 Task: Play online Dominion games in easy mode.
Action: Mouse moved to (246, 268)
Screenshot: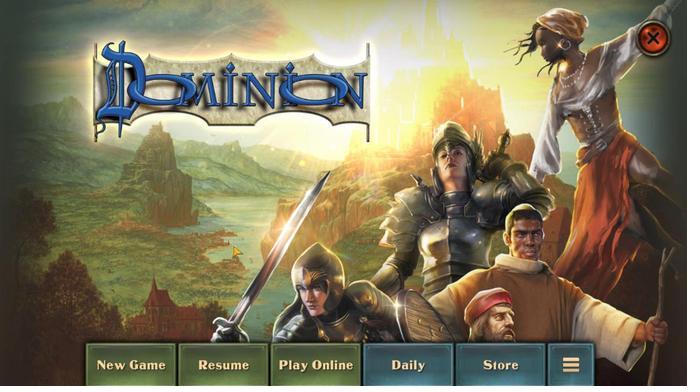 
Action: Mouse pressed left at (246, 268)
Screenshot: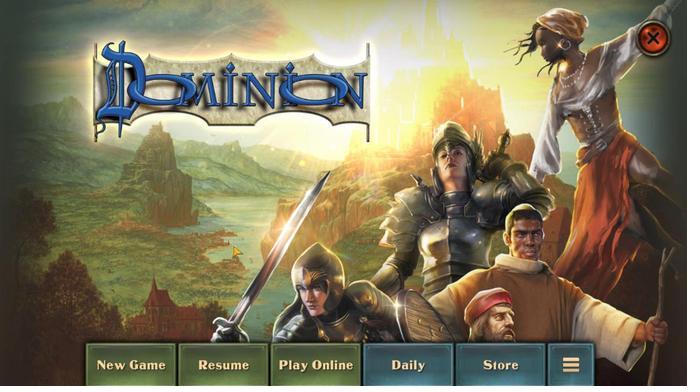
Action: Mouse moved to (384, 117)
Screenshot: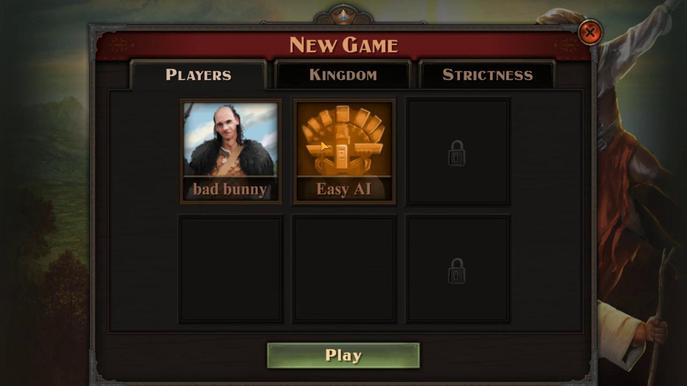 
Action: Mouse pressed left at (384, 117)
Screenshot: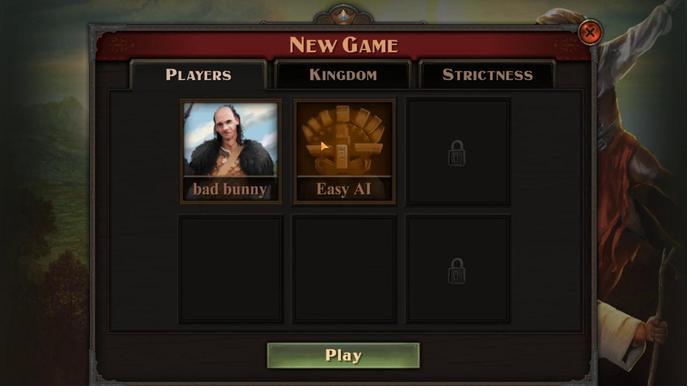 
Action: Mouse moved to (257, 176)
Screenshot: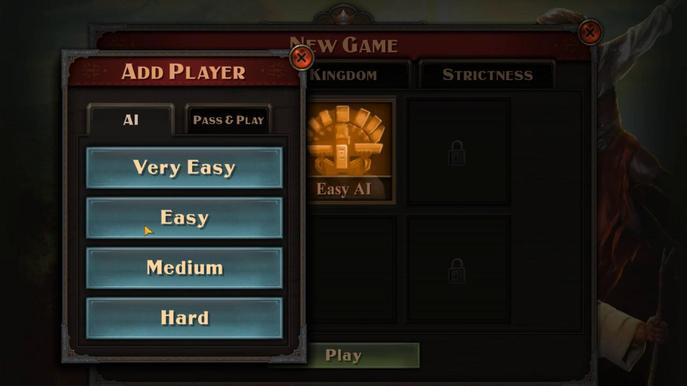 
Action: Mouse pressed left at (257, 176)
Screenshot: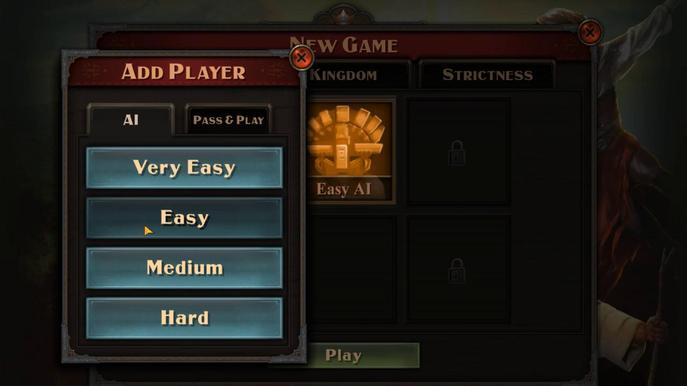 
Action: Mouse moved to (361, 268)
Screenshot: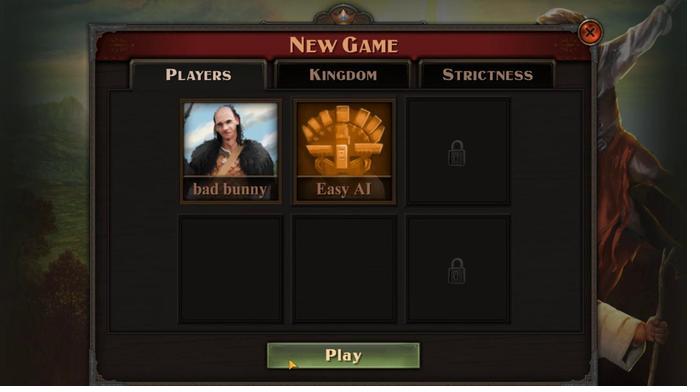 
Action: Mouse pressed left at (361, 268)
Screenshot: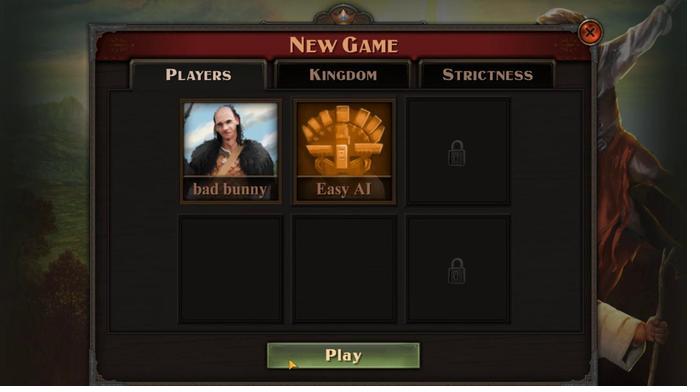 
Action: Mouse moved to (376, 255)
Screenshot: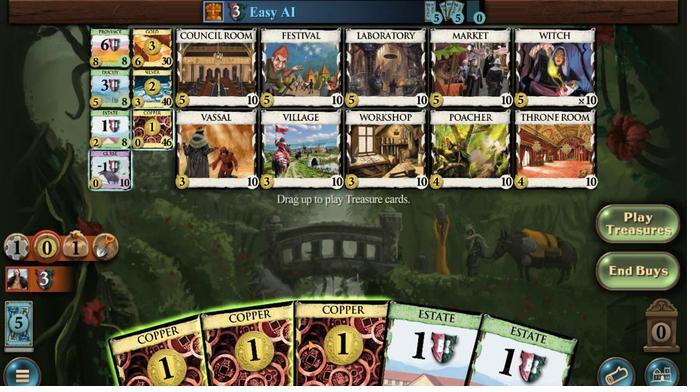 
Action: Mouse pressed left at (376, 255)
Screenshot: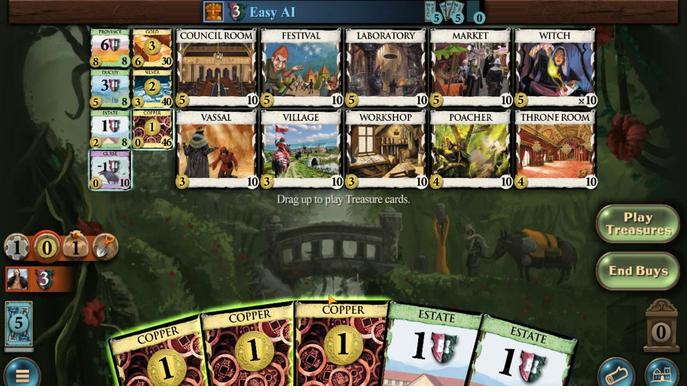 
Action: Mouse moved to (361, 251)
Screenshot: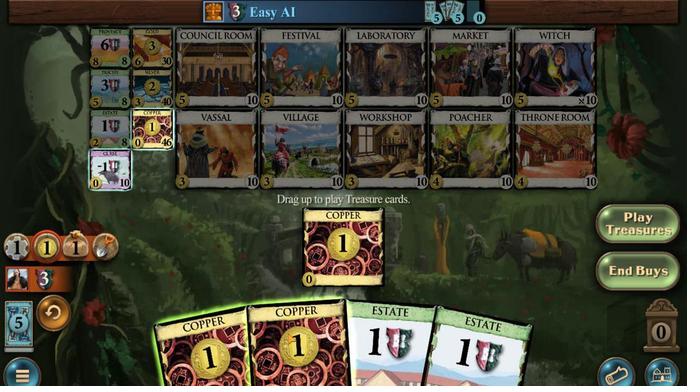 
Action: Mouse pressed left at (361, 251)
Screenshot: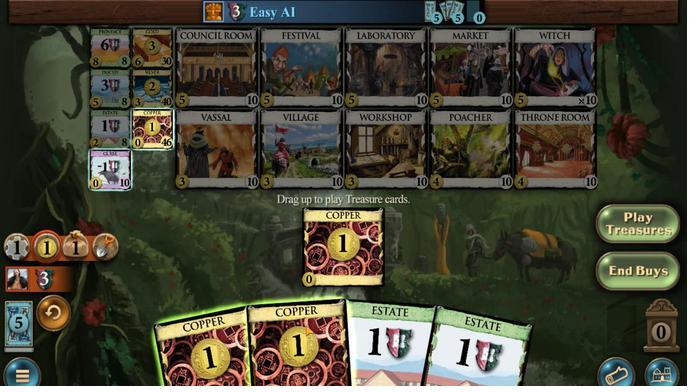 
Action: Mouse moved to (348, 257)
Screenshot: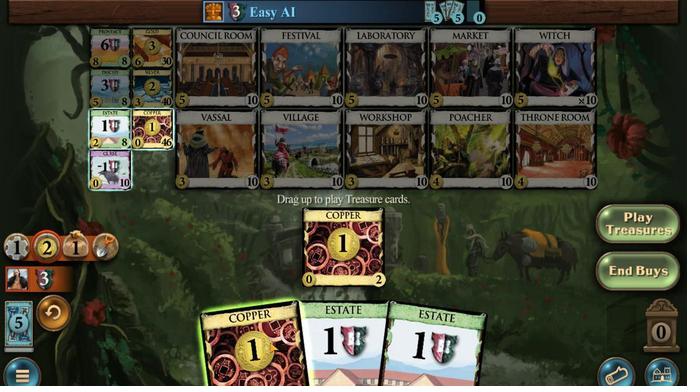 
Action: Mouse pressed left at (348, 257)
Screenshot: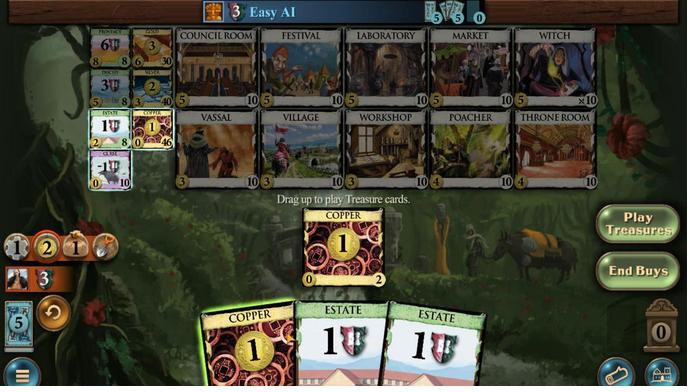 
Action: Mouse moved to (358, 114)
Screenshot: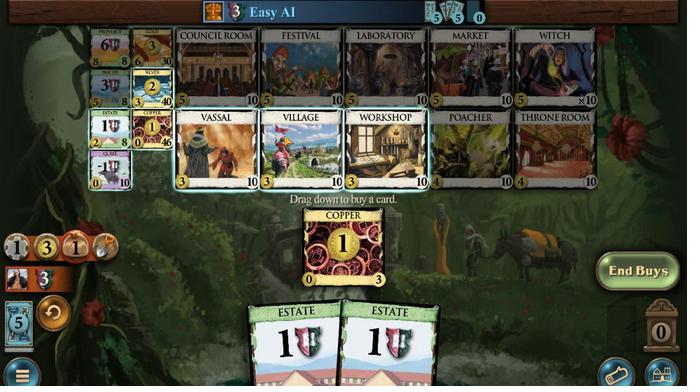 
Action: Mouse pressed left at (358, 114)
Screenshot: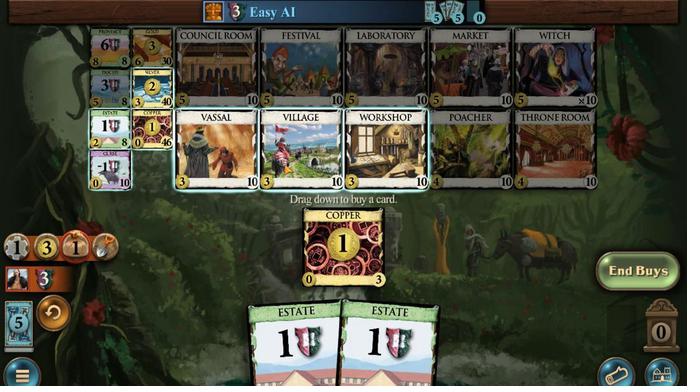 
Action: Mouse moved to (327, 262)
Screenshot: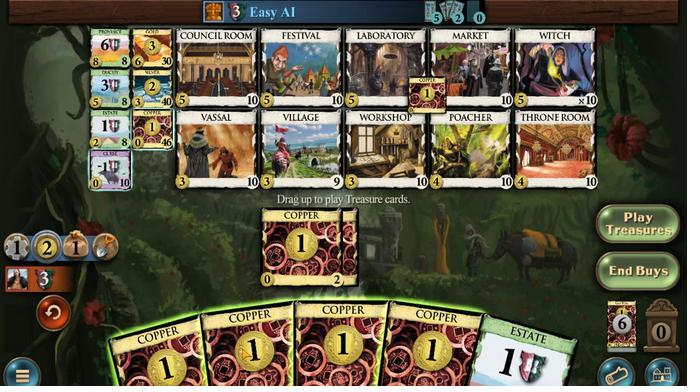 
Action: Mouse pressed left at (327, 262)
Screenshot: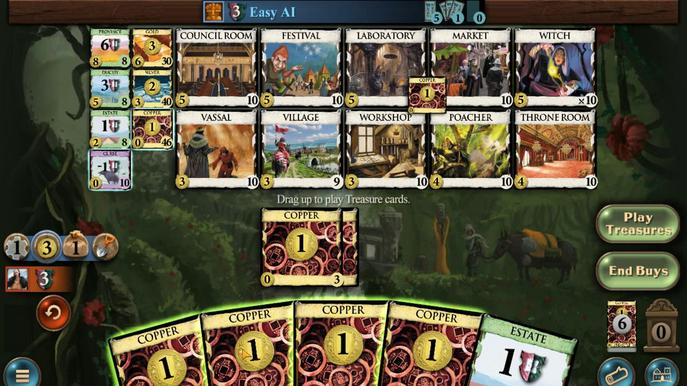 
Action: Mouse moved to (390, 283)
Screenshot: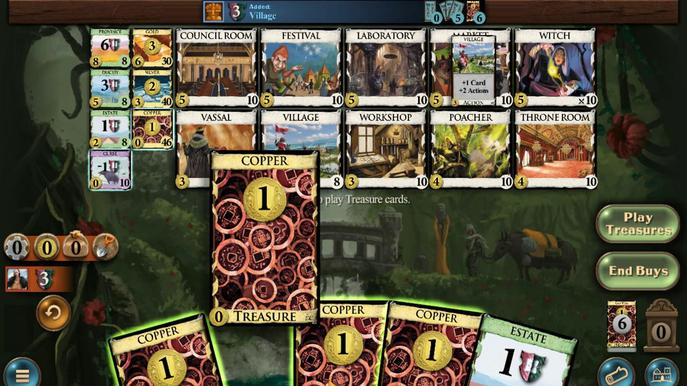 
Action: Mouse pressed left at (390, 283)
Screenshot: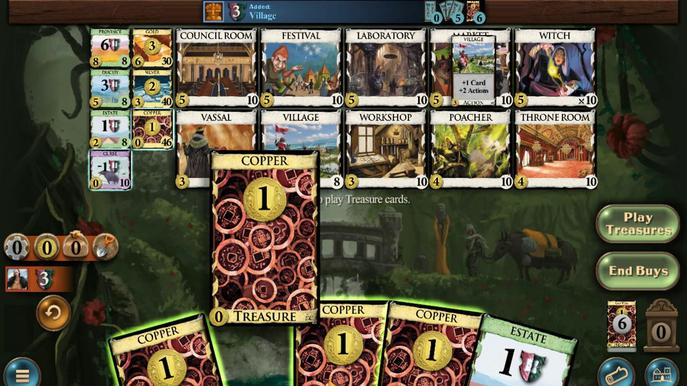 
Action: Mouse moved to (370, 280)
Screenshot: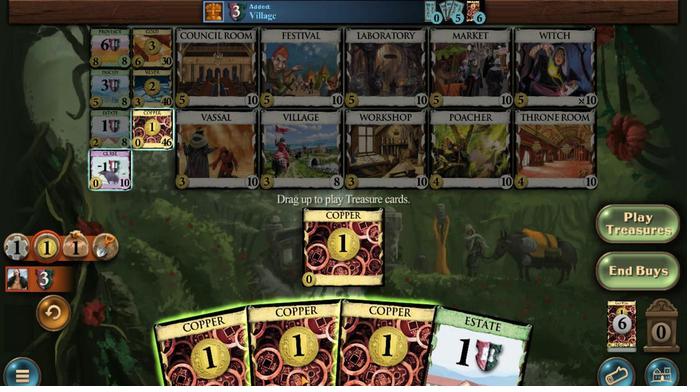
Action: Mouse pressed left at (370, 280)
Screenshot: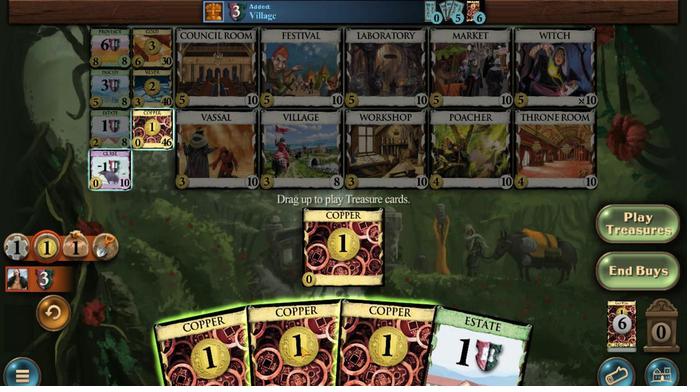 
Action: Mouse moved to (405, 276)
Screenshot: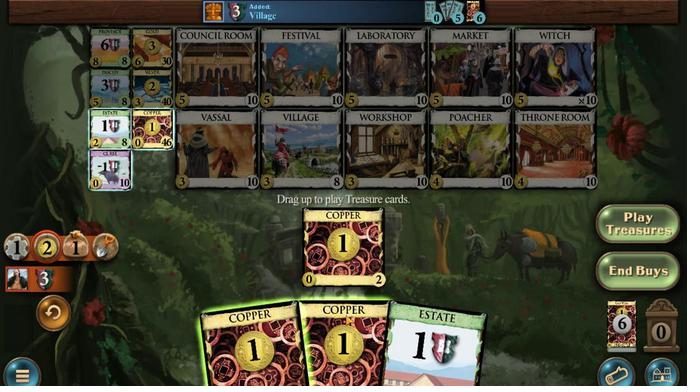 
Action: Mouse pressed left at (405, 276)
Screenshot: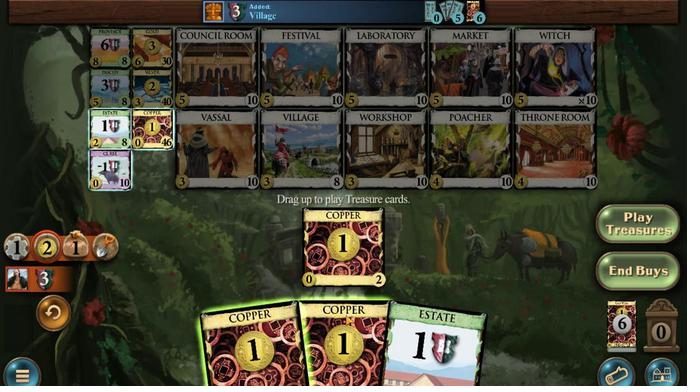 
Action: Mouse moved to (359, 284)
Screenshot: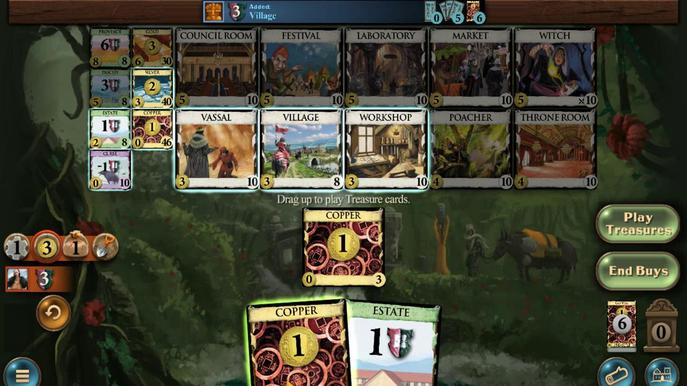 
Action: Mouse pressed left at (359, 284)
Screenshot: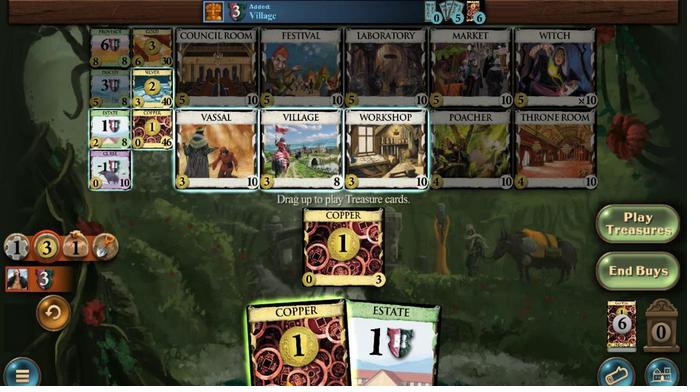 
Action: Mouse moved to (258, 74)
Screenshot: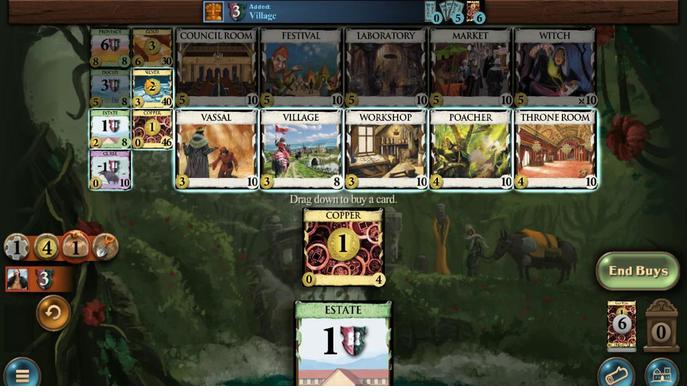 
Action: Mouse pressed left at (258, 74)
Screenshot: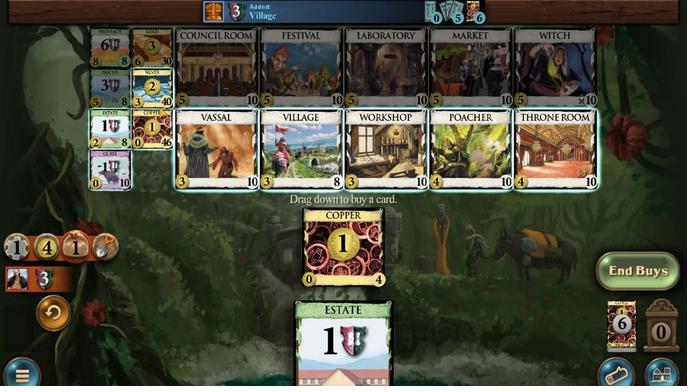 
Action: Mouse moved to (379, 273)
Screenshot: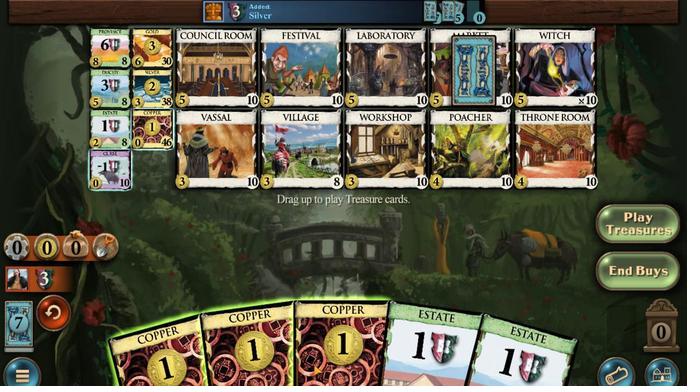 
Action: Mouse pressed left at (379, 273)
Screenshot: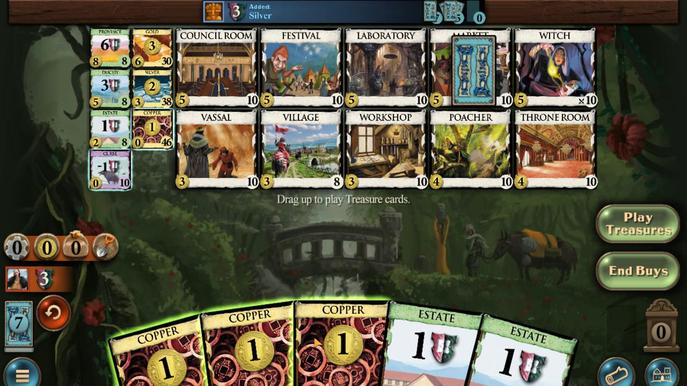 
Action: Mouse moved to (353, 248)
Screenshot: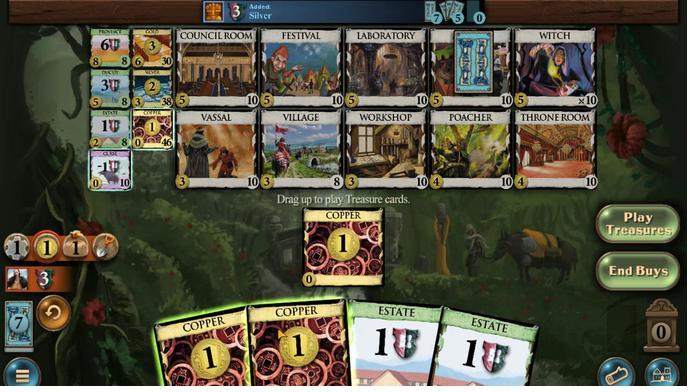 
Action: Mouse pressed left at (353, 248)
Screenshot: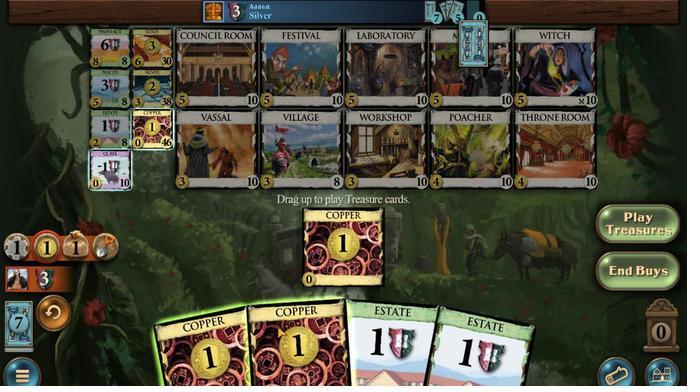 
Action: Mouse moved to (333, 249)
Screenshot: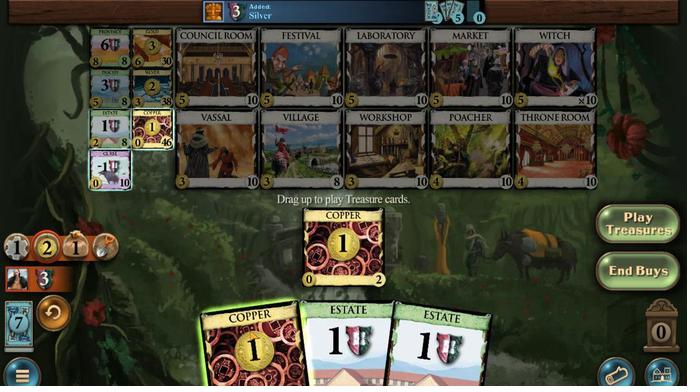 
Action: Mouse pressed left at (333, 249)
Screenshot: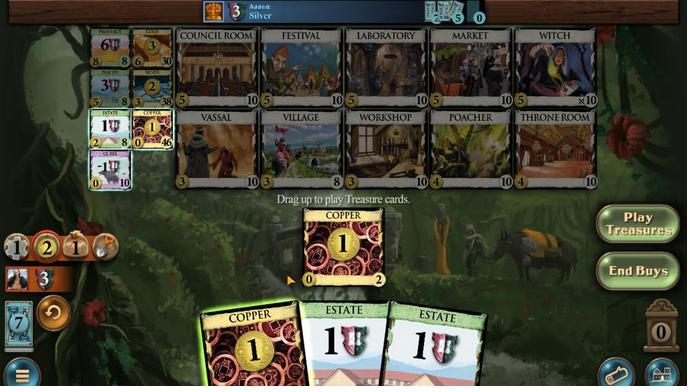 
Action: Mouse moved to (364, 117)
Screenshot: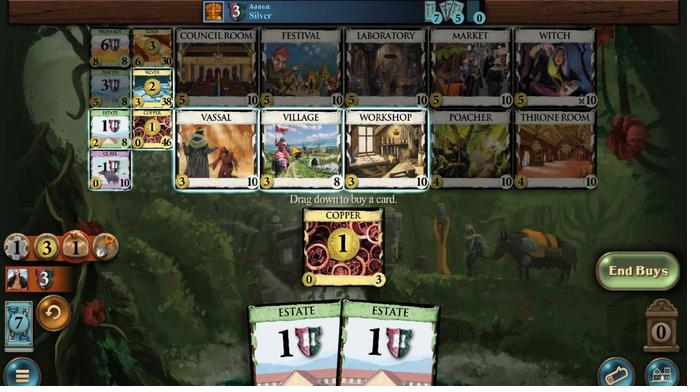 
Action: Mouse pressed left at (364, 117)
Screenshot: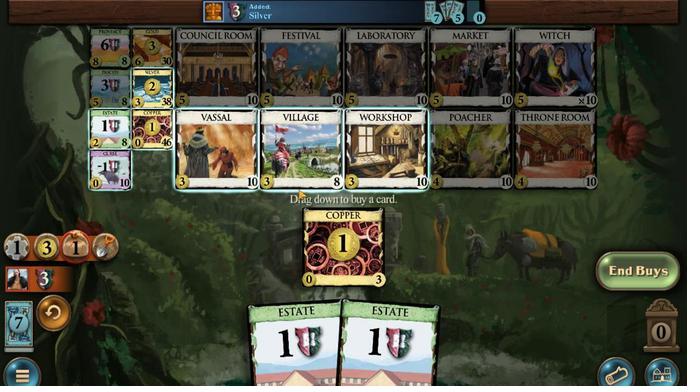 
Action: Mouse moved to (238, 264)
Screenshot: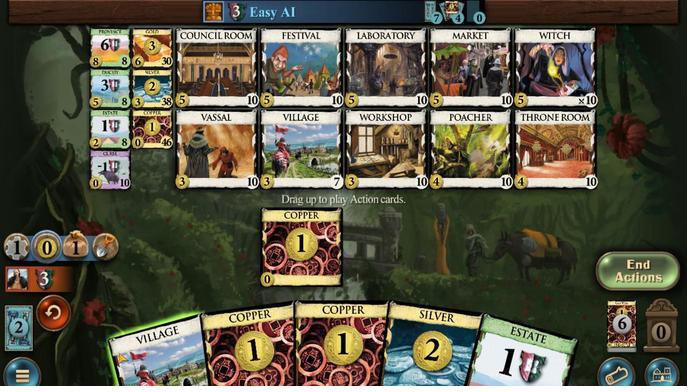 
Action: Mouse pressed left at (238, 264)
Screenshot: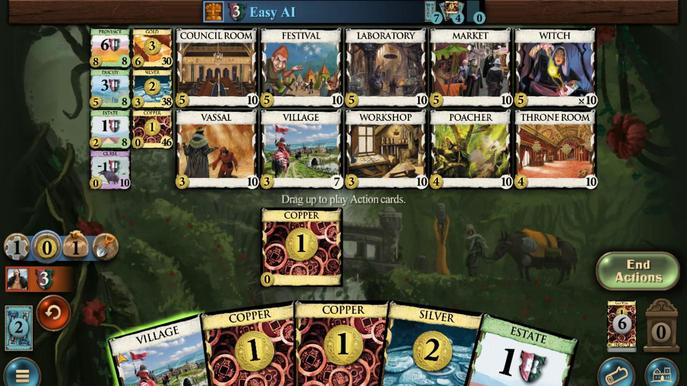 
Action: Mouse moved to (413, 70)
Screenshot: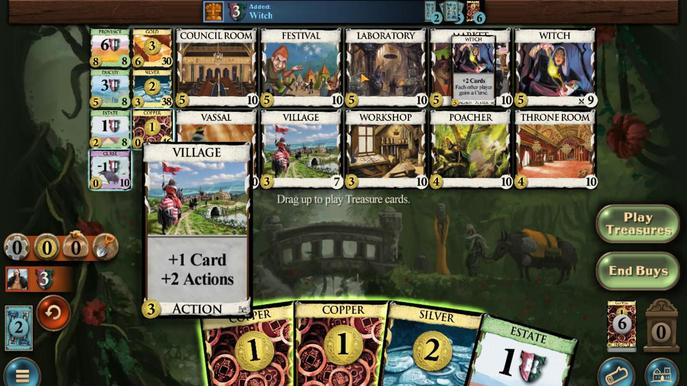 
Action: Mouse pressed left at (413, 70)
Screenshot: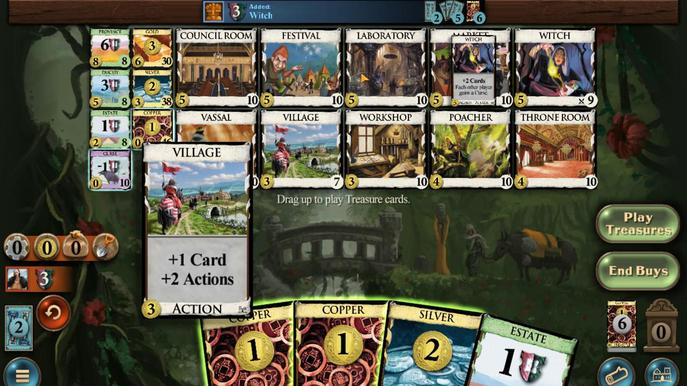 
Action: Mouse pressed left at (413, 70)
Screenshot: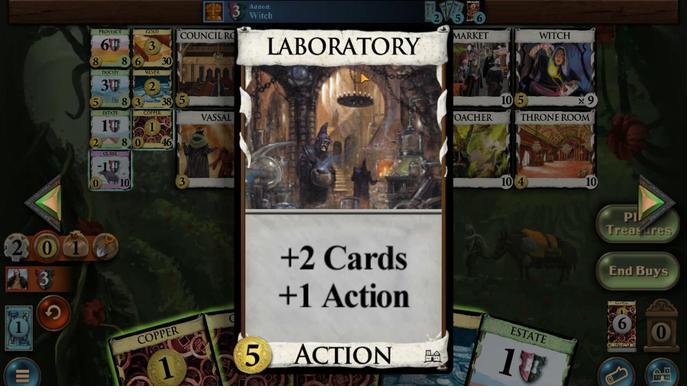 
Action: Mouse moved to (271, 270)
Screenshot: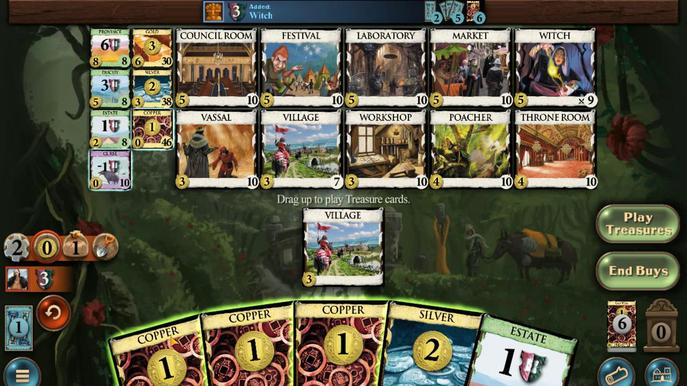 
Action: Mouse pressed left at (271, 270)
Screenshot: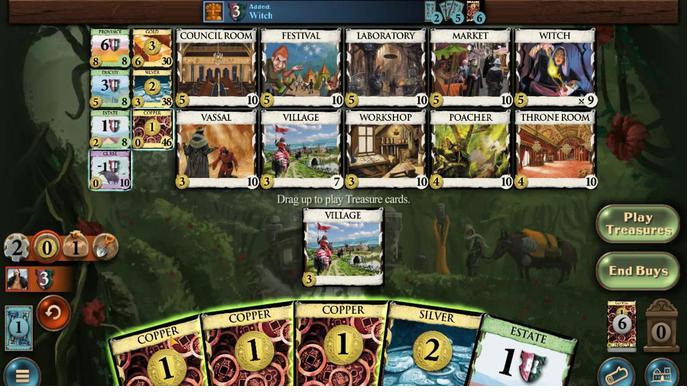 
Action: Mouse moved to (323, 276)
Screenshot: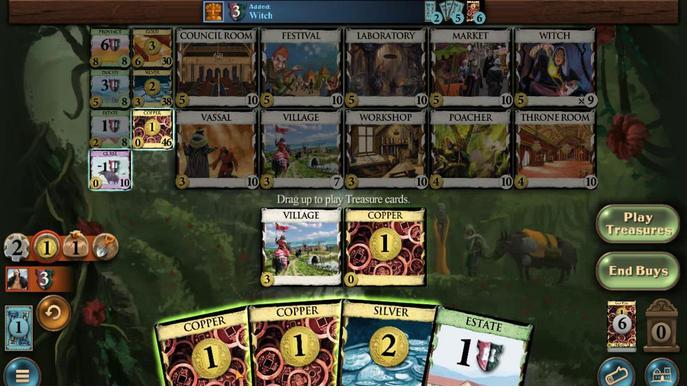 
Action: Mouse pressed left at (323, 276)
Screenshot: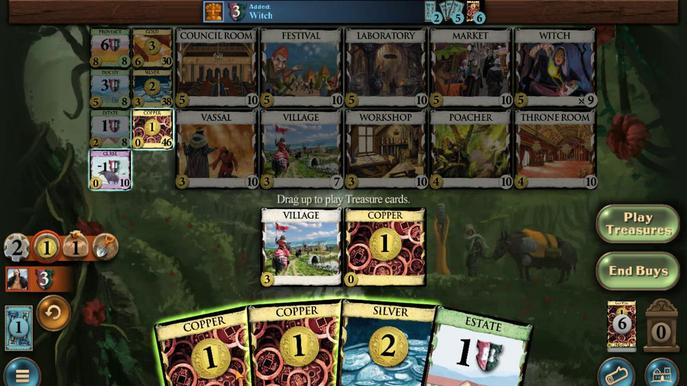
Action: Mouse moved to (341, 279)
Screenshot: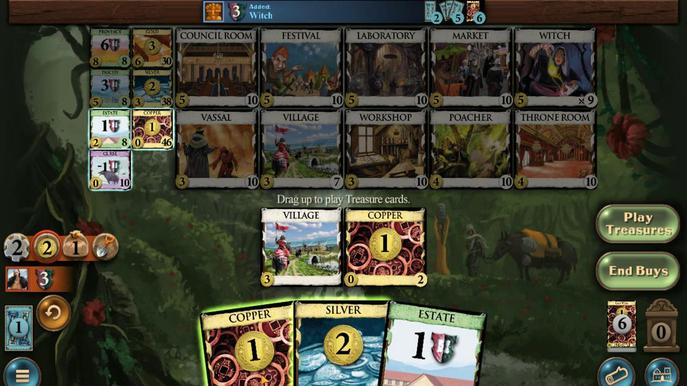 
Action: Mouse pressed left at (341, 279)
Screenshot: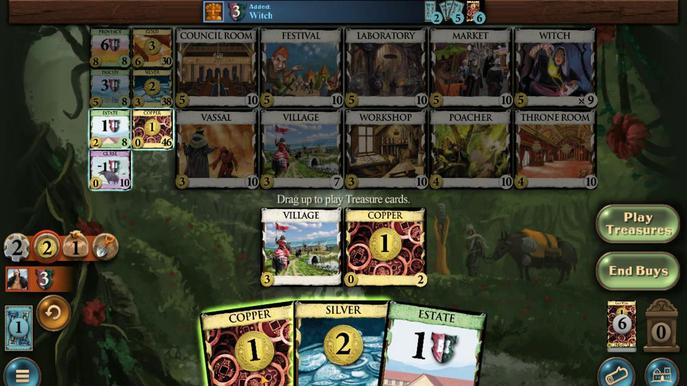 
Action: Mouse moved to (395, 257)
Screenshot: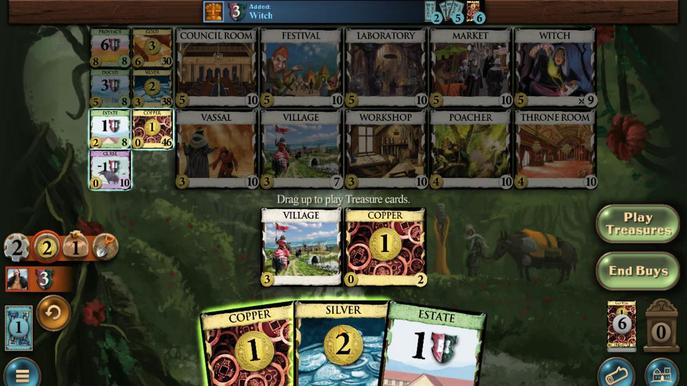 
Action: Mouse pressed left at (395, 257)
Screenshot: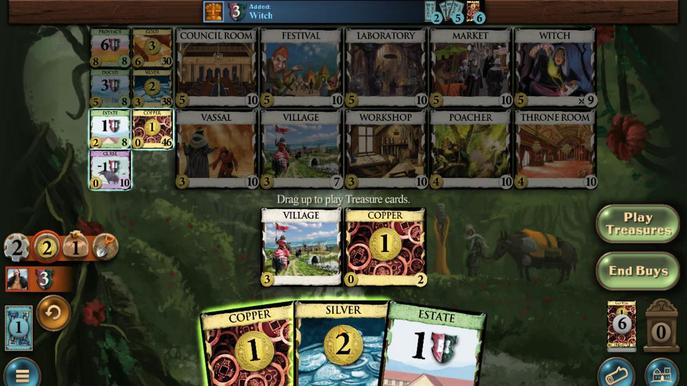 
Action: Mouse moved to (357, 277)
Screenshot: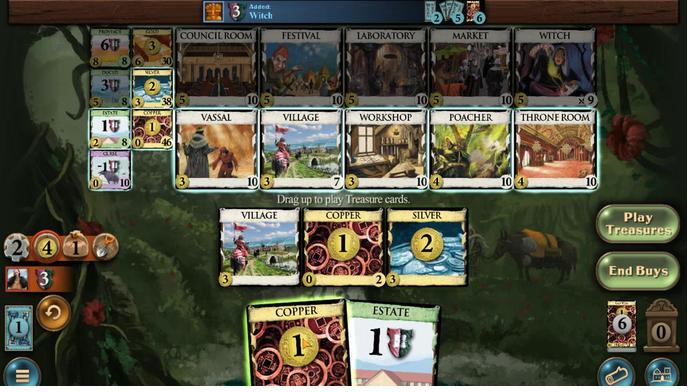 
Action: Mouse pressed left at (357, 277)
Screenshot: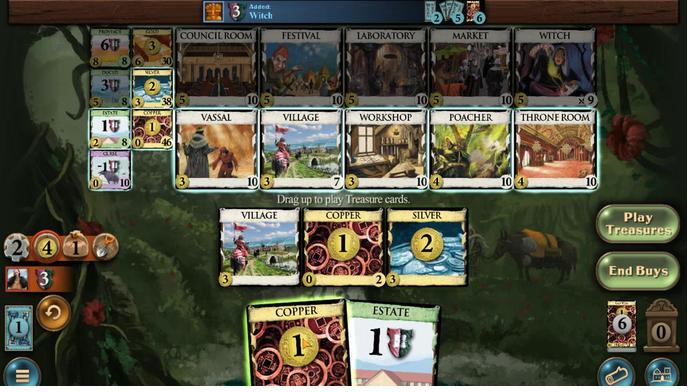 
Action: Mouse moved to (544, 53)
Screenshot: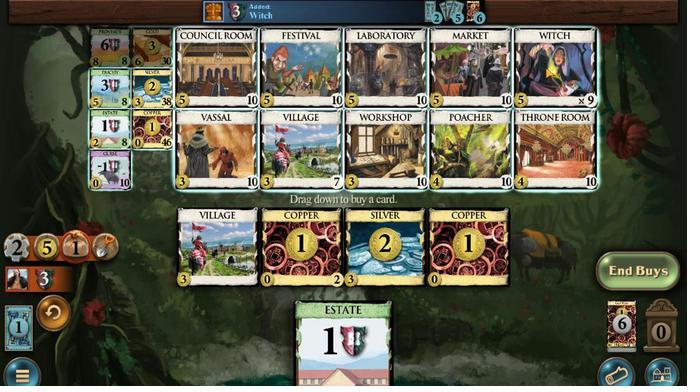 
Action: Mouse pressed left at (544, 53)
Screenshot: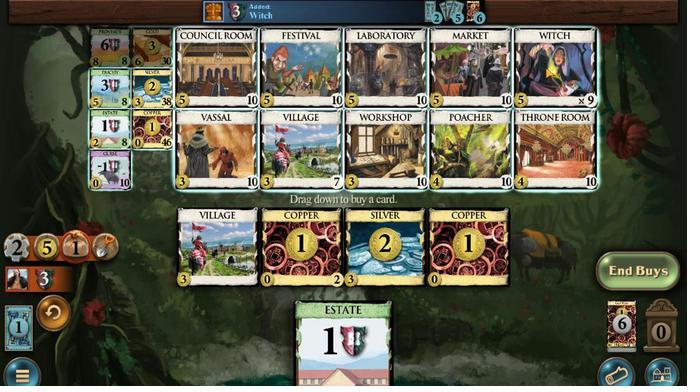 
Action: Mouse moved to (380, 241)
Screenshot: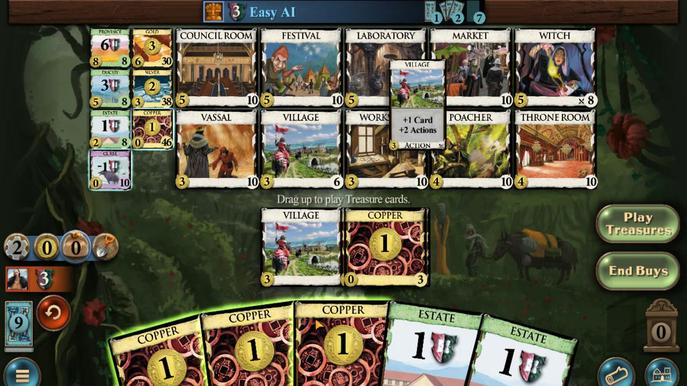 
Action: Mouse pressed left at (380, 241)
Screenshot: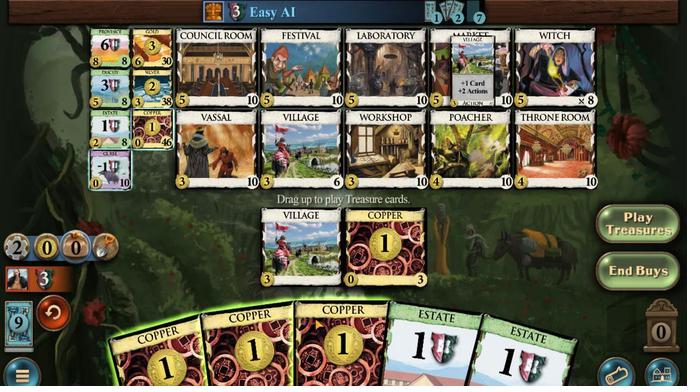 
Action: Mouse moved to (341, 263)
Screenshot: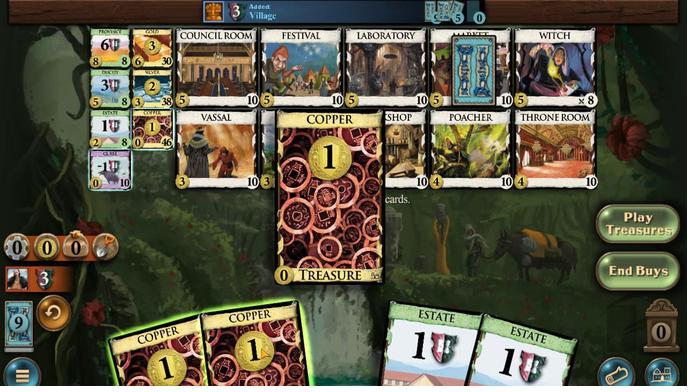 
Action: Mouse pressed left at (341, 263)
Screenshot: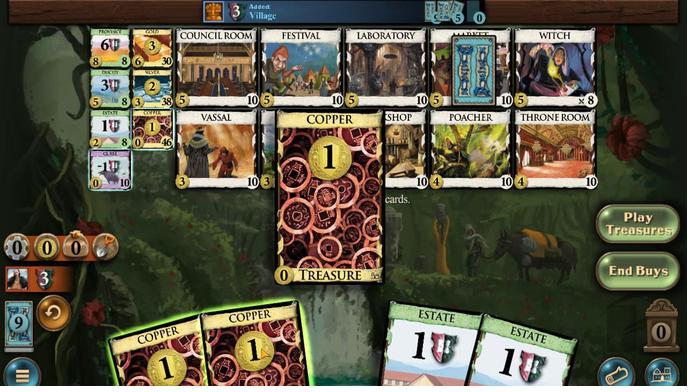
Action: Mouse moved to (329, 256)
Screenshot: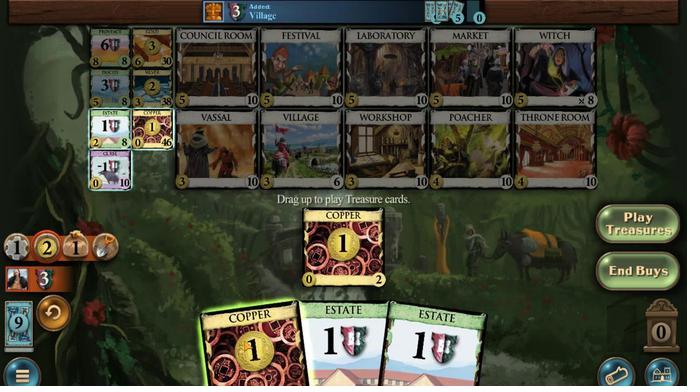 
Action: Mouse pressed left at (329, 256)
Screenshot: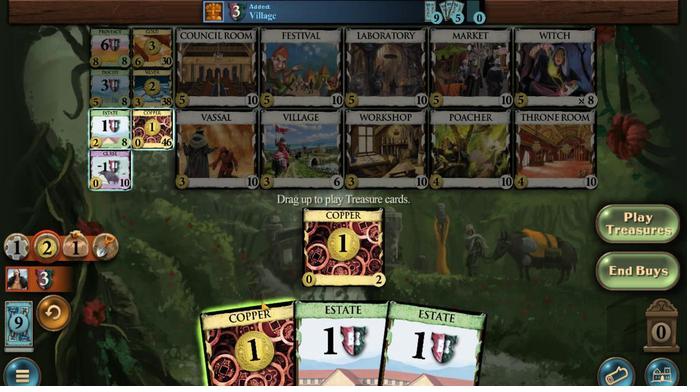
Action: Mouse moved to (265, 75)
Screenshot: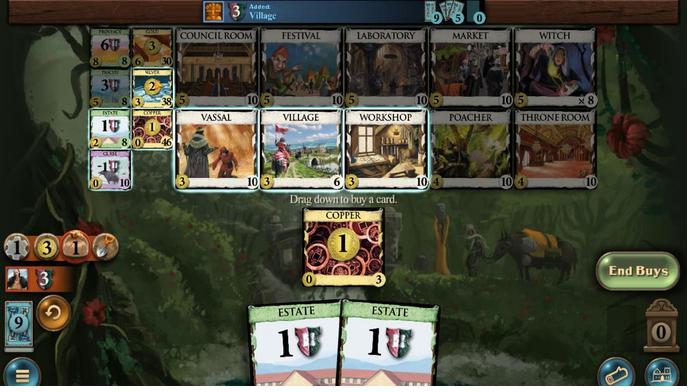 
Action: Mouse pressed left at (265, 75)
Screenshot: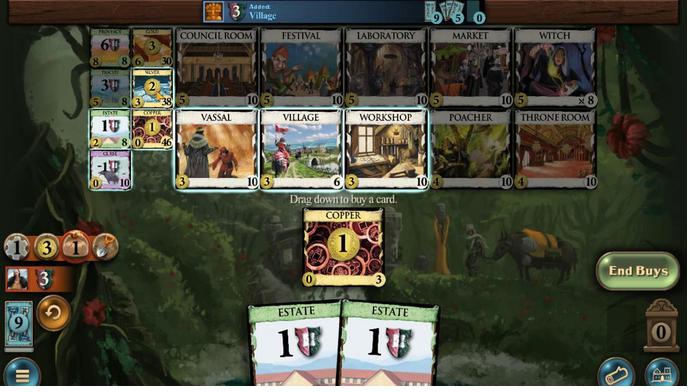 
Action: Mouse moved to (331, 249)
Screenshot: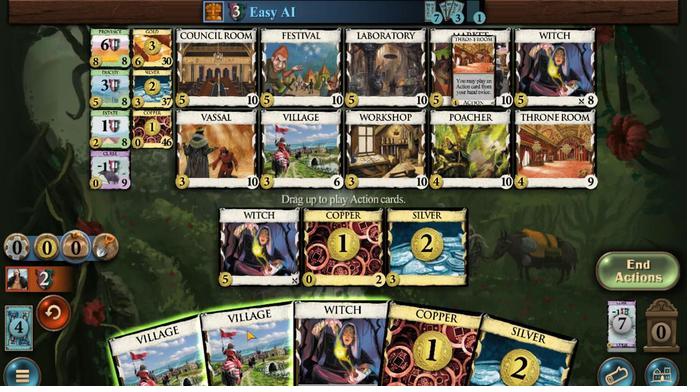 
Action: Mouse pressed left at (331, 249)
Screenshot: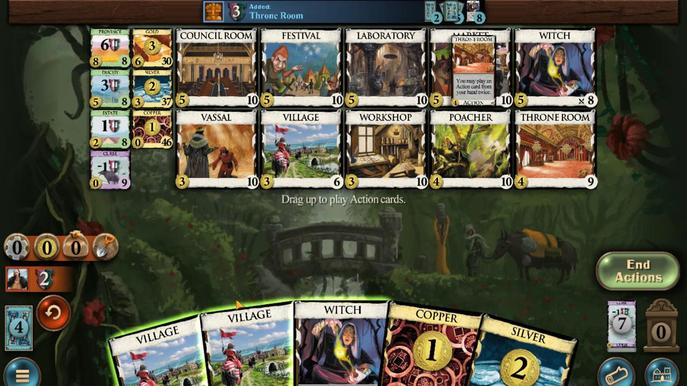 
Action: Mouse moved to (269, 270)
Screenshot: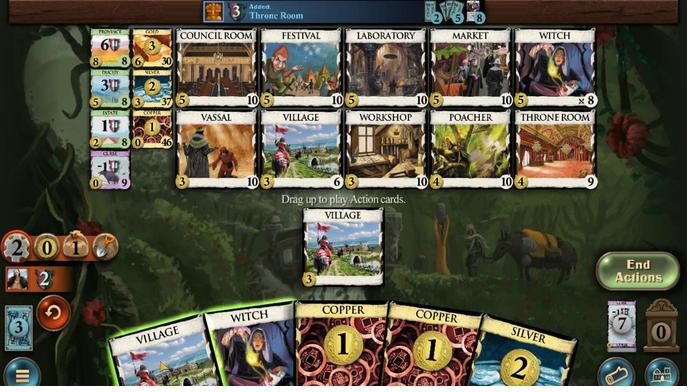 
Action: Mouse pressed left at (269, 270)
Screenshot: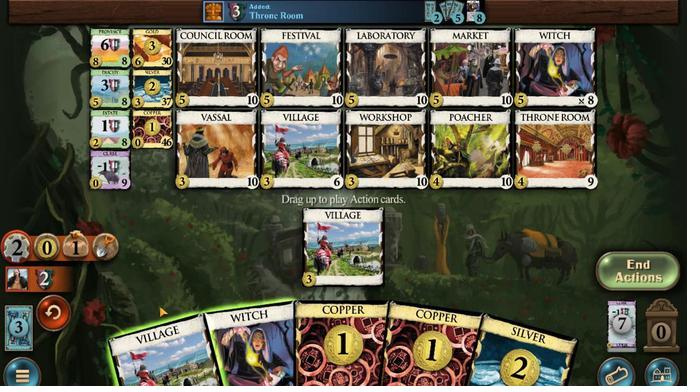 
Action: Mouse moved to (267, 267)
Screenshot: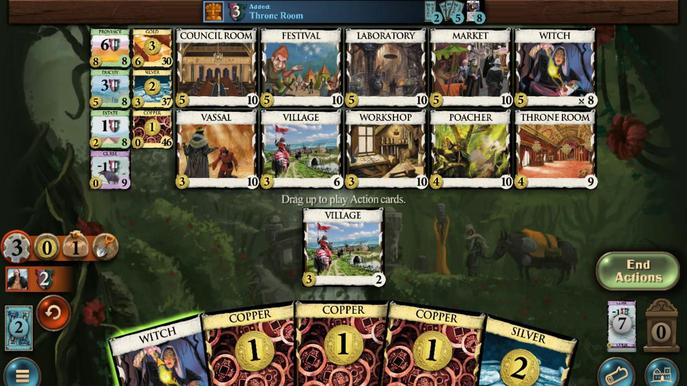 
Action: Mouse pressed left at (267, 267)
Screenshot: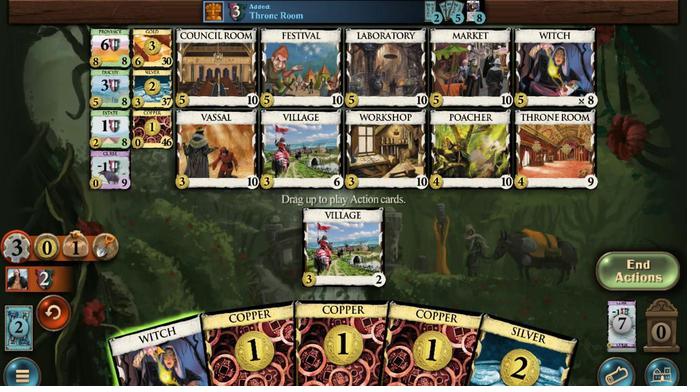 
Action: Mouse moved to (489, 256)
Screenshot: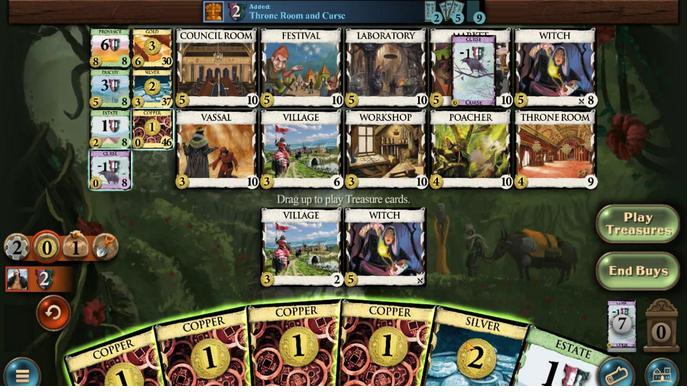 
Action: Mouse pressed left at (489, 256)
Screenshot: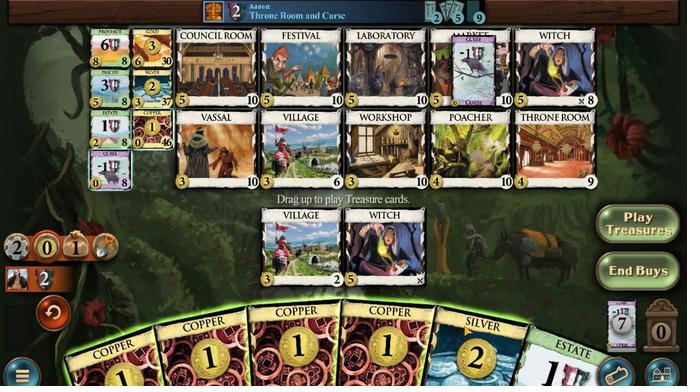 
Action: Mouse moved to (460, 264)
Screenshot: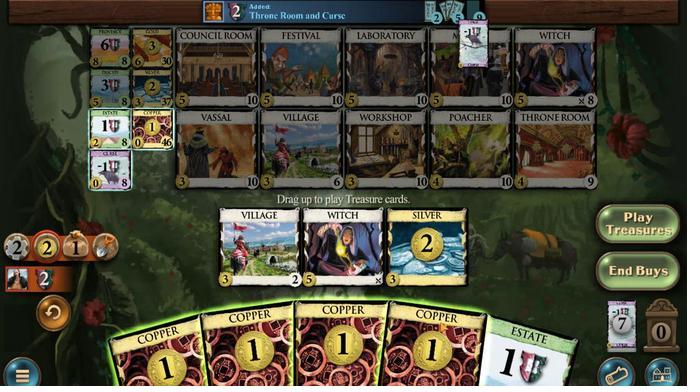 
Action: Mouse pressed left at (460, 264)
Screenshot: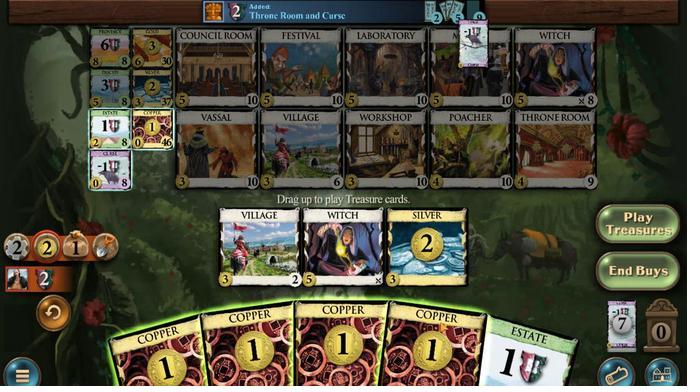 
Action: Mouse moved to (443, 255)
Screenshot: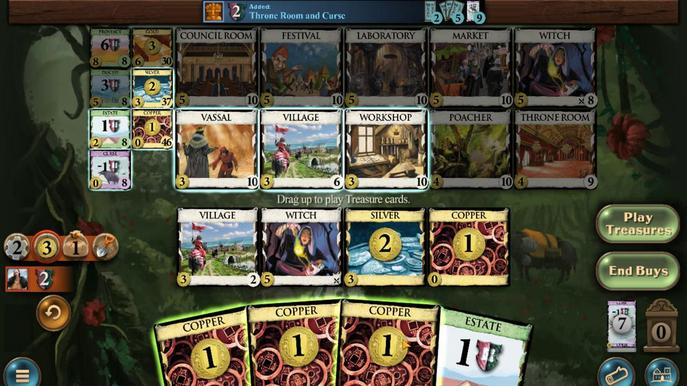 
Action: Mouse pressed left at (443, 255)
Screenshot: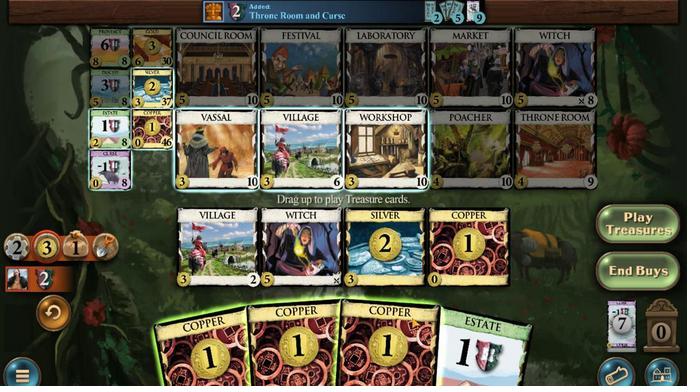 
Action: Mouse moved to (430, 255)
Screenshot: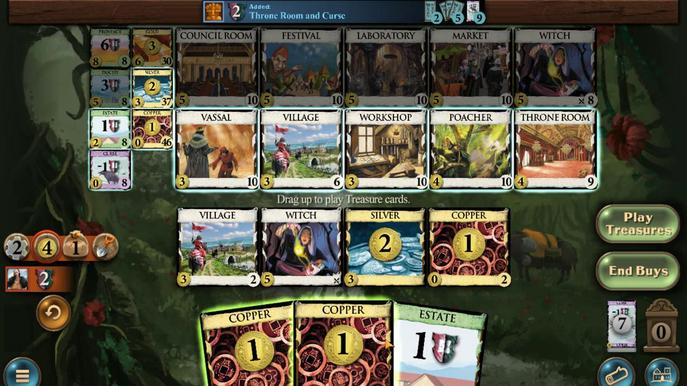 
Action: Mouse pressed left at (430, 255)
Screenshot: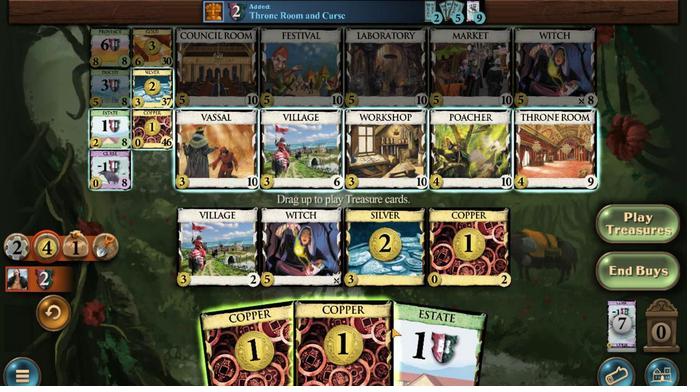 
Action: Mouse moved to (369, 260)
Screenshot: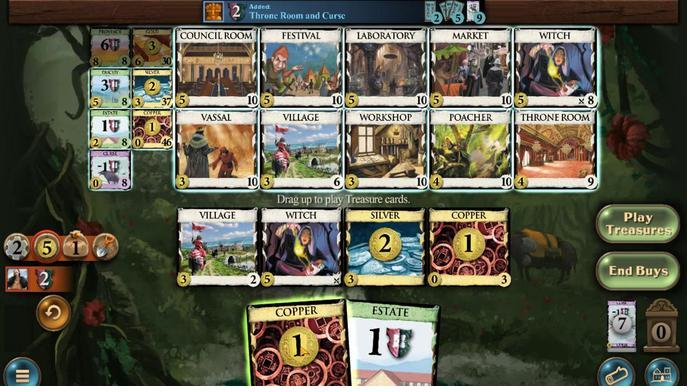 
Action: Mouse pressed left at (369, 260)
Screenshot: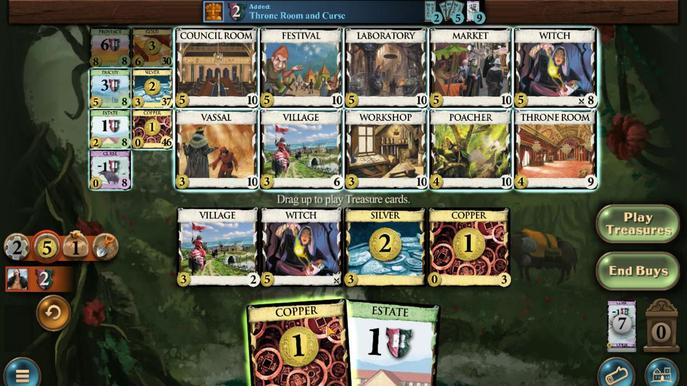 
Action: Mouse moved to (259, 53)
Screenshot: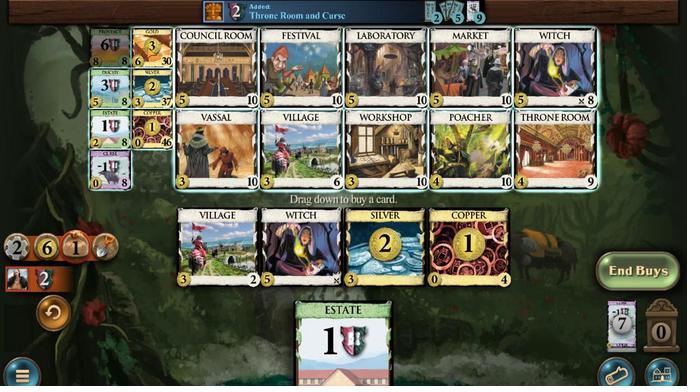 
Action: Mouse pressed left at (259, 53)
Screenshot: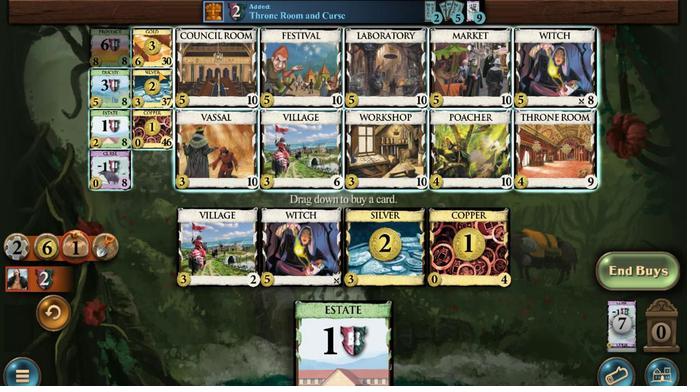 
Action: Mouse moved to (275, 258)
Screenshot: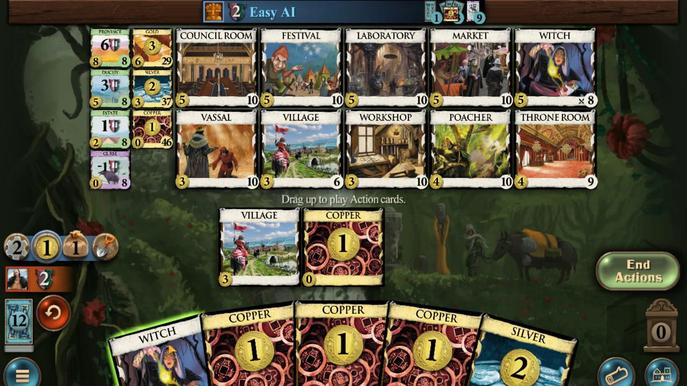 
Action: Mouse pressed left at (275, 258)
Screenshot: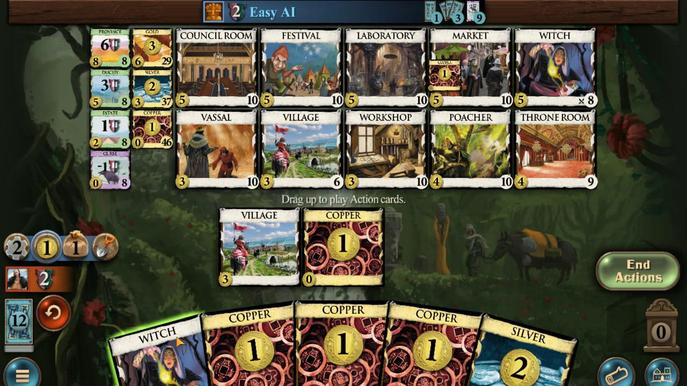 
Action: Mouse moved to (306, 261)
Screenshot: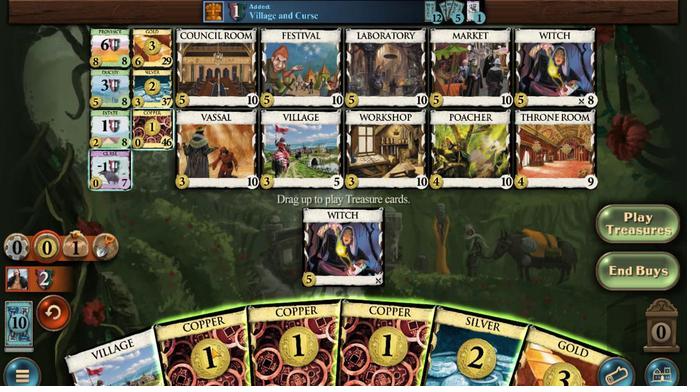 
Action: Mouse pressed left at (306, 261)
Screenshot: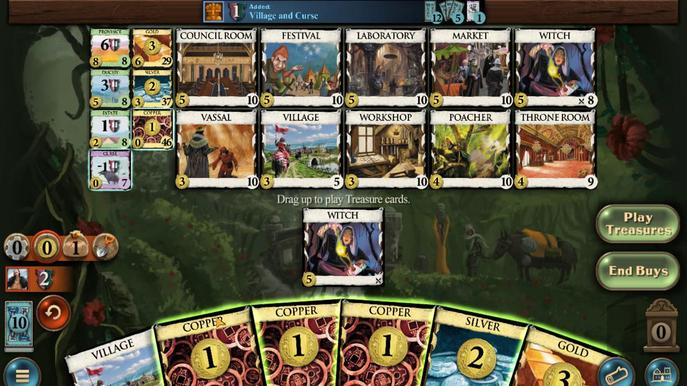 
Action: Mouse moved to (352, 238)
Screenshot: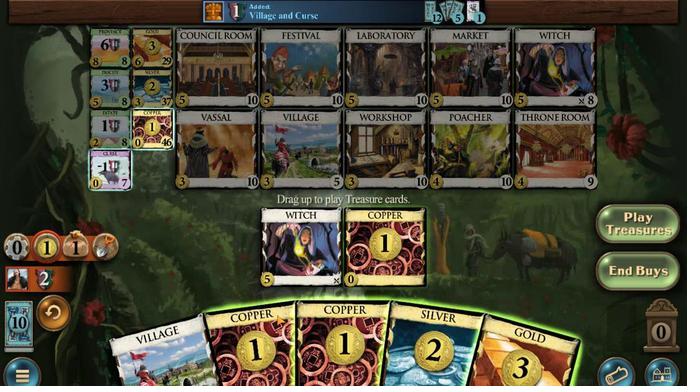 
Action: Mouse pressed left at (352, 238)
Screenshot: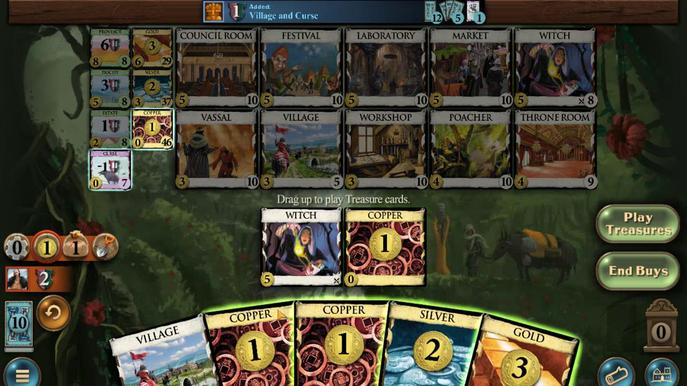 
Action: Mouse moved to (378, 245)
Screenshot: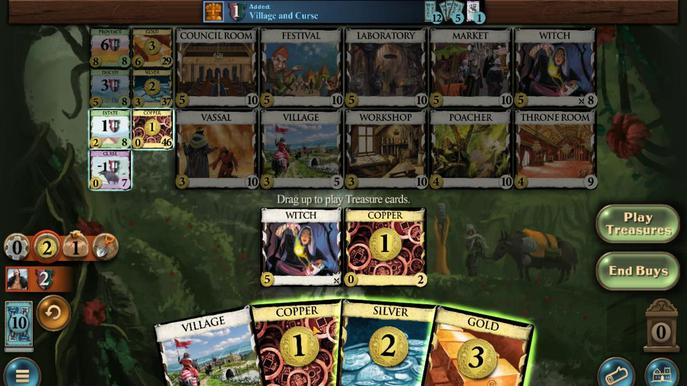 
Action: Mouse pressed left at (378, 245)
Screenshot: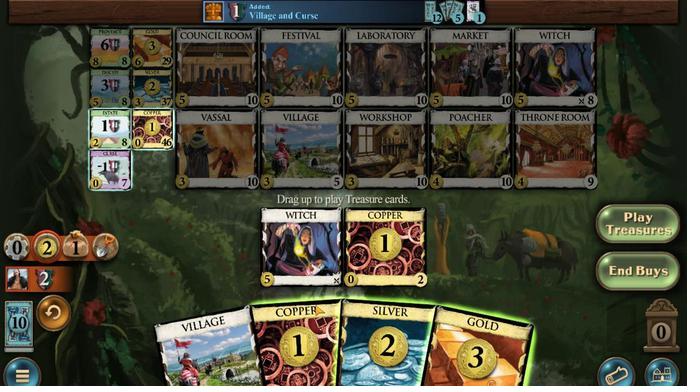 
Action: Mouse moved to (491, 247)
Screenshot: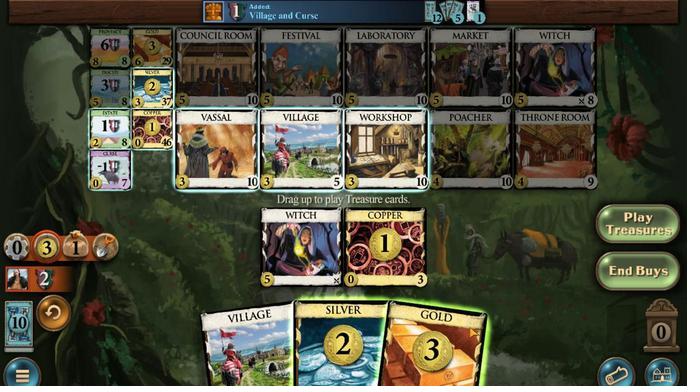 
Action: Mouse pressed left at (491, 247)
Screenshot: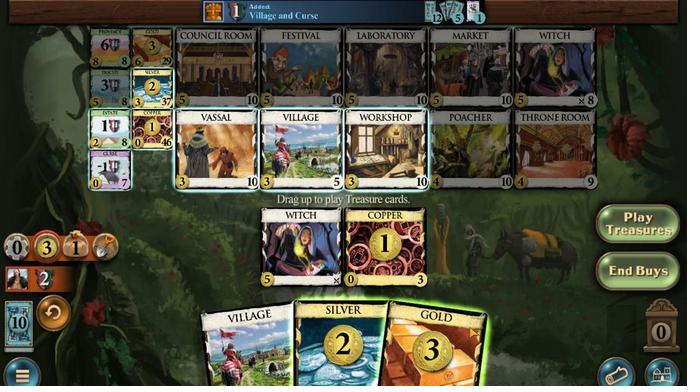 
Action: Mouse moved to (497, 208)
Screenshot: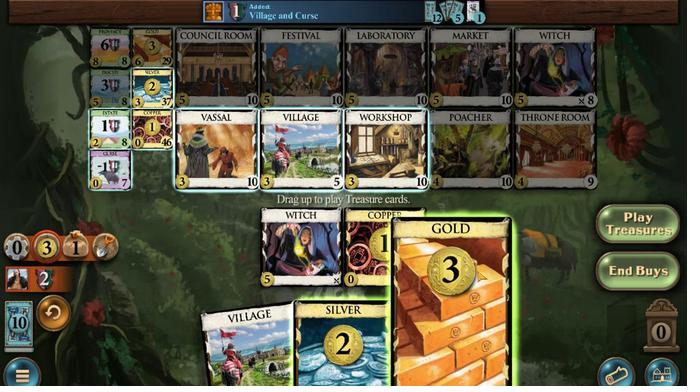 
Action: Mouse scrolled (497, 208) with delta (0, 0)
Screenshot: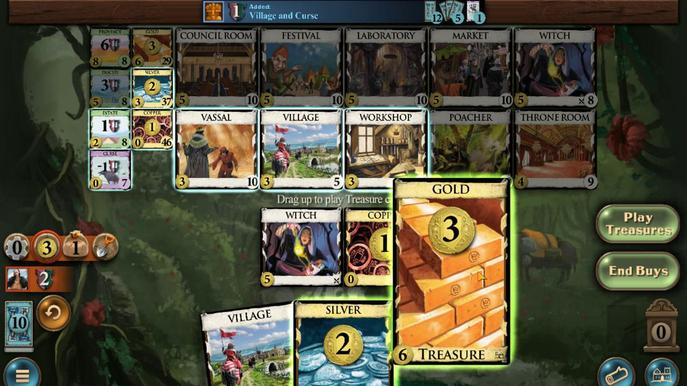 
Action: Mouse moved to (466, 265)
Screenshot: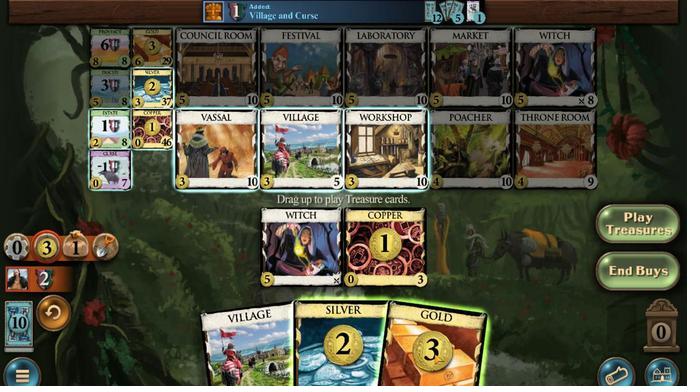 
Action: Mouse pressed left at (466, 265)
Screenshot: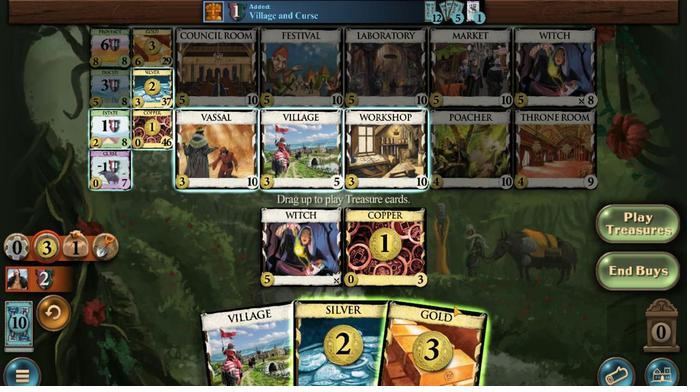 
Action: Mouse moved to (447, 252)
Screenshot: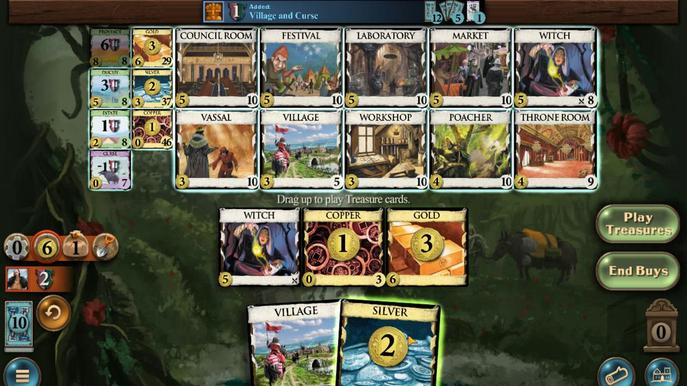 
Action: Mouse pressed left at (447, 252)
Screenshot: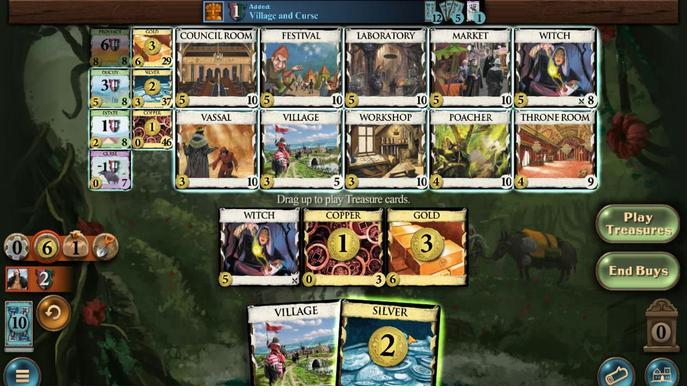 
Action: Mouse moved to (235, 47)
Screenshot: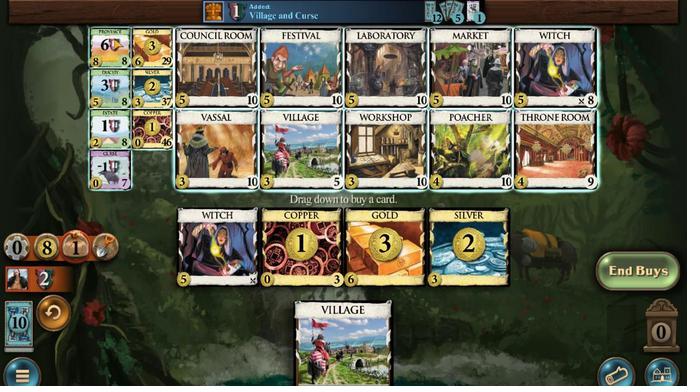 
Action: Mouse pressed left at (235, 47)
Screenshot: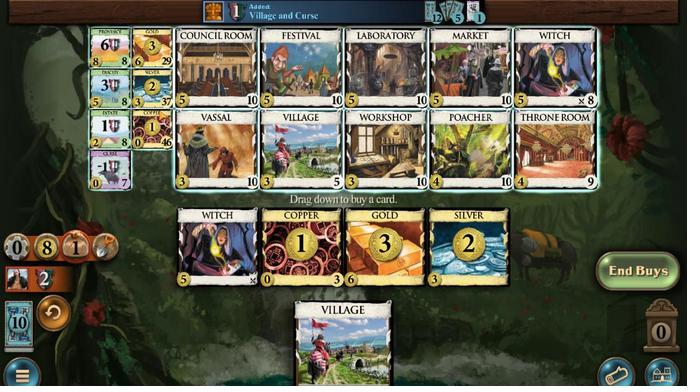 
Action: Mouse moved to (313, 245)
Screenshot: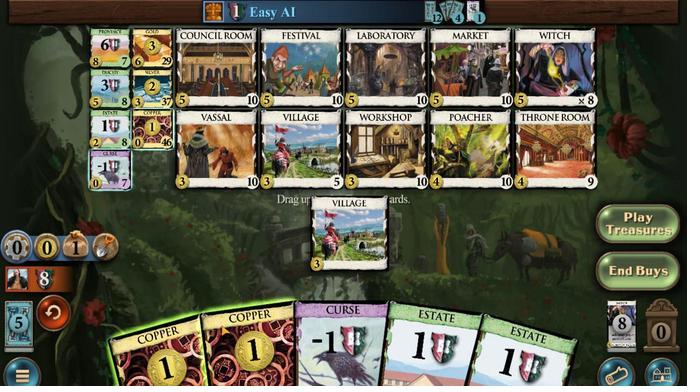 
Action: Mouse pressed left at (313, 245)
Screenshot: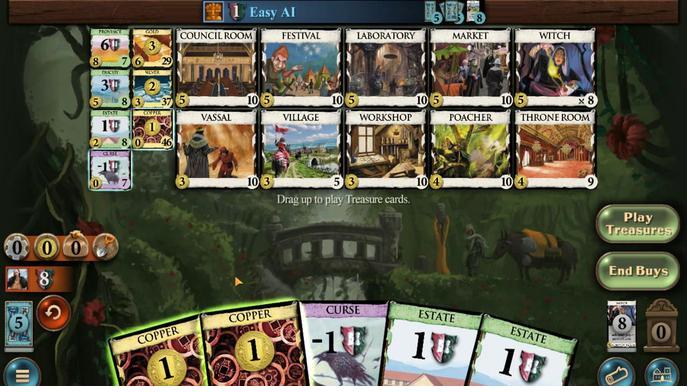 
Action: Mouse moved to (264, 285)
Screenshot: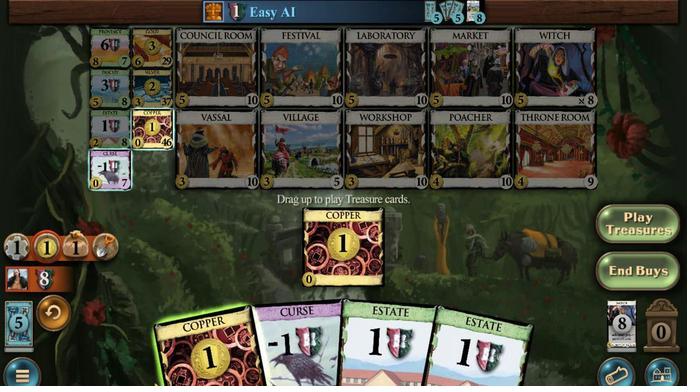 
Action: Mouse pressed left at (264, 285)
Screenshot: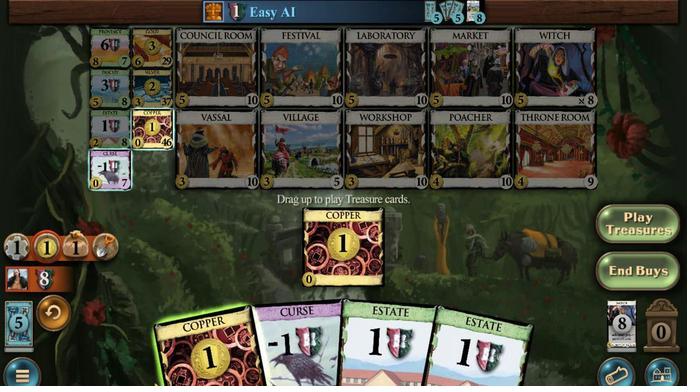 
Action: Mouse moved to (231, 105)
Screenshot: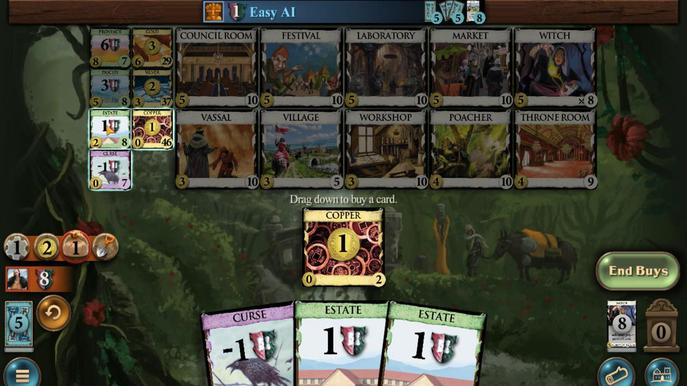 
Action: Mouse pressed left at (231, 105)
Screenshot: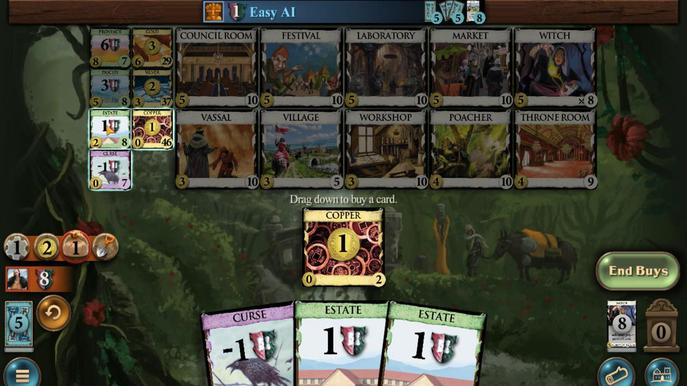 
Action: Mouse moved to (267, 253)
Screenshot: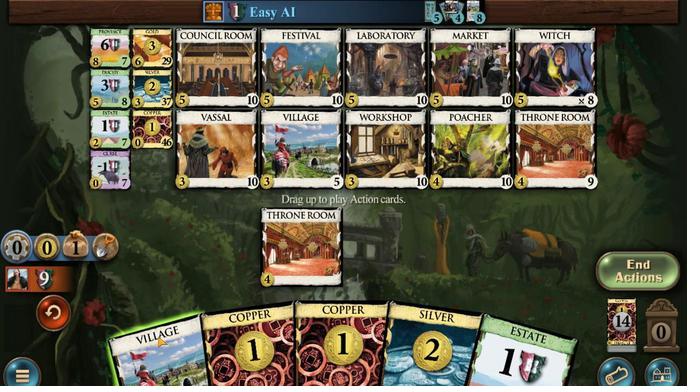 
Action: Mouse pressed left at (267, 253)
Screenshot: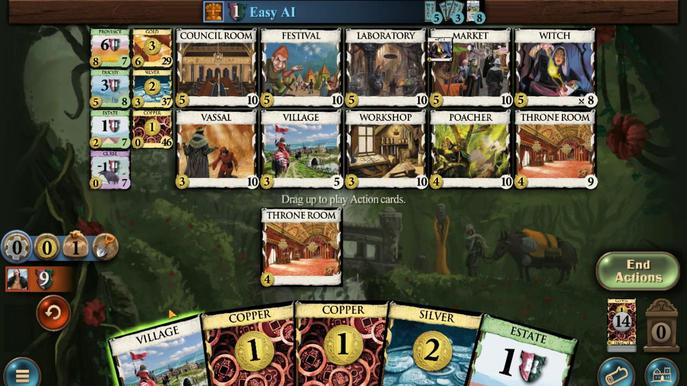 
Action: Mouse moved to (449, 257)
Screenshot: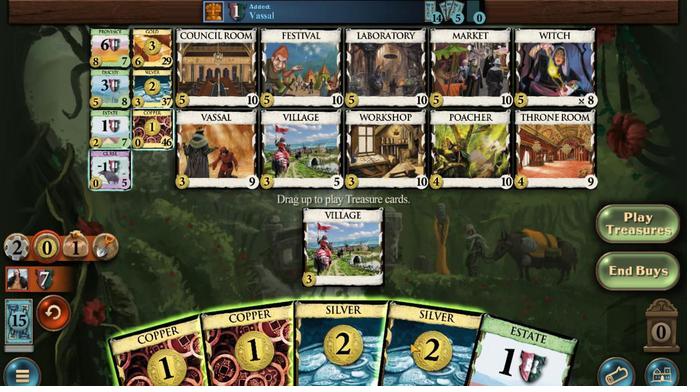 
Action: Mouse pressed left at (449, 257)
Screenshot: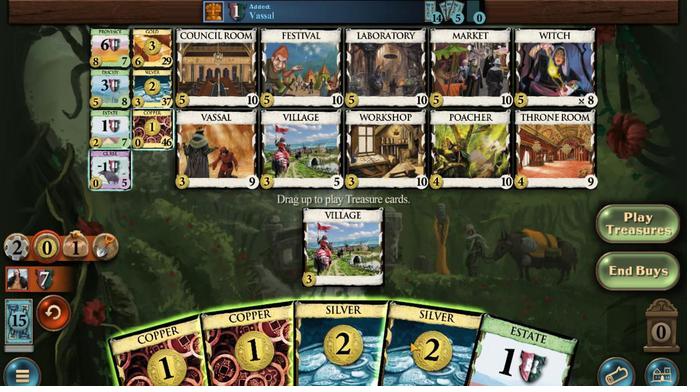 
Action: Mouse moved to (426, 259)
Screenshot: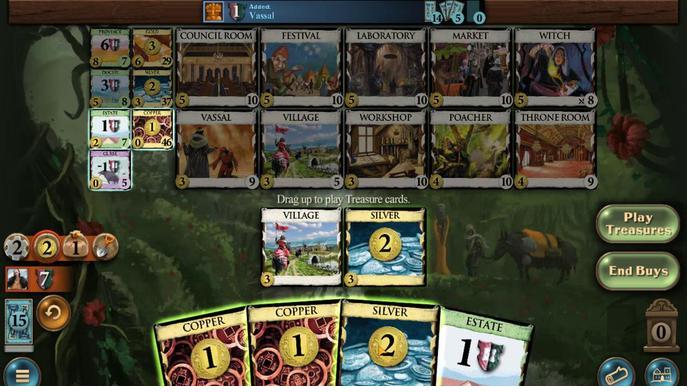 
Action: Mouse pressed left at (426, 259)
Screenshot: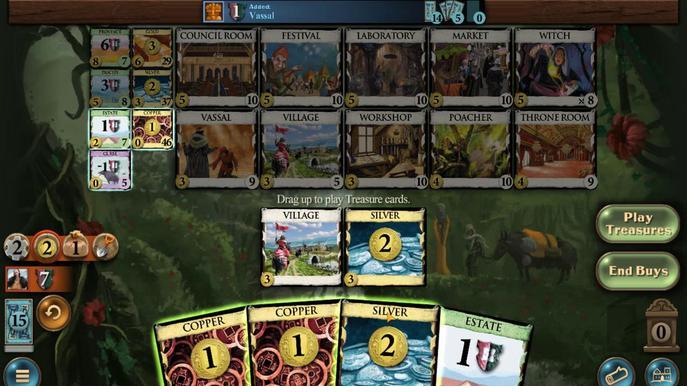 
Action: Mouse moved to (398, 251)
Screenshot: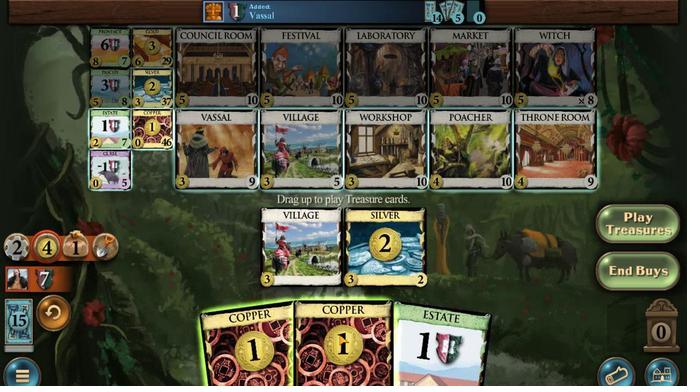 
Action: Mouse pressed left at (398, 251)
Screenshot: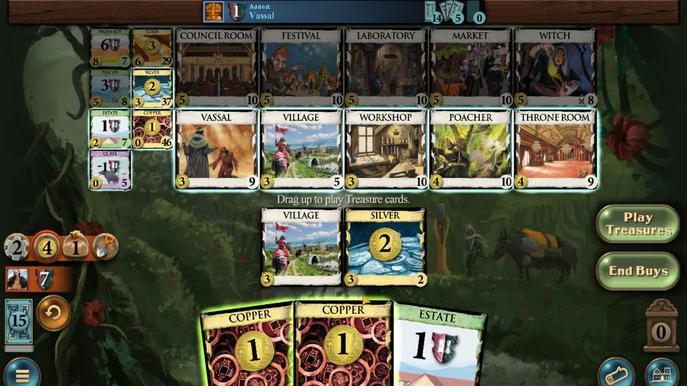 
Action: Mouse moved to (549, 56)
Screenshot: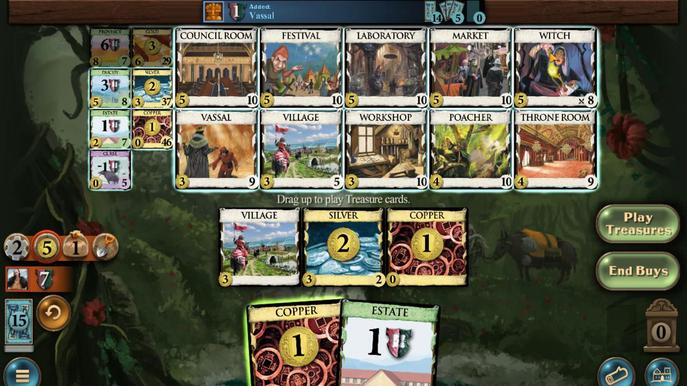 
Action: Mouse pressed left at (549, 56)
Screenshot: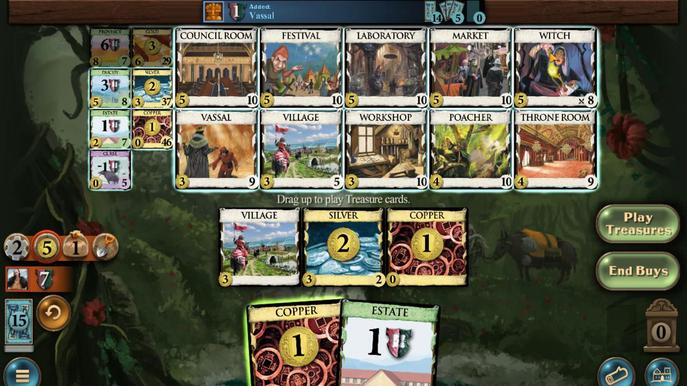 
Action: Mouse moved to (263, 263)
Screenshot: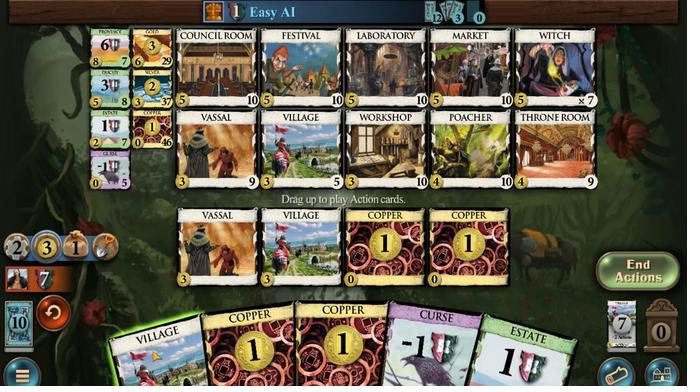 
Action: Mouse pressed left at (263, 263)
Screenshot: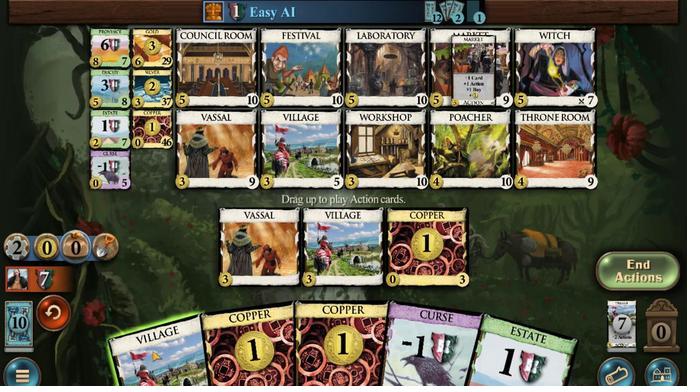 
Action: Mouse moved to (321, 265)
Screenshot: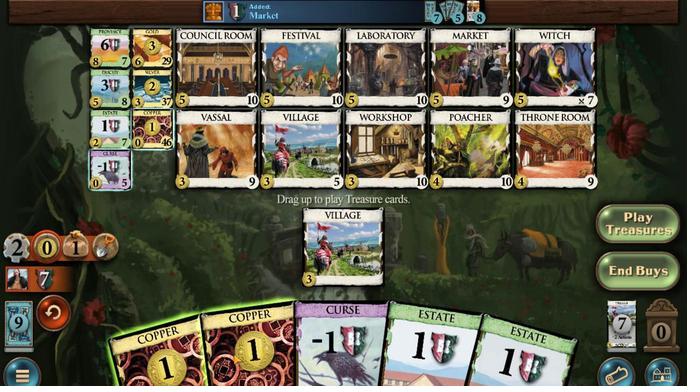 
Action: Mouse pressed left at (321, 265)
Screenshot: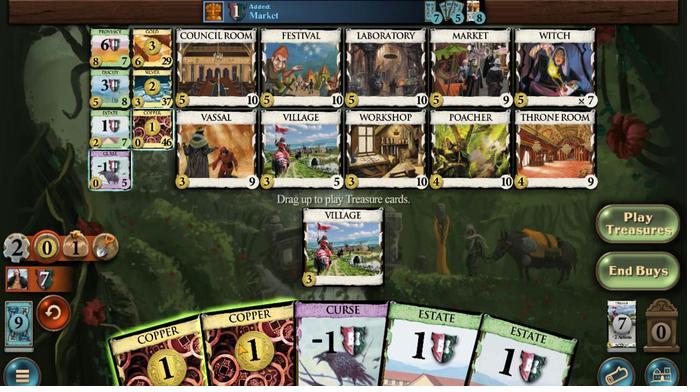 
Action: Mouse moved to (288, 283)
Screenshot: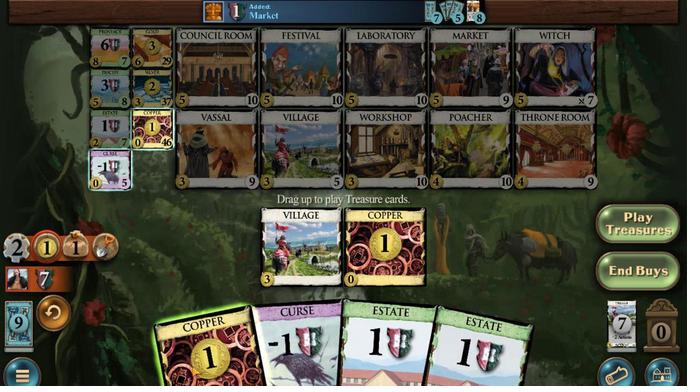 
Action: Mouse pressed left at (288, 283)
Screenshot: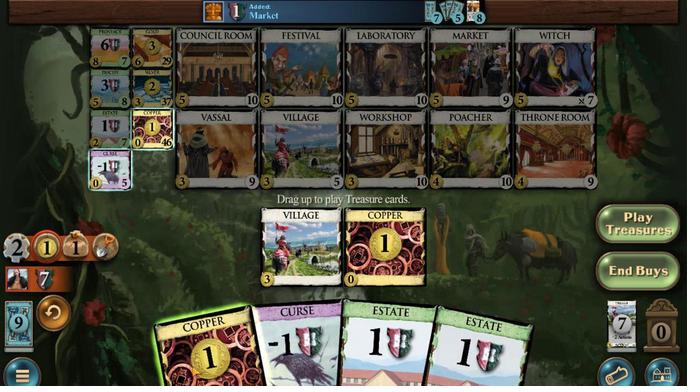 
Action: Mouse moved to (224, 101)
Screenshot: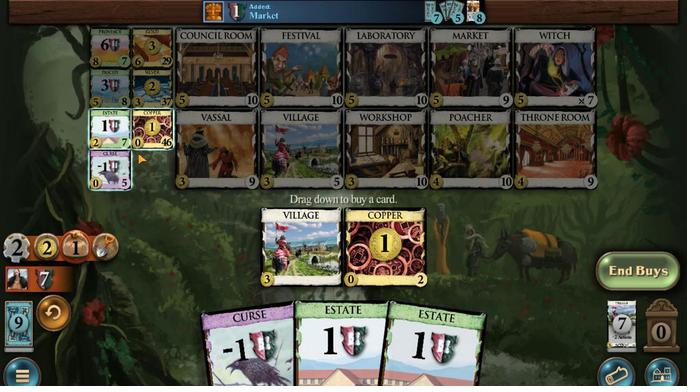 
Action: Mouse pressed left at (224, 101)
Screenshot: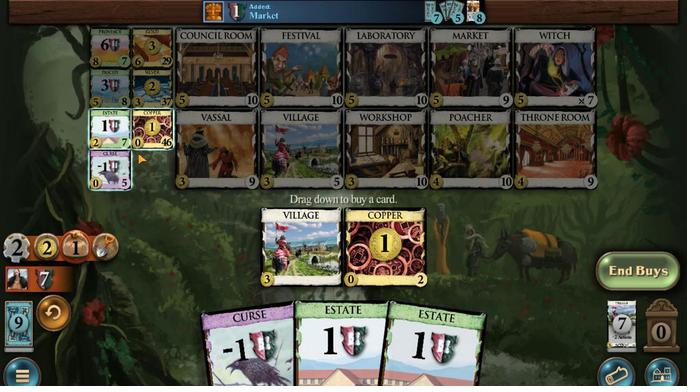 
Action: Mouse moved to (252, 265)
Screenshot: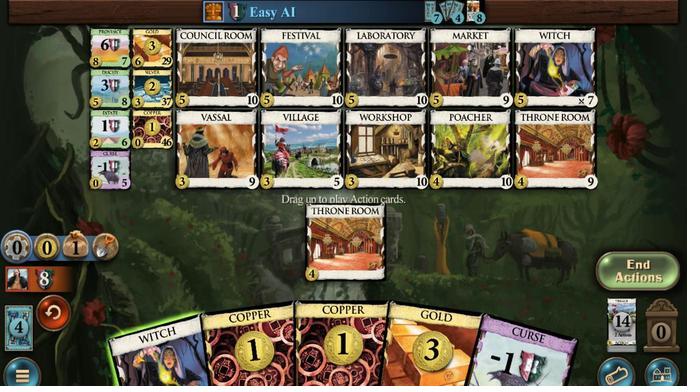 
Action: Mouse pressed left at (252, 265)
Screenshot: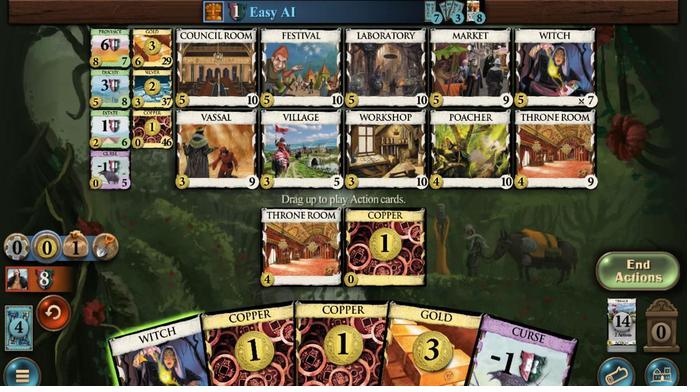 
Action: Mouse moved to (366, 264)
Screenshot: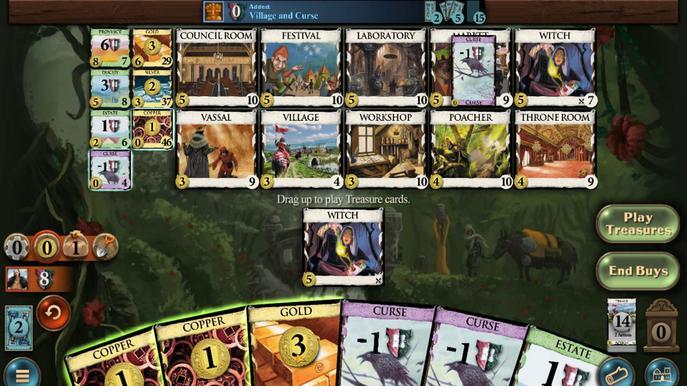 
Action: Mouse pressed left at (366, 264)
Screenshot: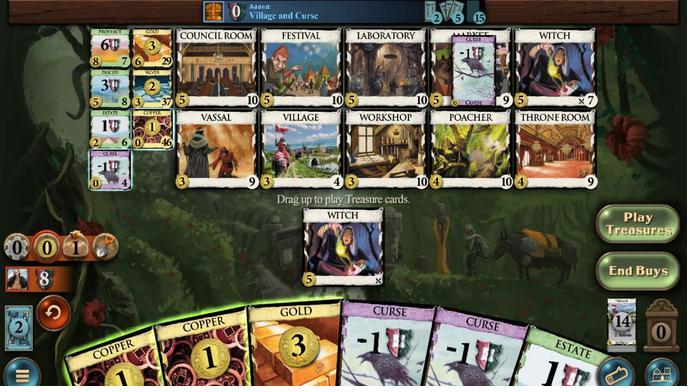 
Action: Mouse moved to (361, 260)
Screenshot: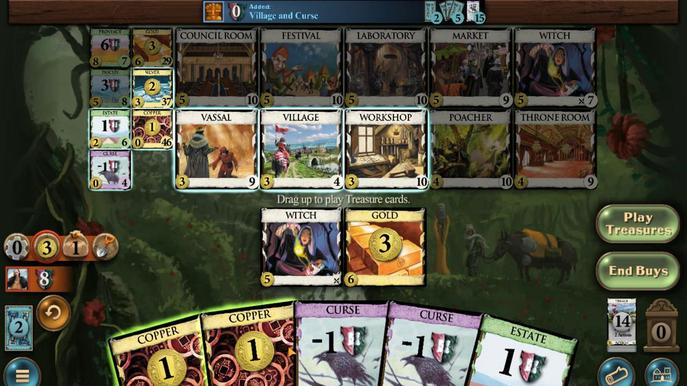 
Action: Mouse pressed left at (361, 260)
Screenshot: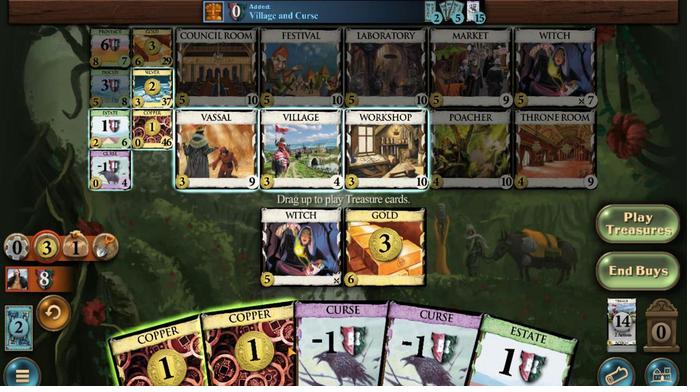 
Action: Mouse moved to (293, 285)
Screenshot: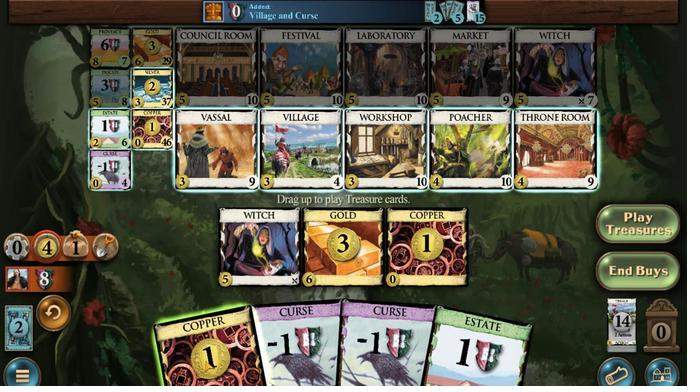 
Action: Mouse pressed left at (293, 285)
Screenshot: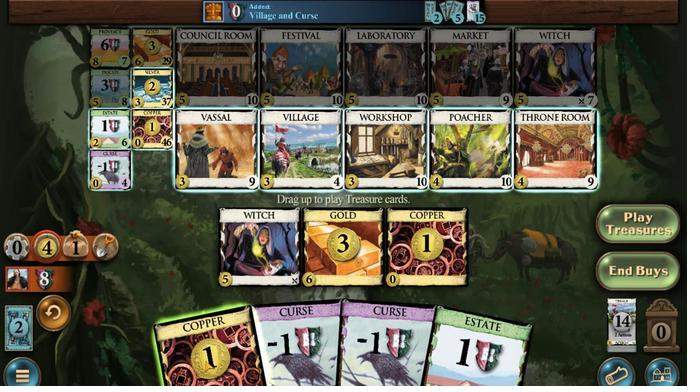 
Action: Mouse moved to (416, 66)
Screenshot: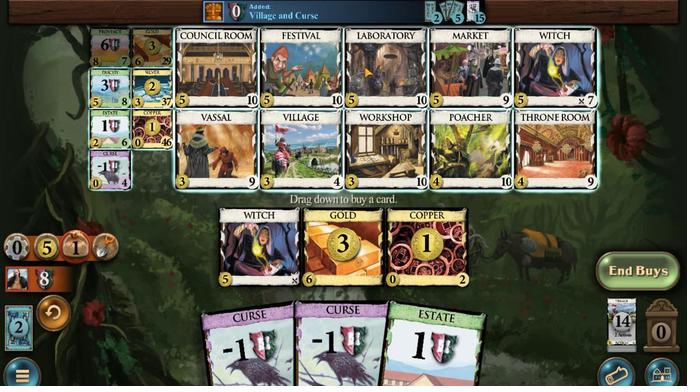 
Action: Mouse pressed left at (416, 66)
Screenshot: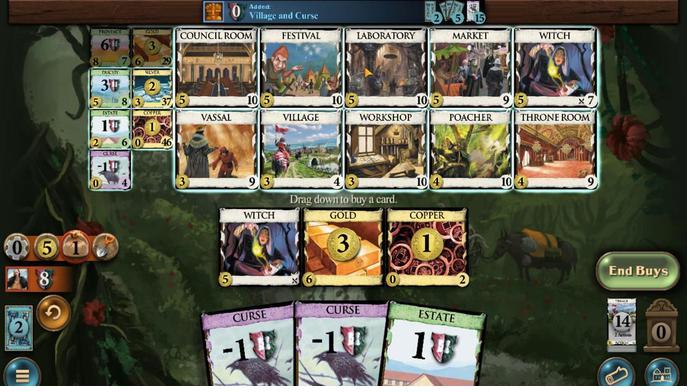 
Action: Mouse pressed left at (416, 66)
Screenshot: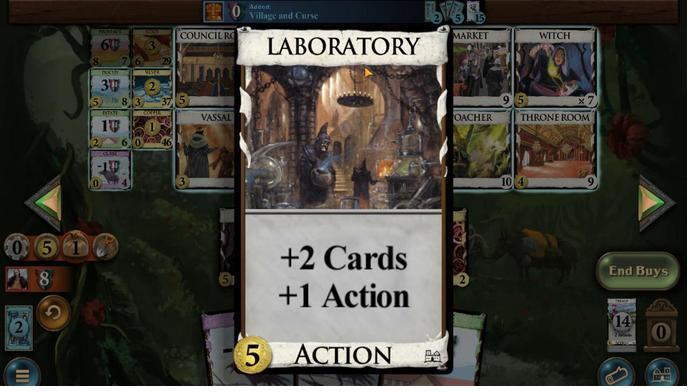 
Action: Mouse moved to (550, 65)
Screenshot: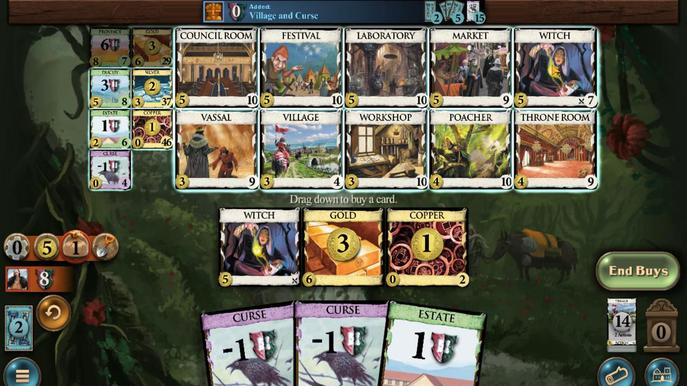 
Action: Mouse pressed left at (550, 65)
Screenshot: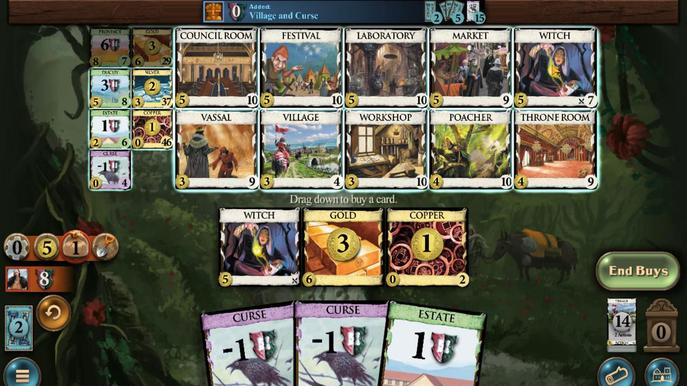 
Action: Mouse moved to (550, 63)
Screenshot: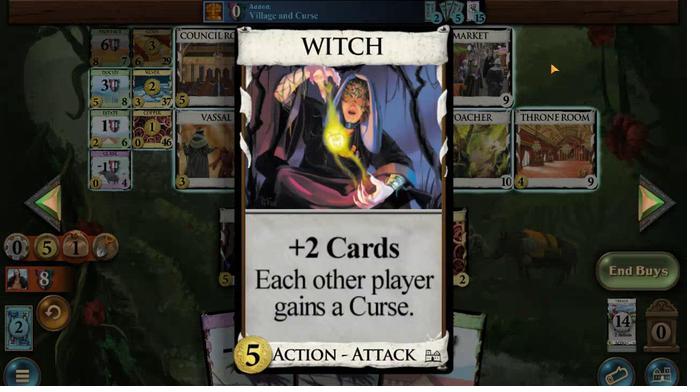 
Action: Mouse pressed left at (550, 63)
Screenshot: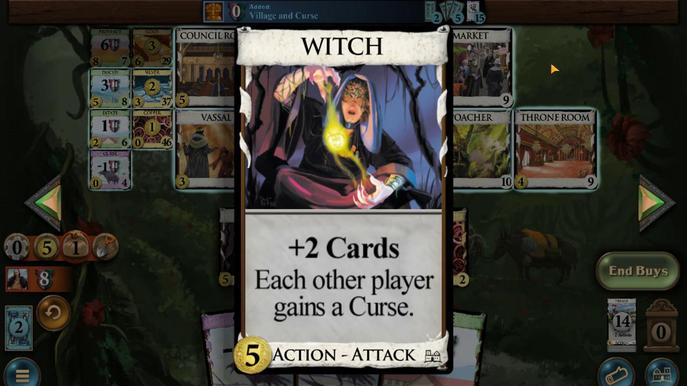 
Action: Mouse moved to (548, 62)
Screenshot: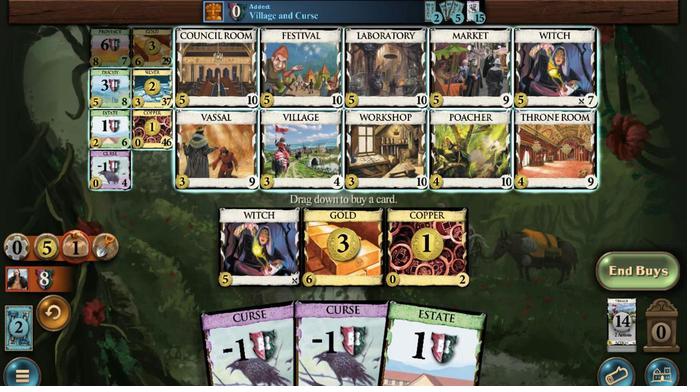 
Action: Mouse pressed left at (548, 62)
Screenshot: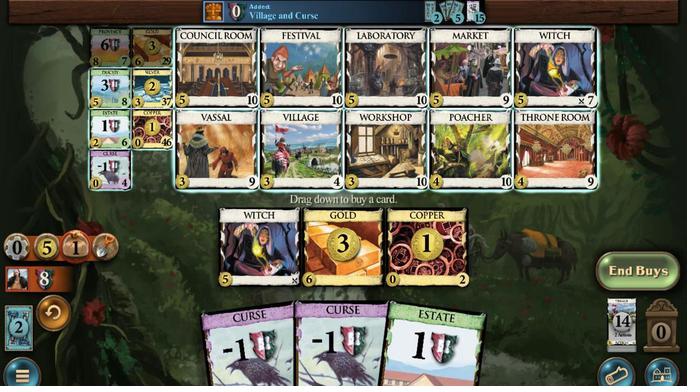 
Action: Mouse moved to (276, 264)
Screenshot: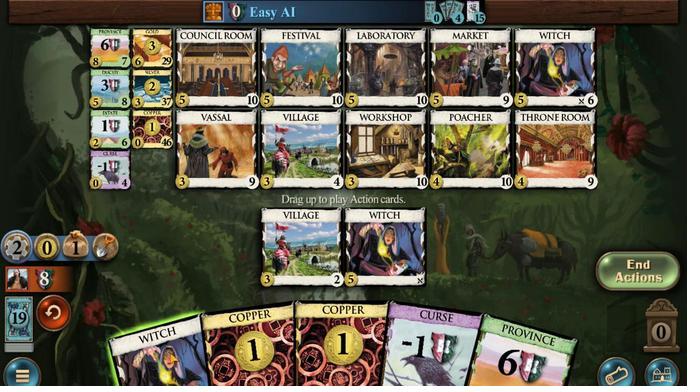 
Action: Mouse pressed left at (276, 264)
Screenshot: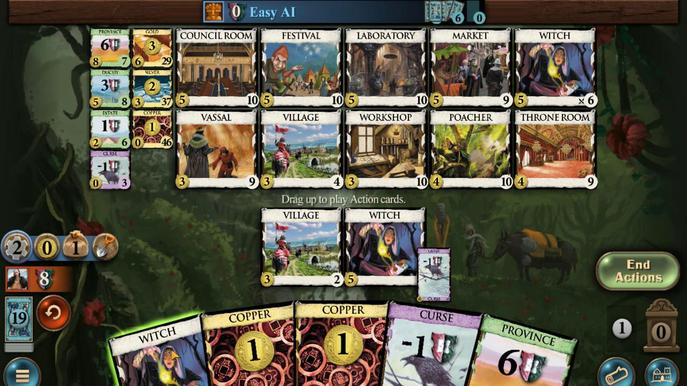 
Action: Mouse moved to (351, 270)
Screenshot: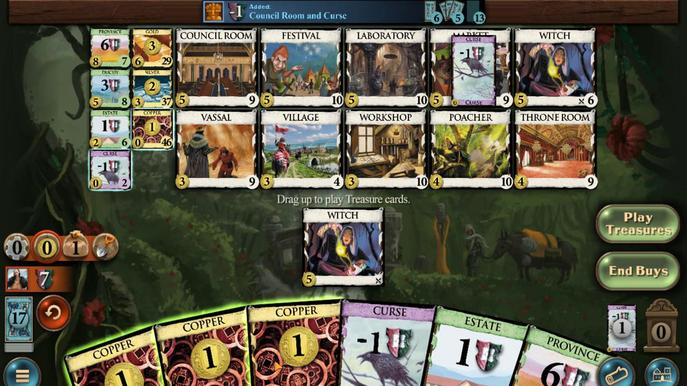 
Action: Mouse pressed left at (351, 270)
Screenshot: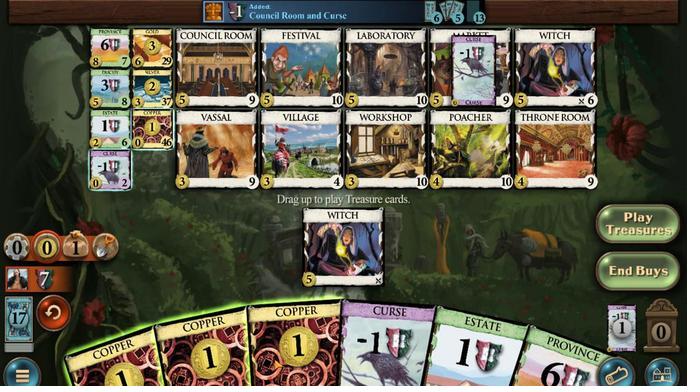 
Action: Mouse moved to (319, 267)
Screenshot: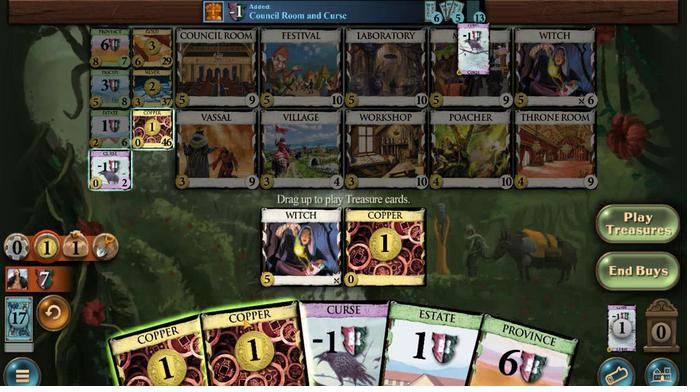 
Action: Mouse pressed left at (319, 267)
Screenshot: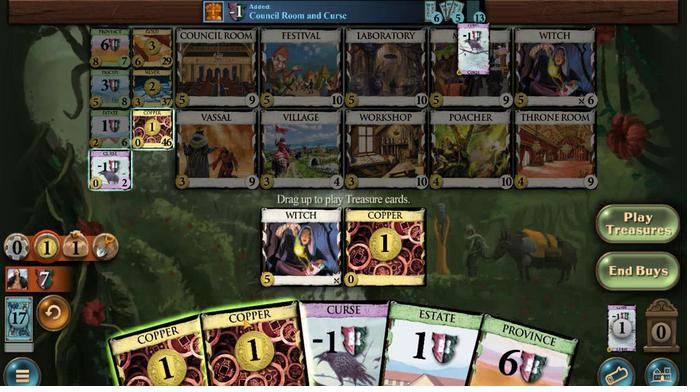 
Action: Mouse moved to (290, 265)
Screenshot: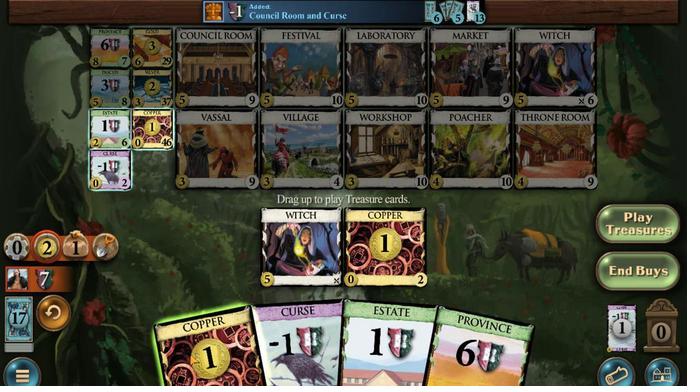 
Action: Mouse pressed left at (290, 265)
Screenshot: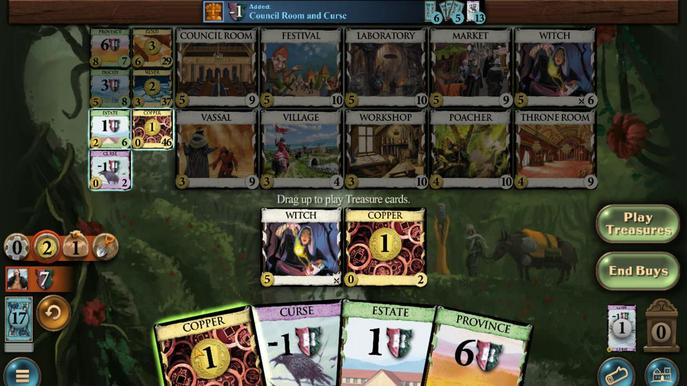 
Action: Mouse moved to (252, 70)
Screenshot: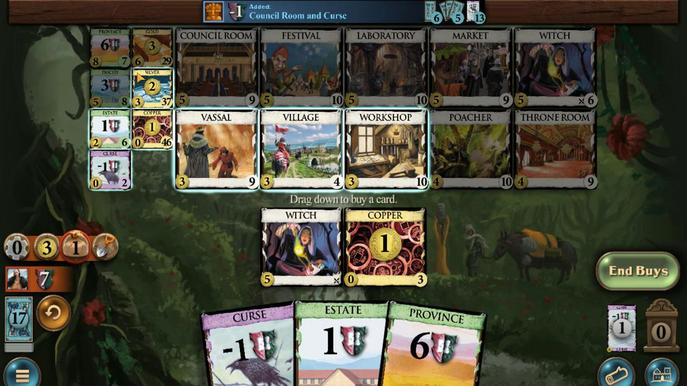 
Action: Mouse pressed left at (252, 70)
Screenshot: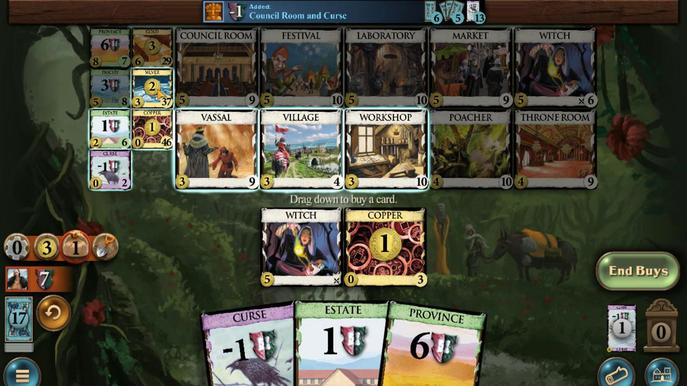 
Action: Mouse moved to (261, 258)
Screenshot: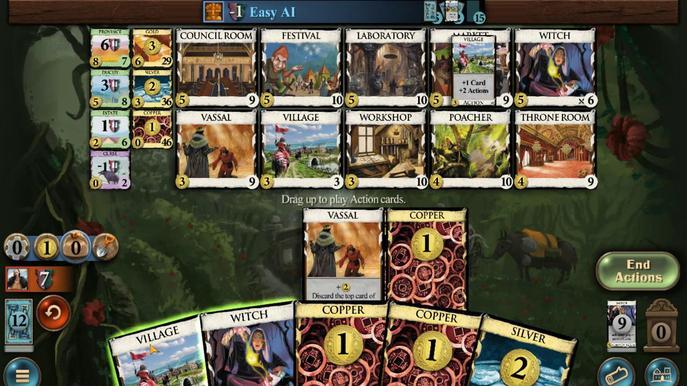 
Action: Mouse pressed left at (261, 258)
Screenshot: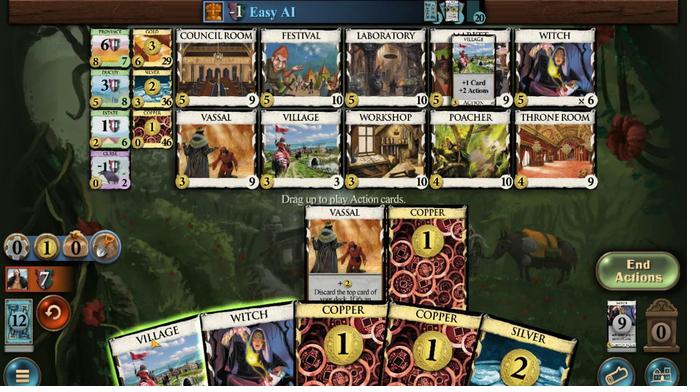 
Action: Mouse moved to (277, 265)
Screenshot: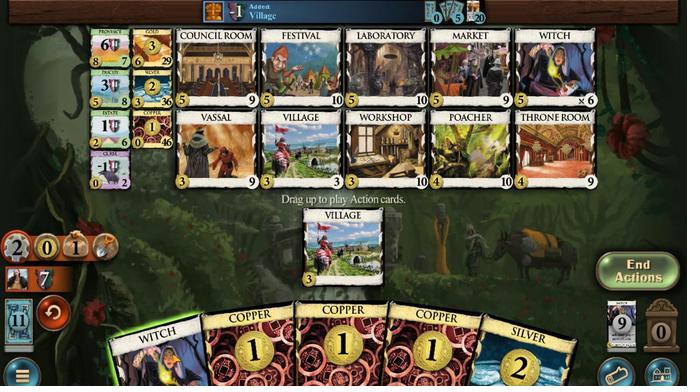 
Action: Mouse pressed left at (277, 265)
Screenshot: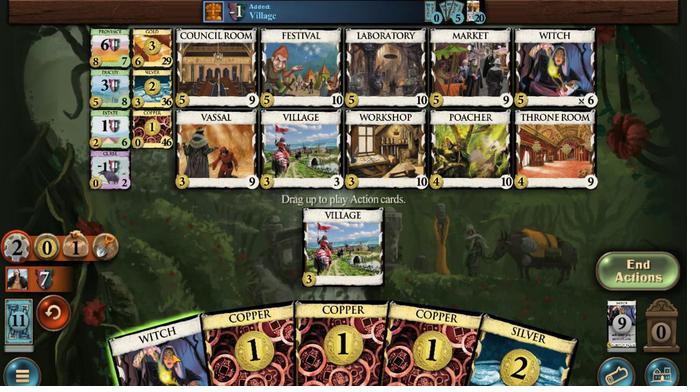 
Action: Mouse moved to (411, 245)
Screenshot: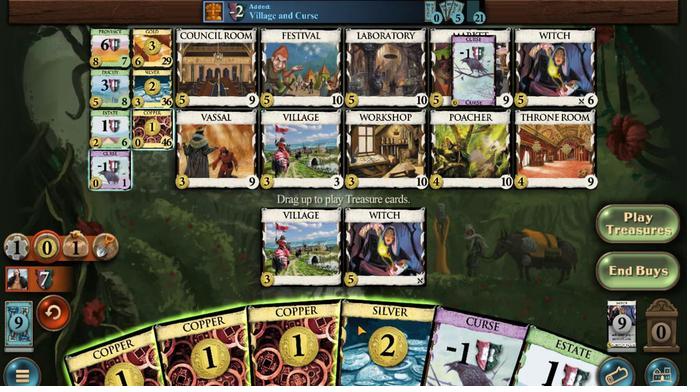 
Action: Mouse pressed left at (411, 245)
Screenshot: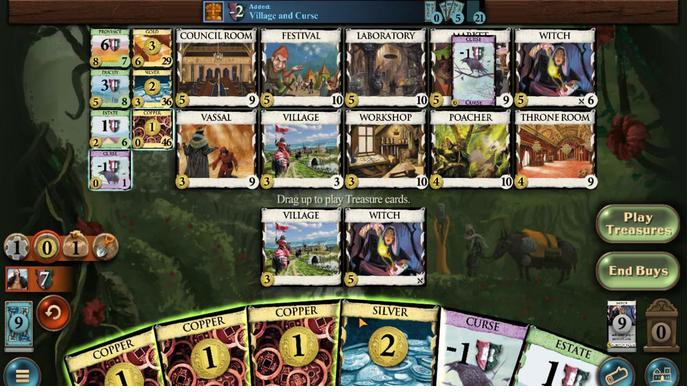 
Action: Mouse moved to (390, 258)
Screenshot: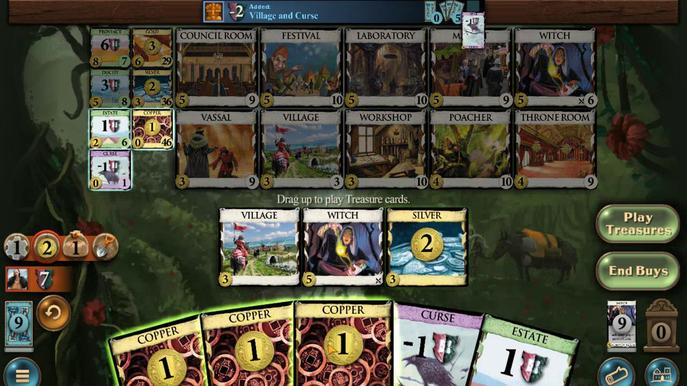 
Action: Mouse pressed left at (390, 258)
Screenshot: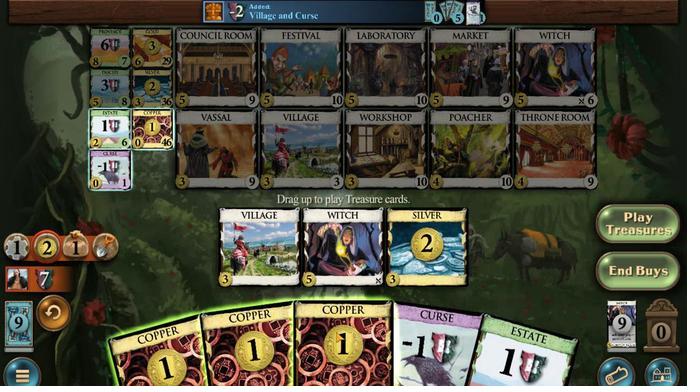
Action: Mouse moved to (375, 259)
Screenshot: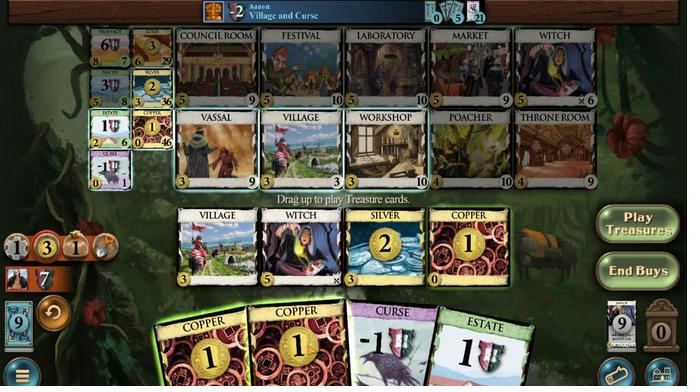 
Action: Mouse pressed left at (375, 259)
Screenshot: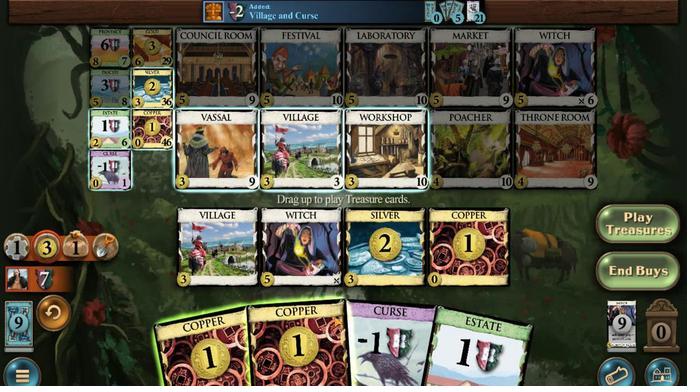 
Action: Mouse moved to (342, 260)
Screenshot: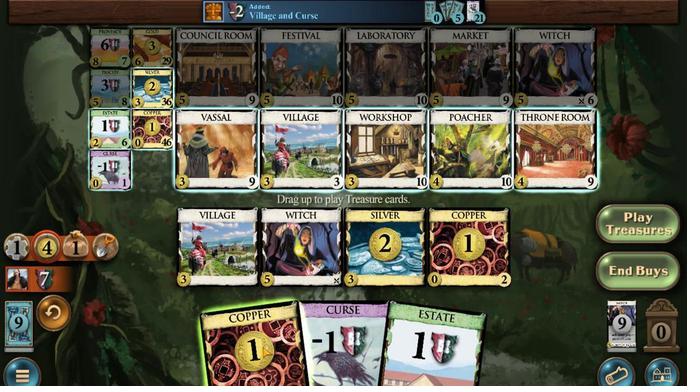 
Action: Mouse pressed left at (342, 260)
Screenshot: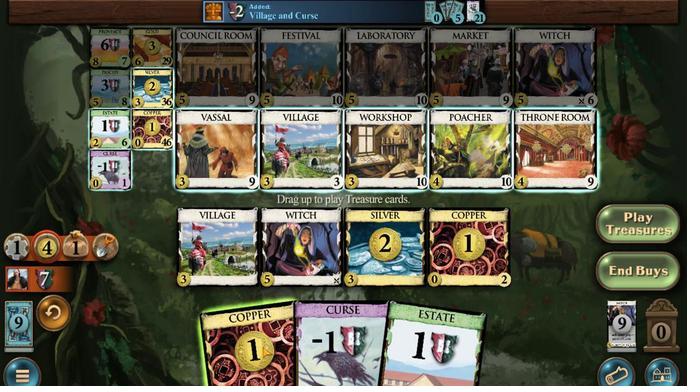 
Action: Mouse moved to (229, 75)
Screenshot: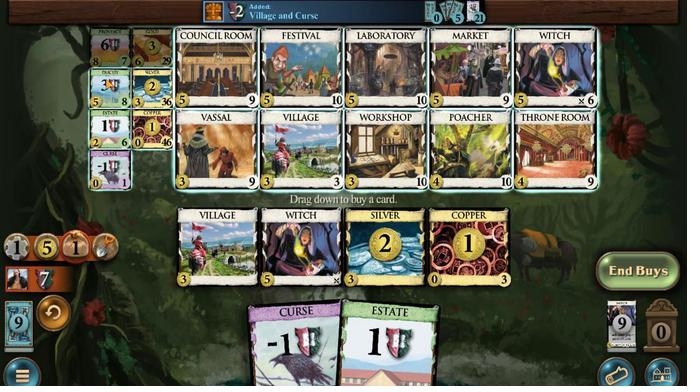 
Action: Mouse pressed left at (229, 75)
Screenshot: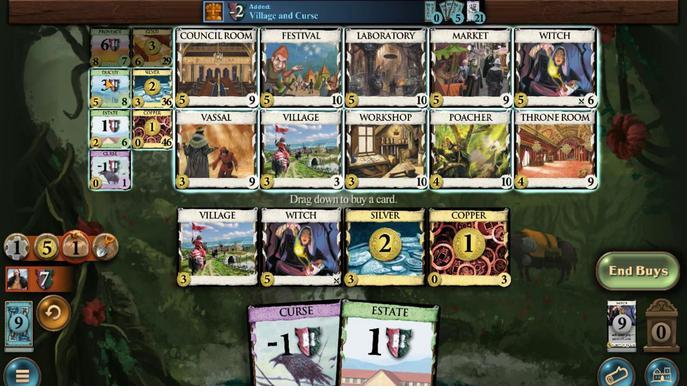 
Action: Mouse moved to (269, 270)
Screenshot: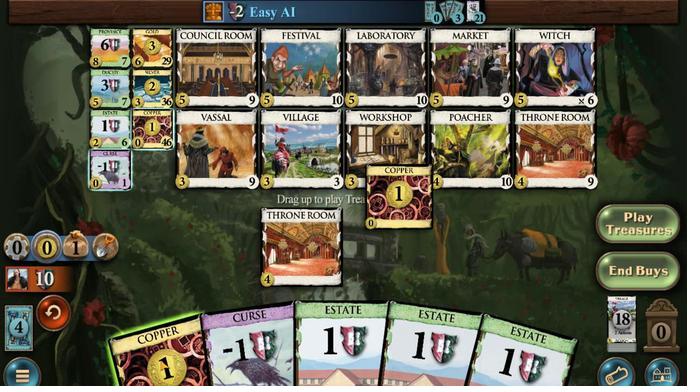 
Action: Mouse pressed left at (269, 270)
Screenshot: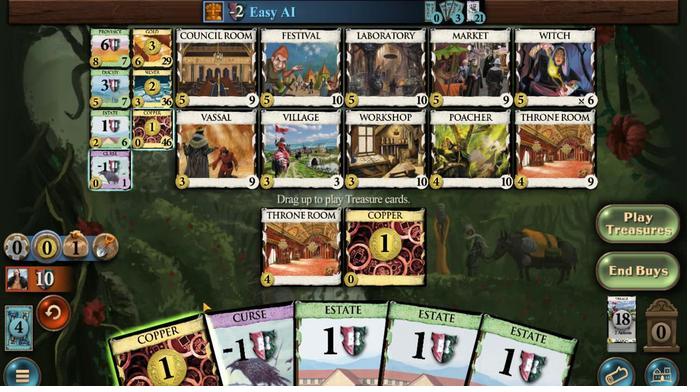 
Action: Mouse moved to (257, 105)
Screenshot: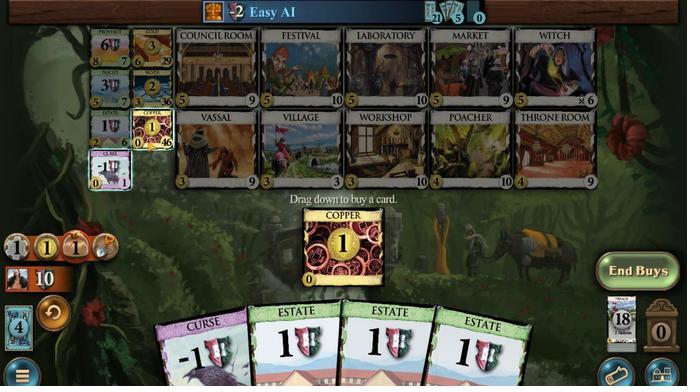 
Action: Mouse pressed left at (257, 105)
Screenshot: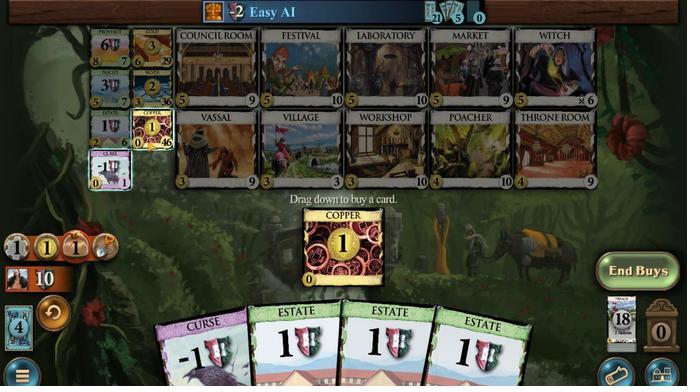 
Action: Mouse moved to (248, 269)
Screenshot: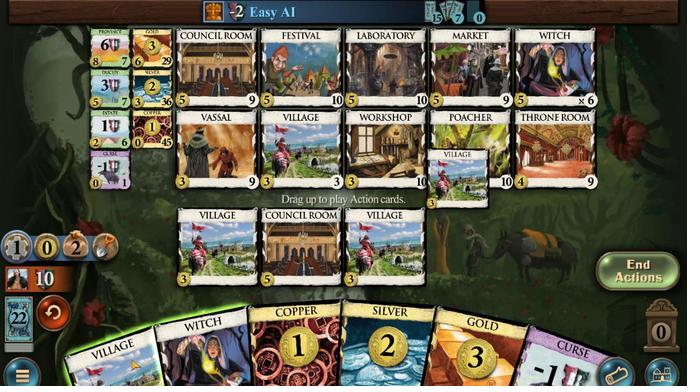 
Action: Mouse pressed left at (248, 269)
Screenshot: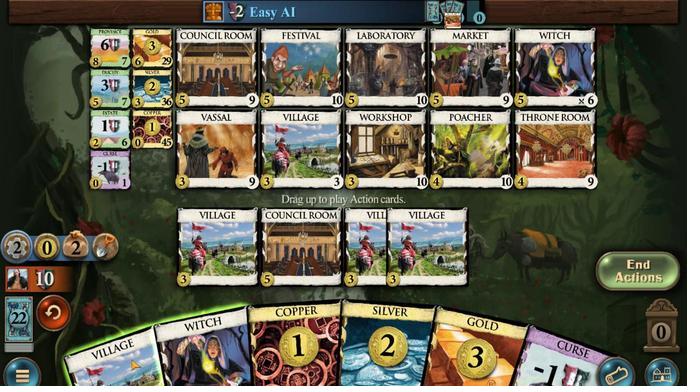 
Action: Mouse moved to (249, 260)
Screenshot: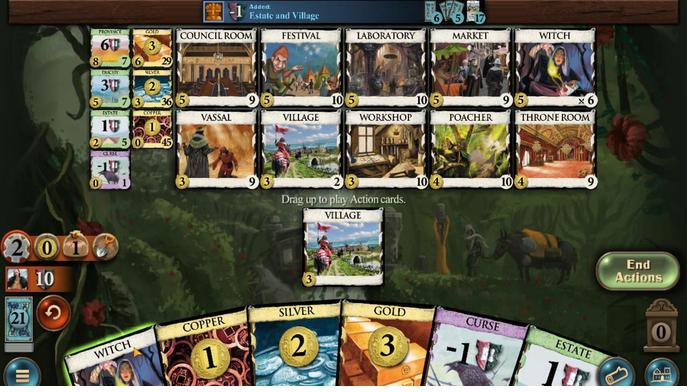 
Action: Mouse pressed left at (249, 260)
Screenshot: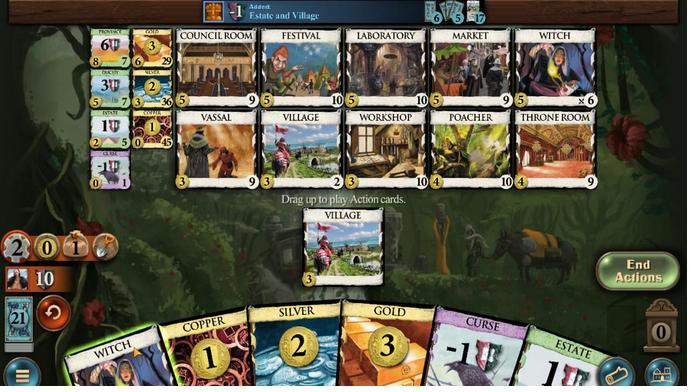 
Action: Mouse moved to (407, 265)
Screenshot: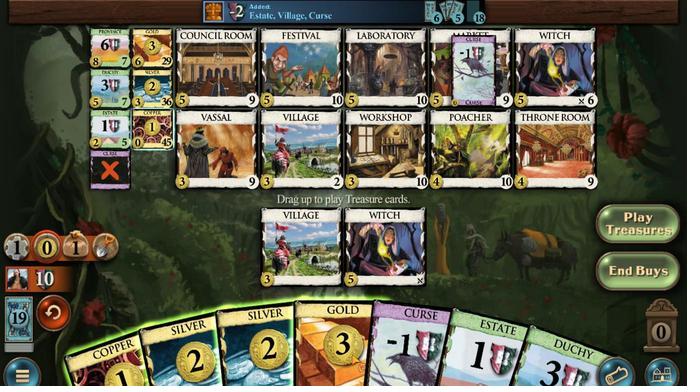 
Action: Mouse pressed left at (407, 265)
Screenshot: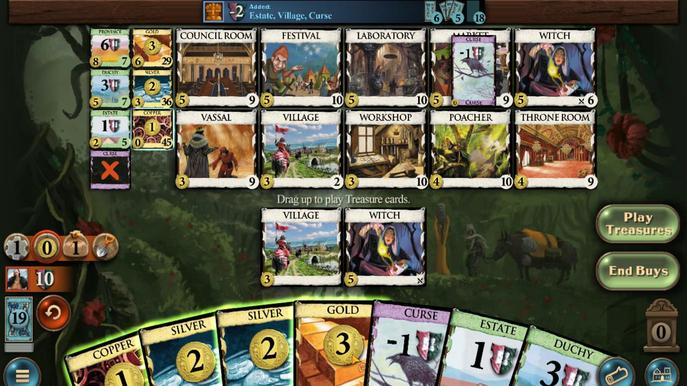 
Action: Mouse moved to (358, 252)
Screenshot: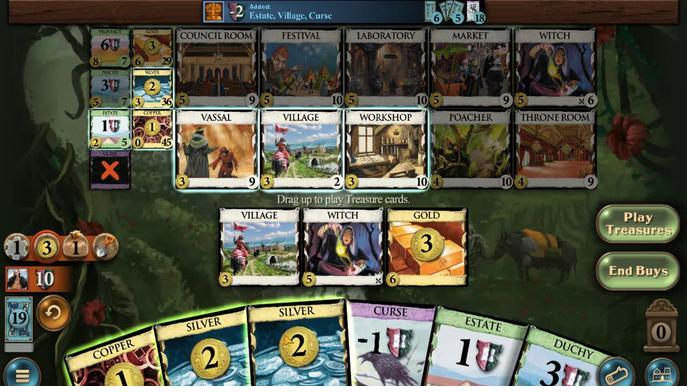 
Action: Mouse pressed left at (358, 252)
Screenshot: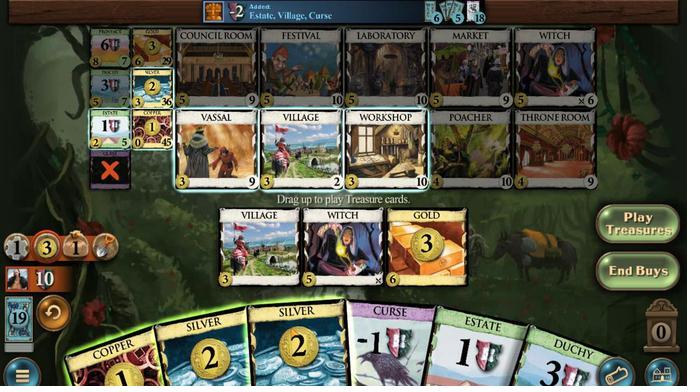 
Action: Mouse moved to (338, 258)
Screenshot: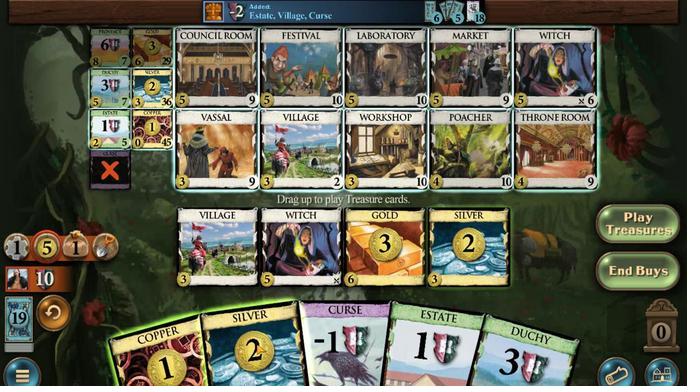 
Action: Mouse pressed left at (338, 258)
Screenshot: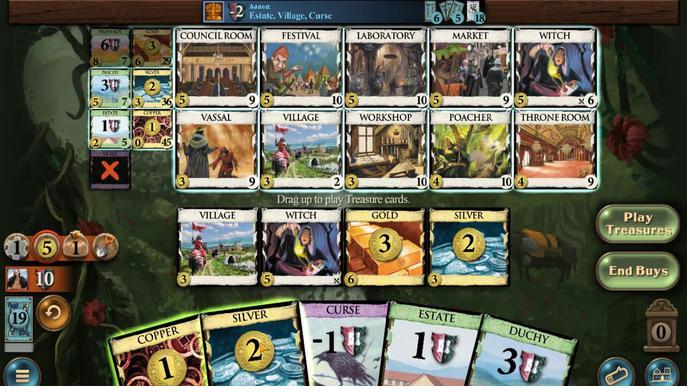 
Action: Mouse moved to (277, 276)
Screenshot: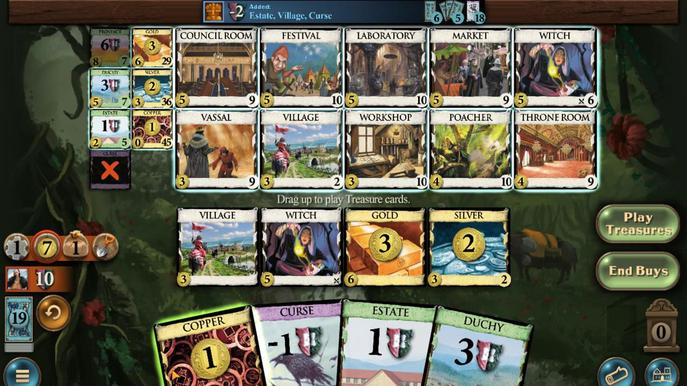 
Action: Mouse pressed left at (277, 276)
Screenshot: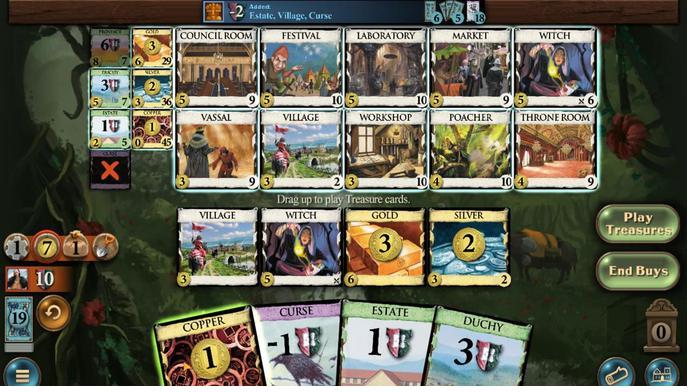 
Action: Mouse moved to (228, 48)
Screenshot: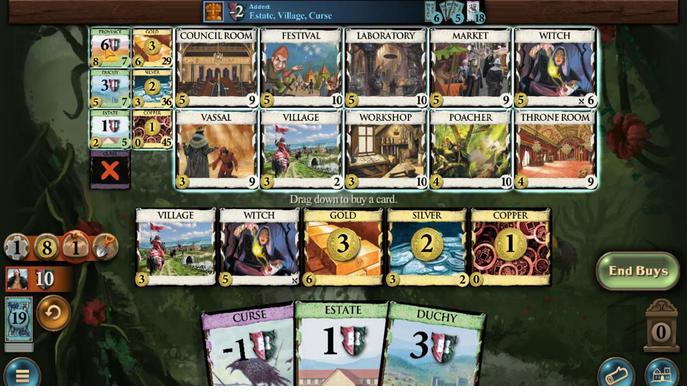 
Action: Mouse pressed left at (228, 48)
Screenshot: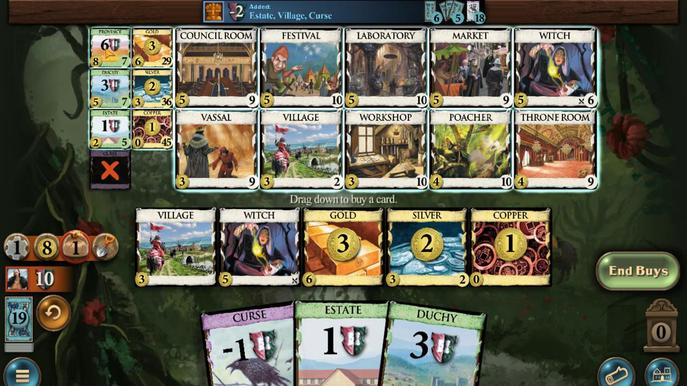 
Action: Mouse moved to (391, 243)
Screenshot: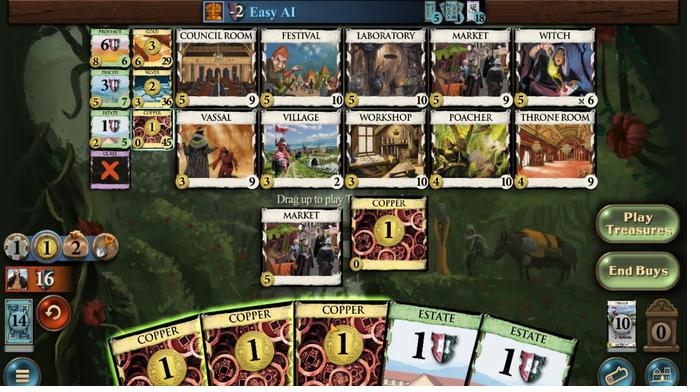 
Action: Mouse pressed left at (391, 243)
Screenshot: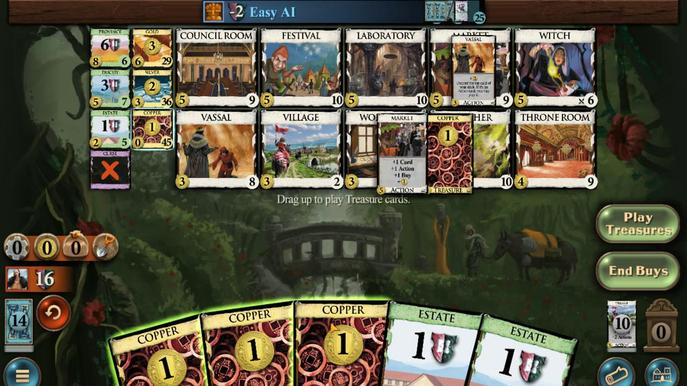
Action: Mouse moved to (358, 233)
Screenshot: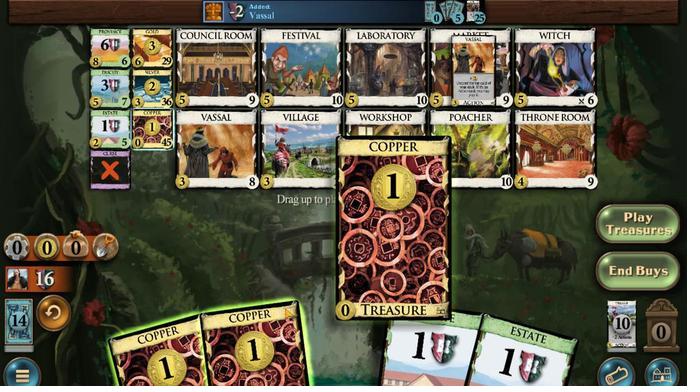 
Action: Mouse pressed left at (358, 233)
Screenshot: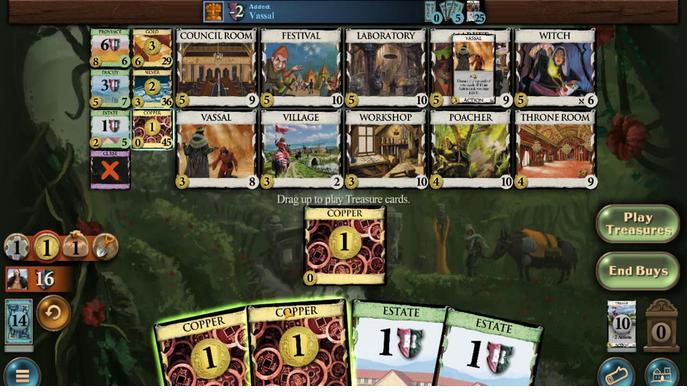 
Action: Mouse moved to (315, 274)
Screenshot: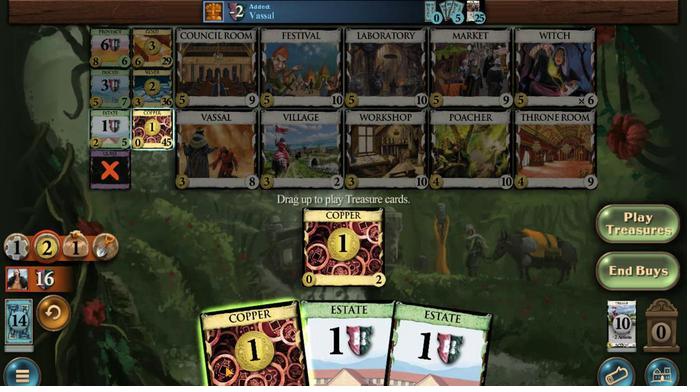 
Action: Mouse pressed left at (315, 274)
Screenshot: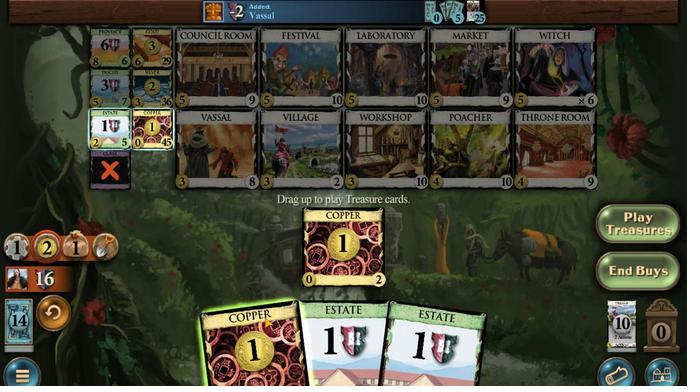 
Action: Mouse moved to (356, 117)
Screenshot: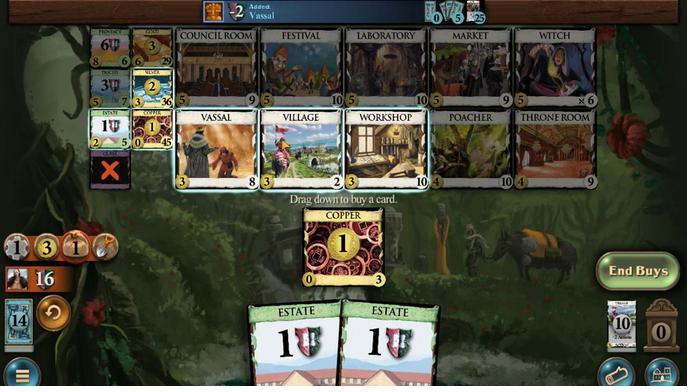 
Action: Mouse pressed left at (356, 117)
Screenshot: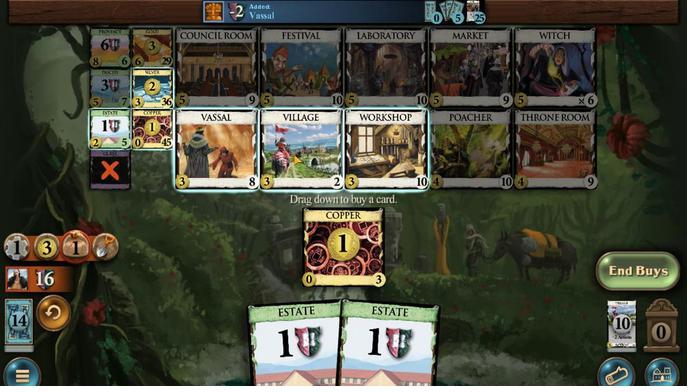 
Action: Mouse moved to (275, 259)
Screenshot: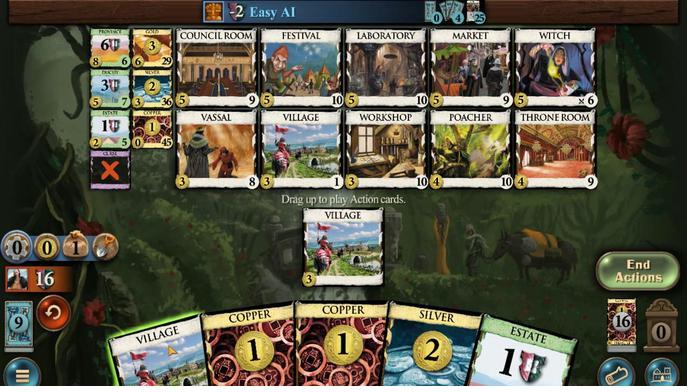 
Action: Mouse pressed left at (275, 259)
Screenshot: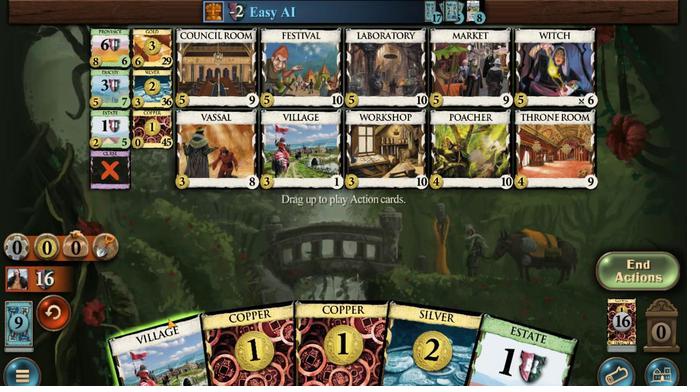 
Action: Mouse moved to (378, 258)
Screenshot: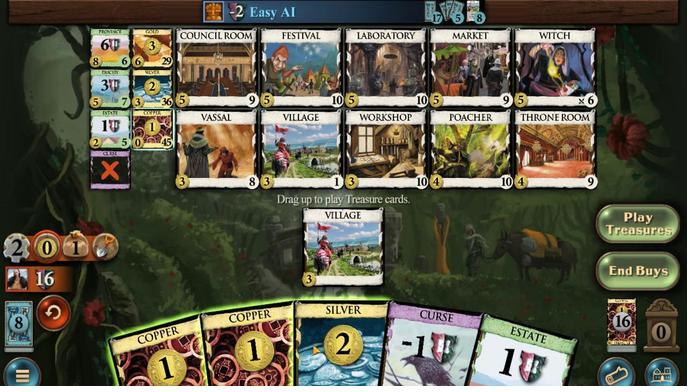 
Action: Mouse pressed left at (378, 258)
Screenshot: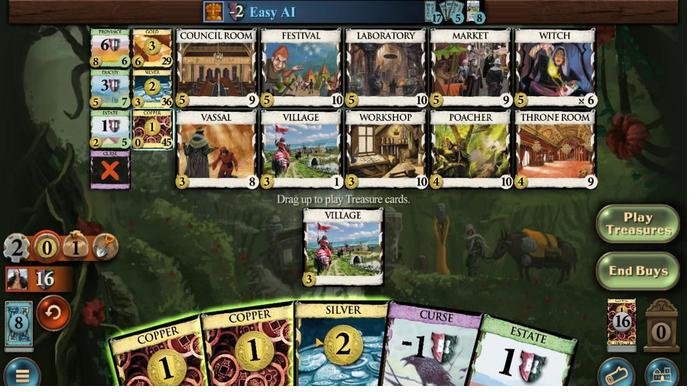 
Action: Mouse moved to (359, 259)
Screenshot: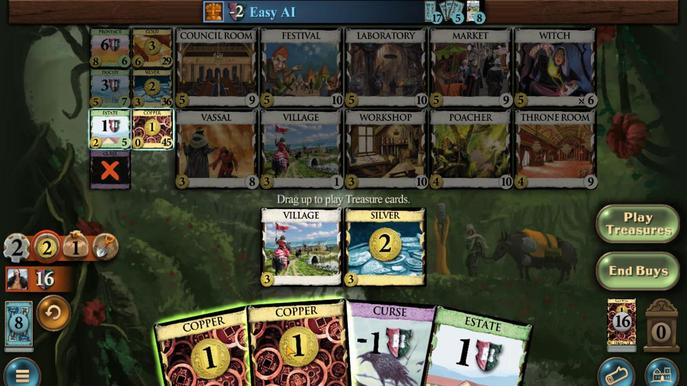 
Action: Mouse pressed left at (359, 259)
Screenshot: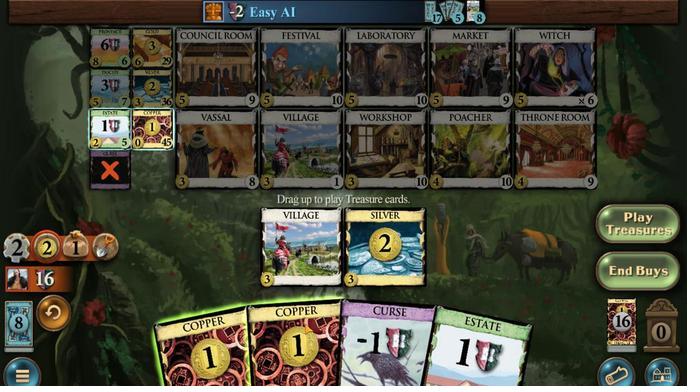 
Action: Mouse moved to (330, 263)
Screenshot: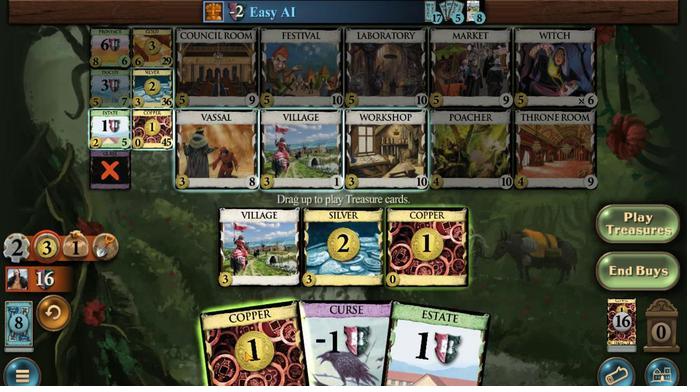 
Action: Mouse pressed left at (330, 263)
Screenshot: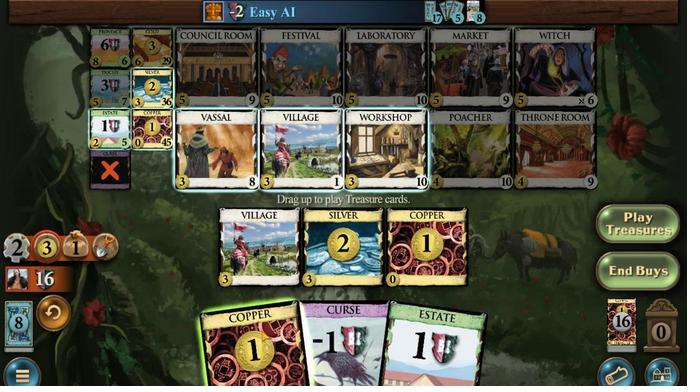 
Action: Mouse moved to (252, 75)
Screenshot: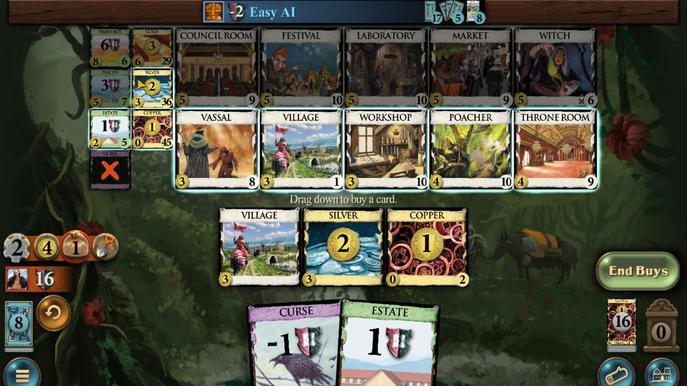 
Action: Mouse pressed left at (252, 75)
Screenshot: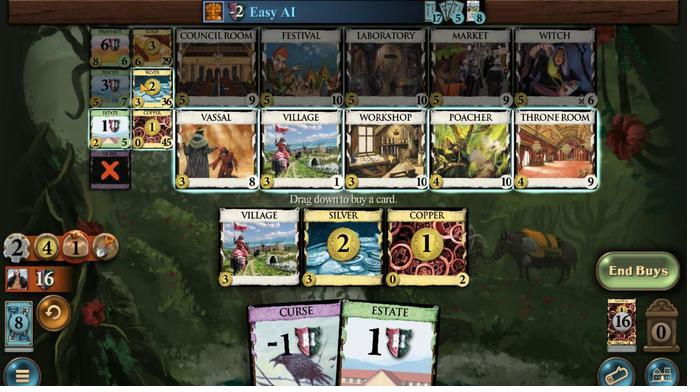 
Action: Mouse moved to (271, 254)
Screenshot: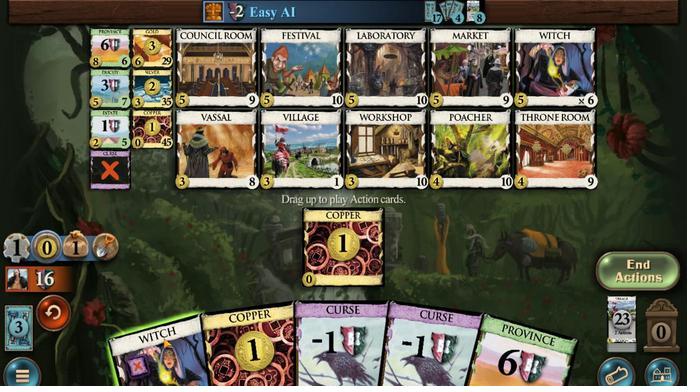 
Action: Mouse pressed left at (271, 254)
Screenshot: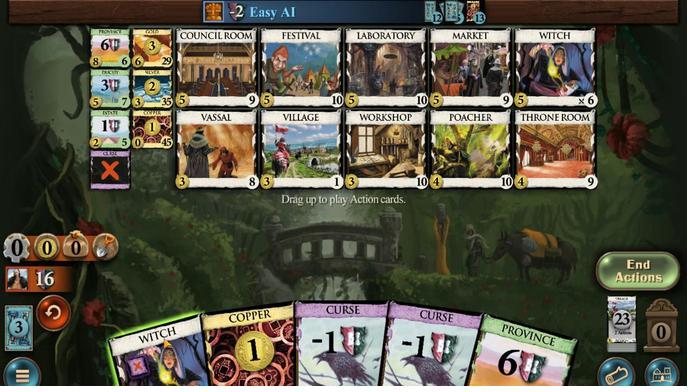 
Action: Mouse moved to (287, 258)
Screenshot: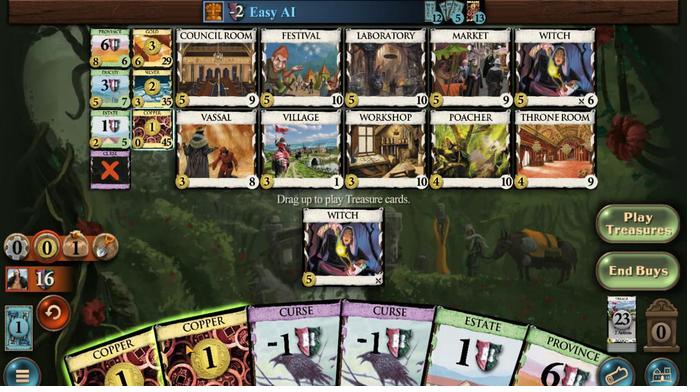 
Action: Mouse pressed left at (287, 258)
Screenshot: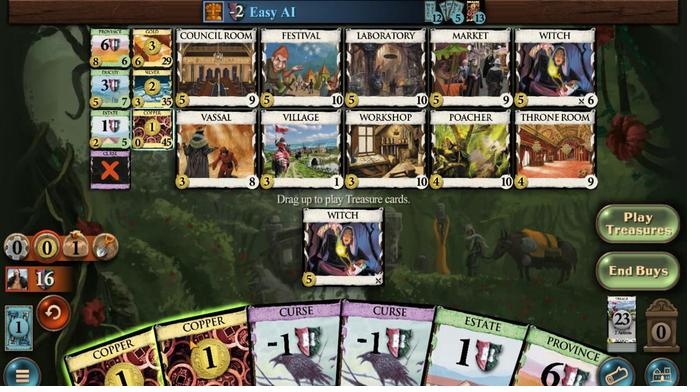
Action: Mouse moved to (312, 241)
Screenshot: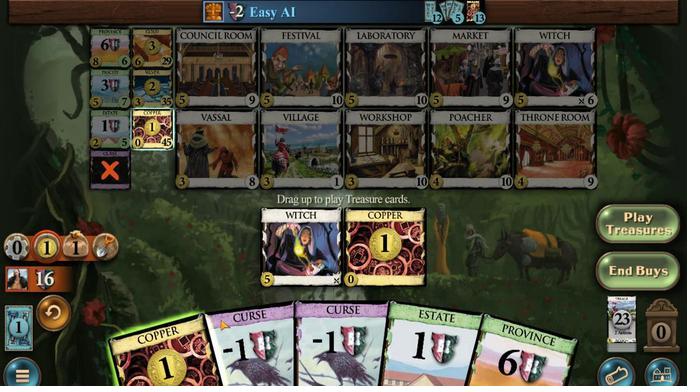 
Action: Mouse pressed left at (312, 241)
Screenshot: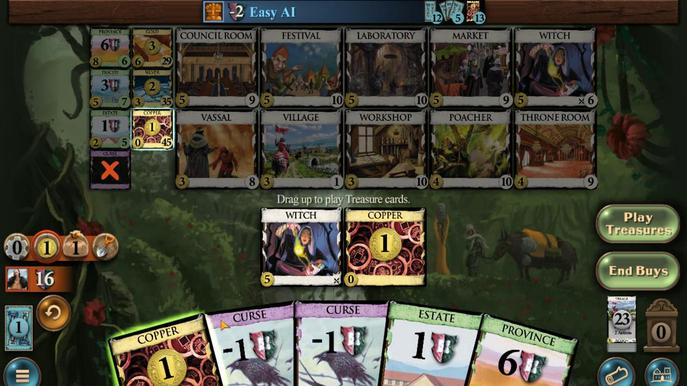 
Action: Mouse moved to (261, 255)
Screenshot: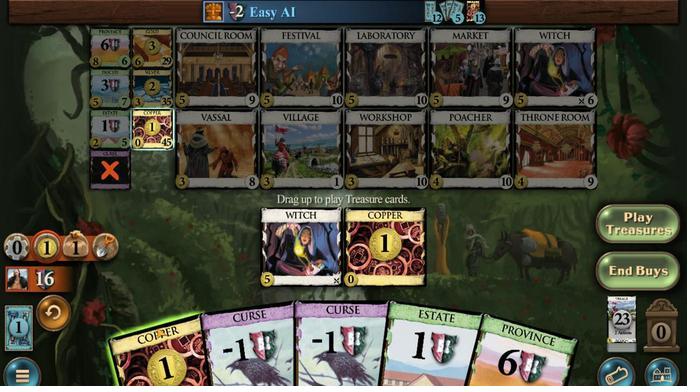 
Action: Mouse pressed left at (261, 255)
Screenshot: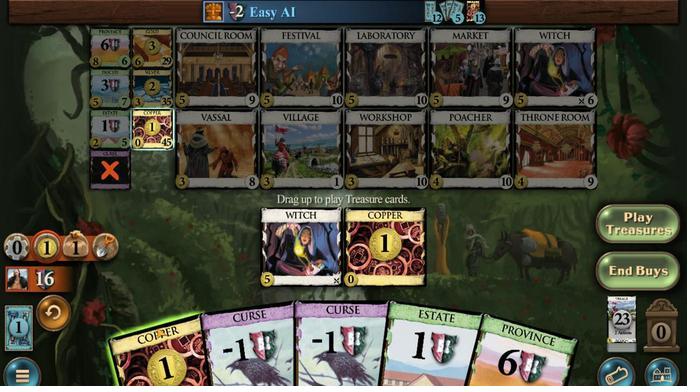
Action: Mouse moved to (222, 102)
Screenshot: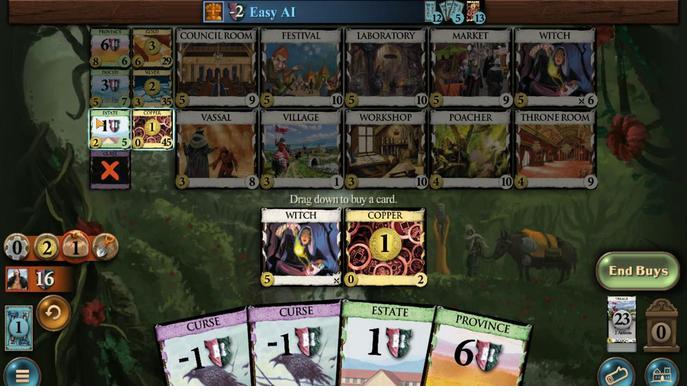 
Action: Mouse pressed left at (222, 102)
Screenshot: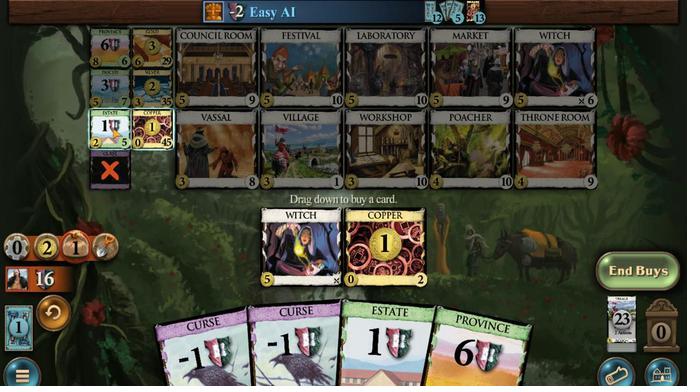 
Action: Mouse moved to (252, 262)
Screenshot: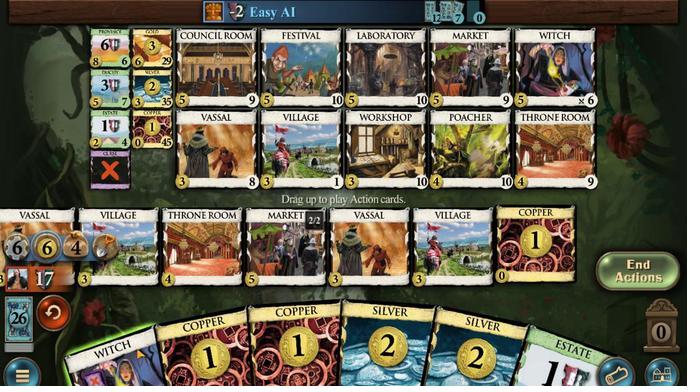 
Action: Mouse pressed left at (252, 262)
Screenshot: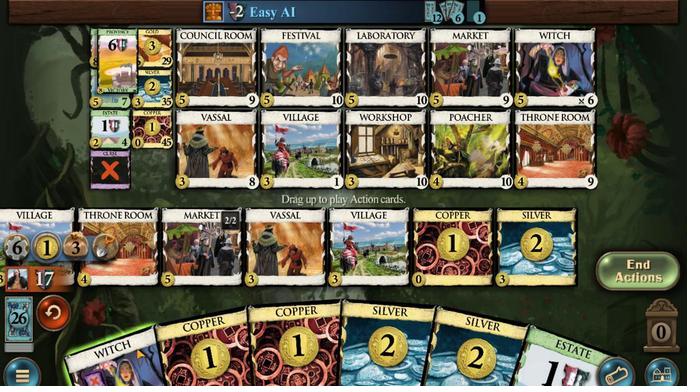 
Action: Mouse moved to (445, 249)
Screenshot: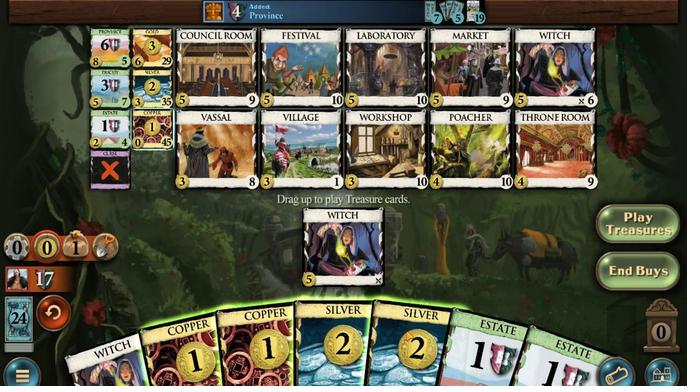 
Action: Mouse pressed left at (445, 249)
Screenshot: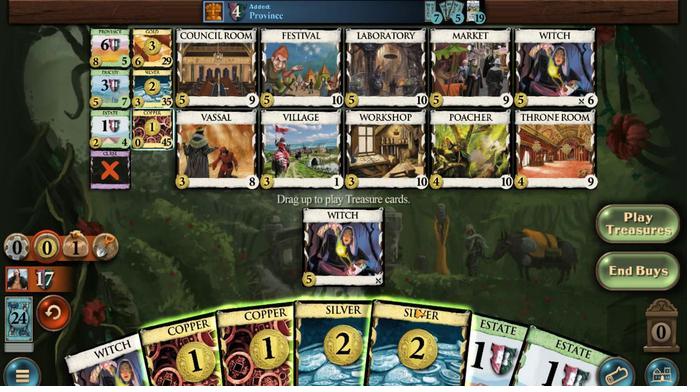 
Action: Mouse moved to (438, 248)
Screenshot: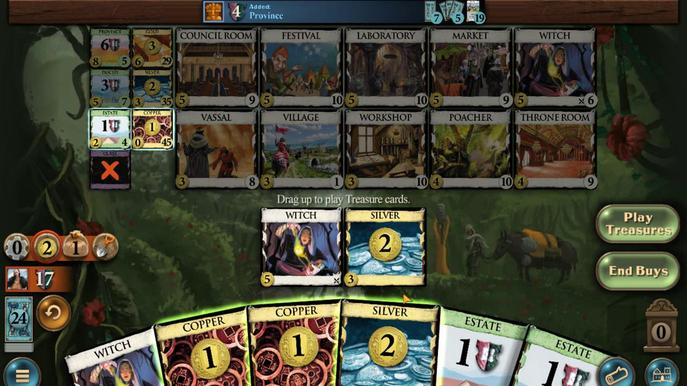 
Action: Mouse pressed left at (438, 248)
Screenshot: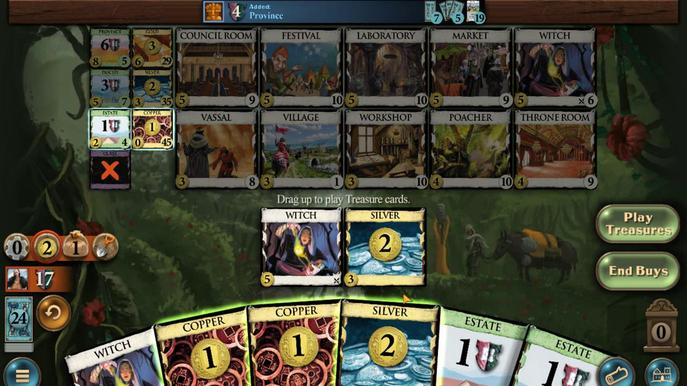 
Action: Mouse moved to (412, 236)
Screenshot: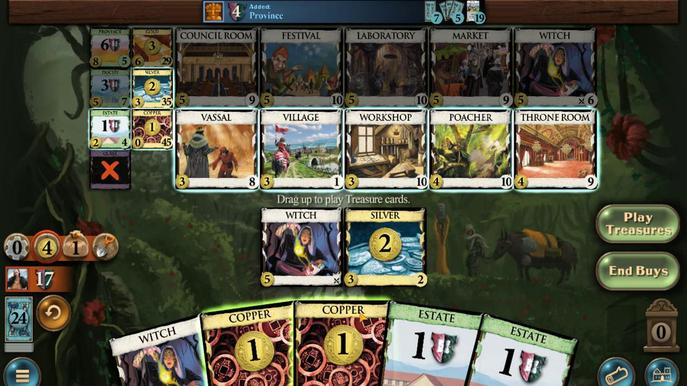 
Action: Mouse pressed left at (412, 236)
Screenshot: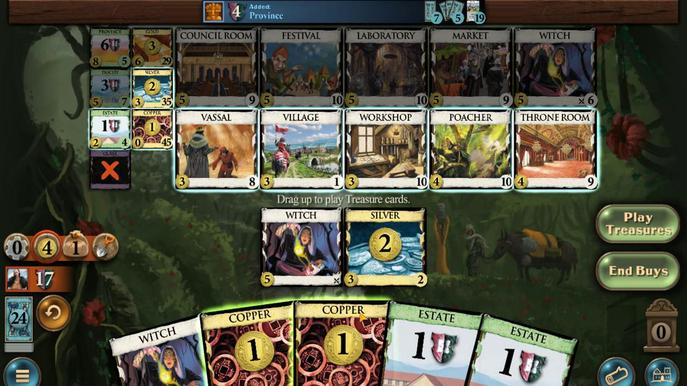 
Action: Mouse moved to (382, 250)
Screenshot: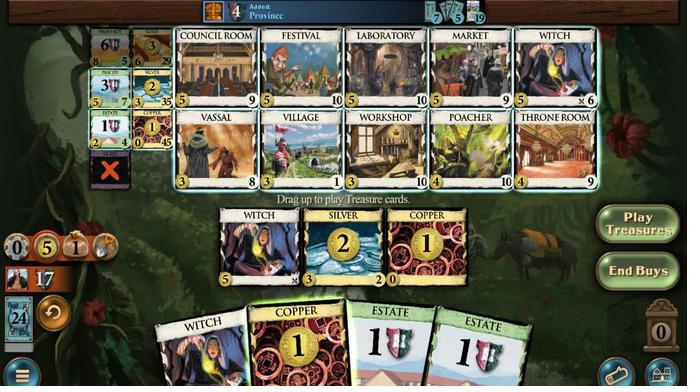 
Action: Mouse pressed left at (382, 250)
Screenshot: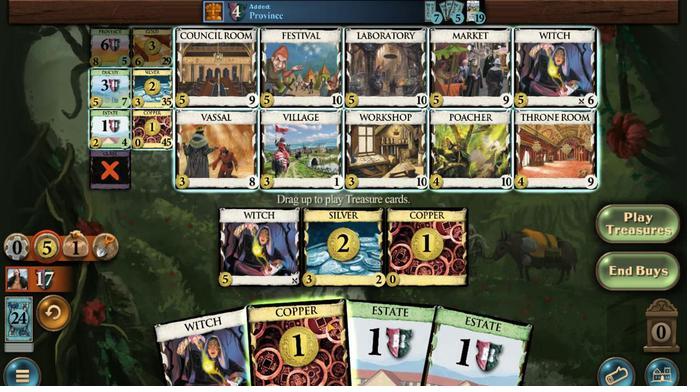 
Action: Mouse moved to (254, 46)
Screenshot: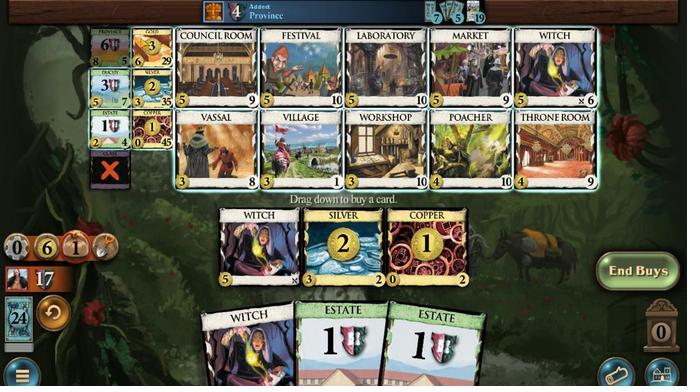 
Action: Mouse pressed left at (254, 46)
Screenshot: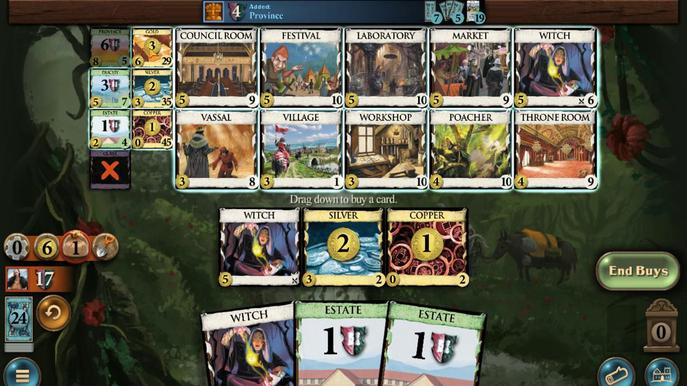 
Action: Mouse moved to (270, 259)
Screenshot: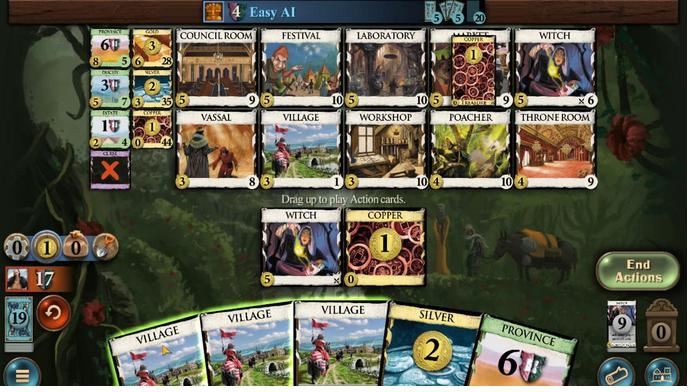 
Action: Mouse pressed left at (270, 259)
Screenshot: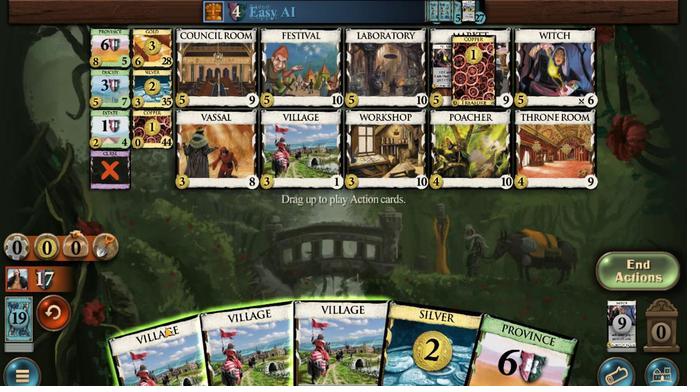 
Action: Mouse moved to (288, 258)
Screenshot: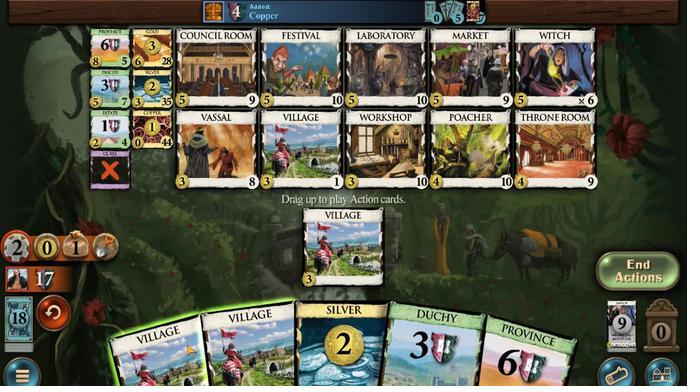 
Action: Mouse pressed left at (288, 258)
Screenshot: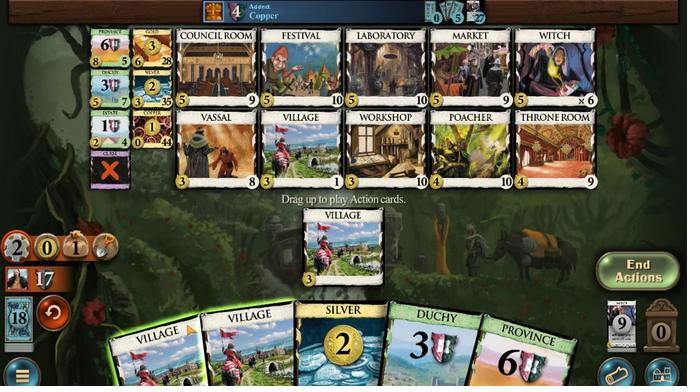 
Action: Mouse moved to (287, 270)
Screenshot: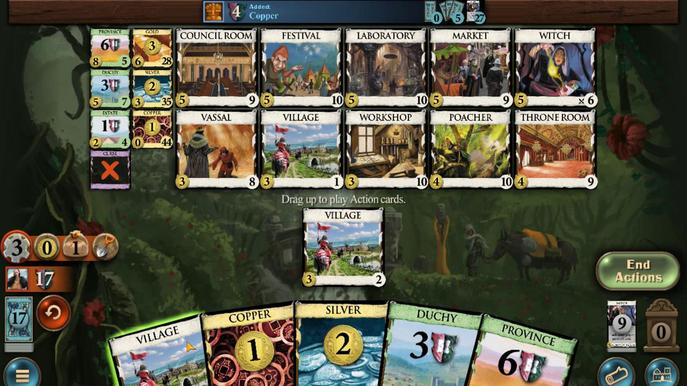 
Action: Mouse pressed left at (287, 270)
Screenshot: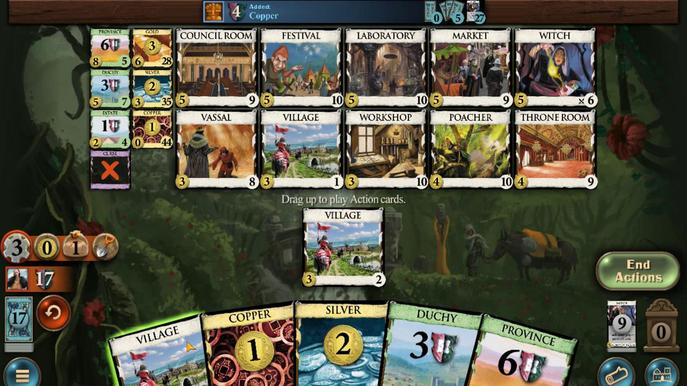 
Action: Mouse moved to (325, 255)
Screenshot: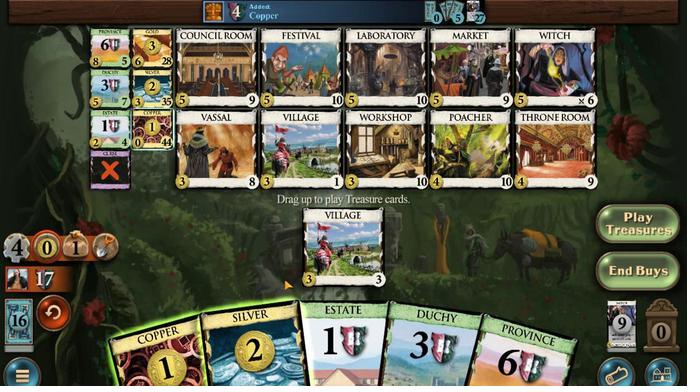 
Action: Mouse pressed left at (325, 255)
Screenshot: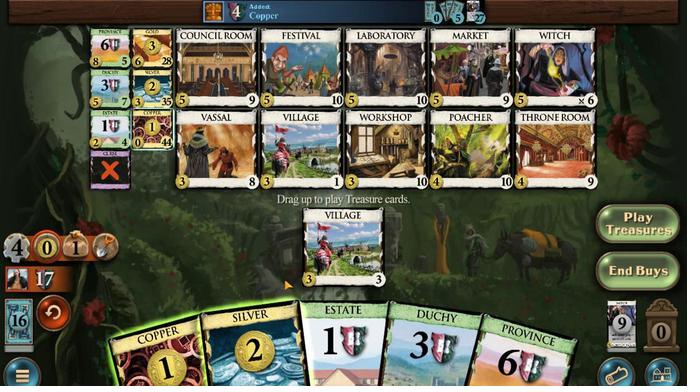 
Action: Mouse moved to (306, 258)
Screenshot: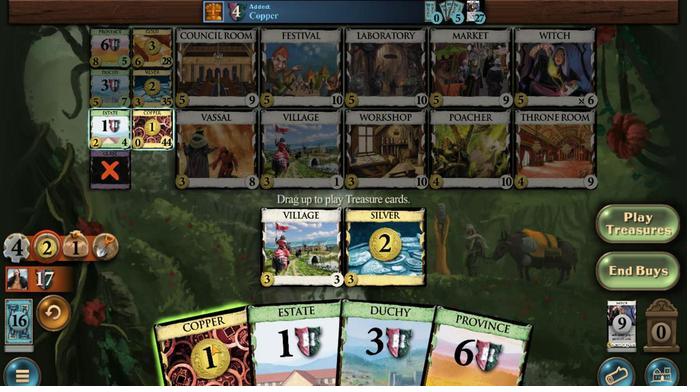 
Action: Mouse pressed left at (306, 258)
Screenshot: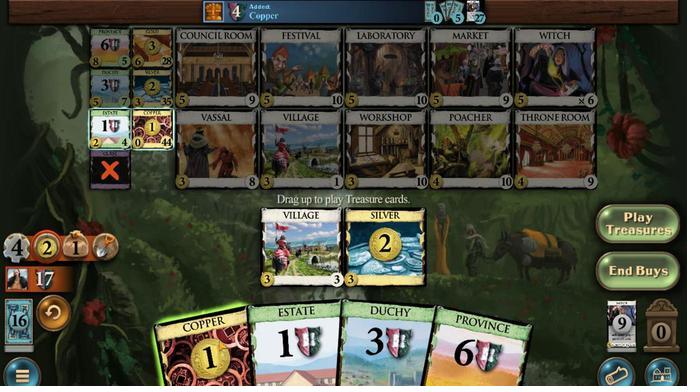 
Action: Mouse moved to (382, 115)
Screenshot: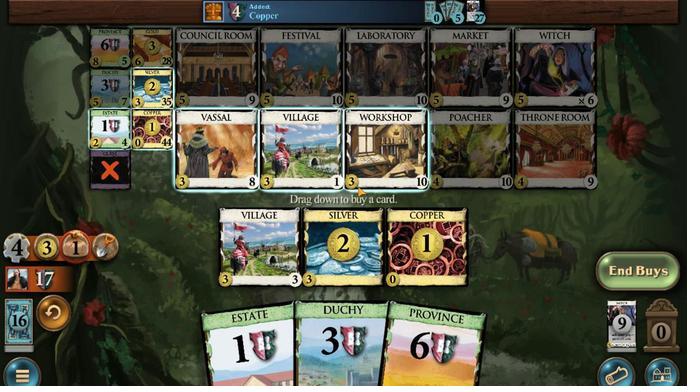
Action: Mouse pressed left at (382, 115)
Screenshot: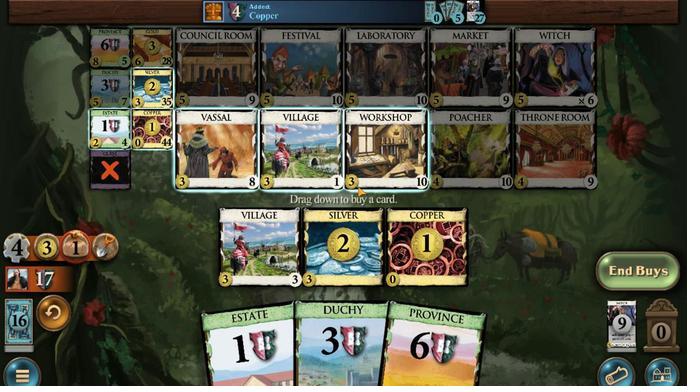 
Action: Mouse moved to (274, 269)
Screenshot: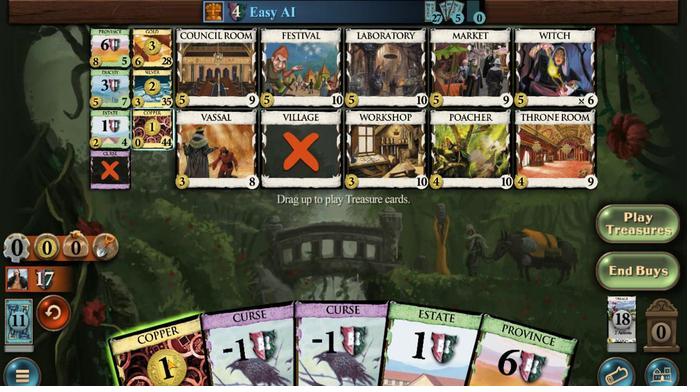 
Action: Mouse pressed left at (274, 269)
Screenshot: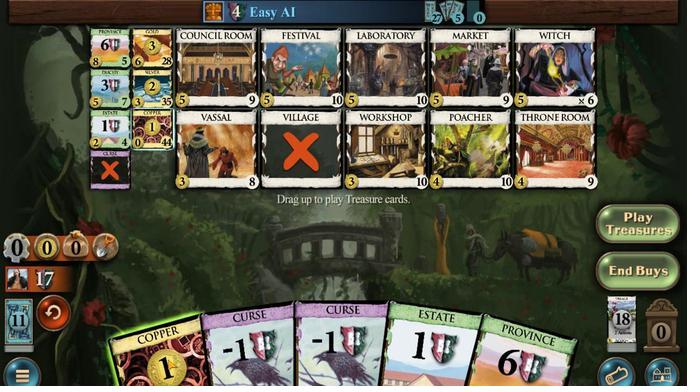 
Action: Mouse moved to (253, 107)
Screenshot: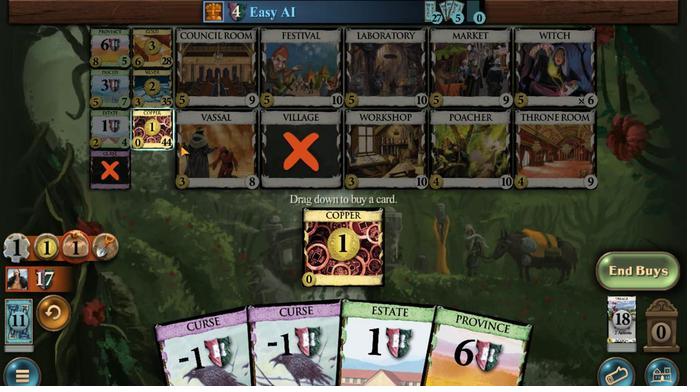 
Action: Mouse pressed left at (253, 107)
Screenshot: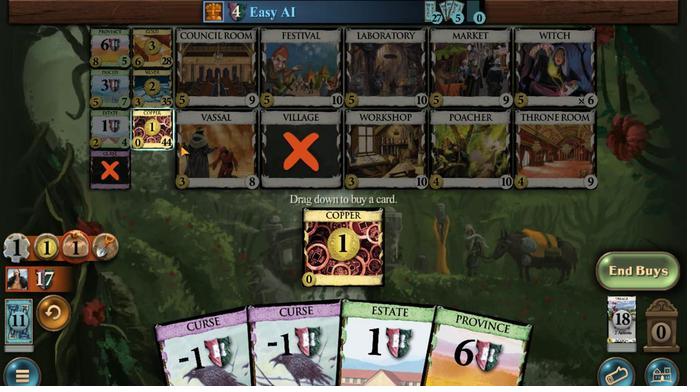 
Action: Mouse moved to (254, 261)
Screenshot: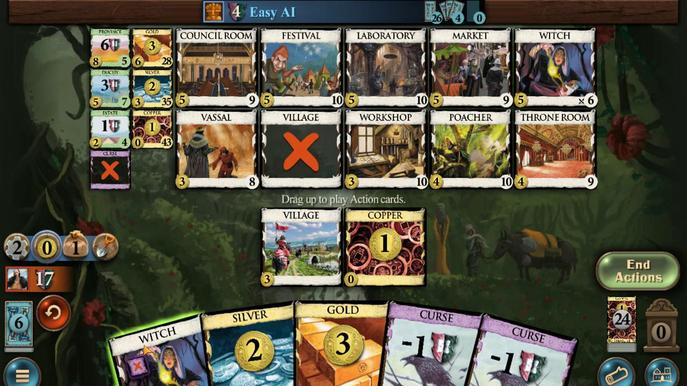 
Action: Mouse pressed left at (254, 261)
Screenshot: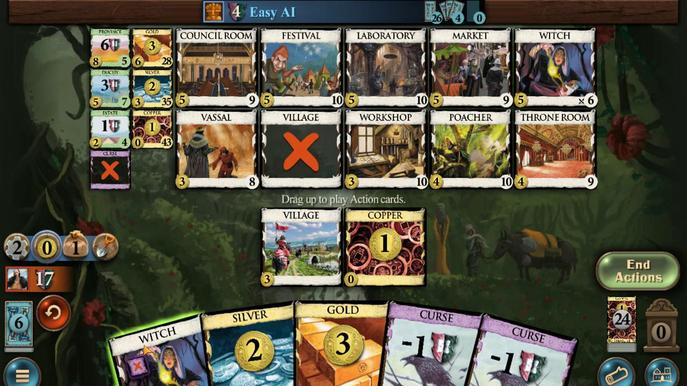 
Action: Mouse moved to (361, 247)
Screenshot: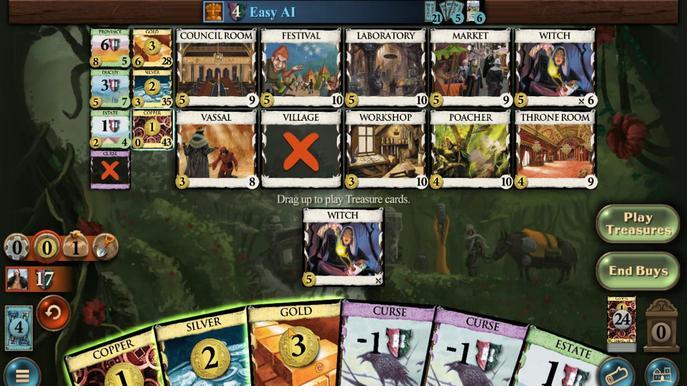 
Action: Mouse pressed left at (361, 247)
Screenshot: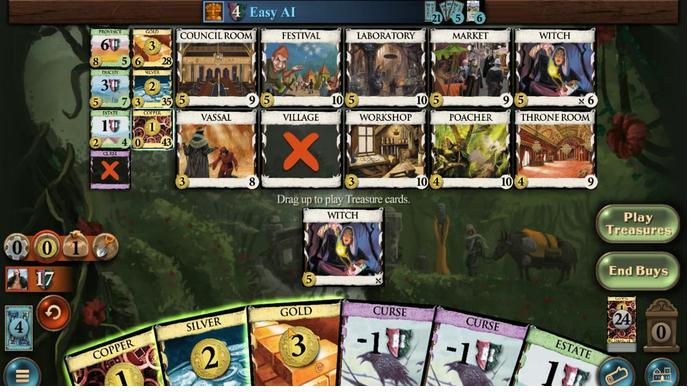 
Action: Mouse moved to (330, 257)
Screenshot: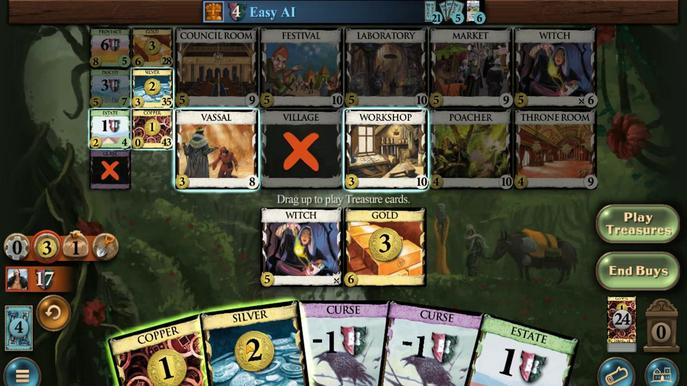 
Action: Mouse pressed left at (330, 257)
Screenshot: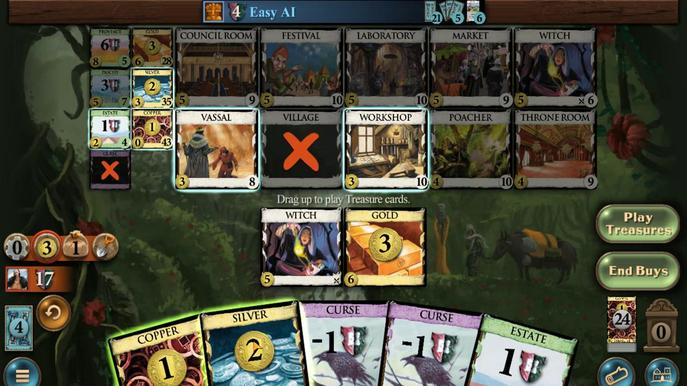 
Action: Mouse moved to (559, 56)
Screenshot: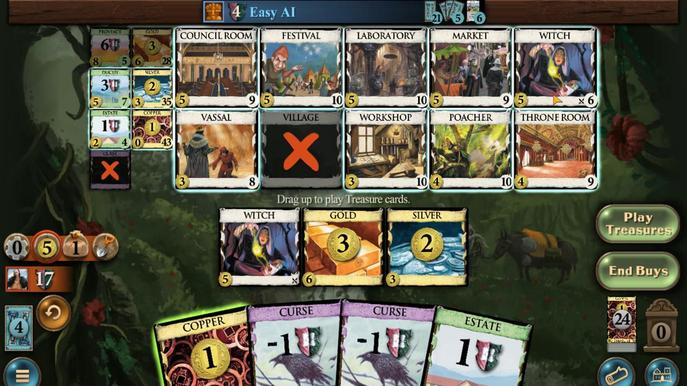 
Action: Mouse pressed left at (559, 56)
Screenshot: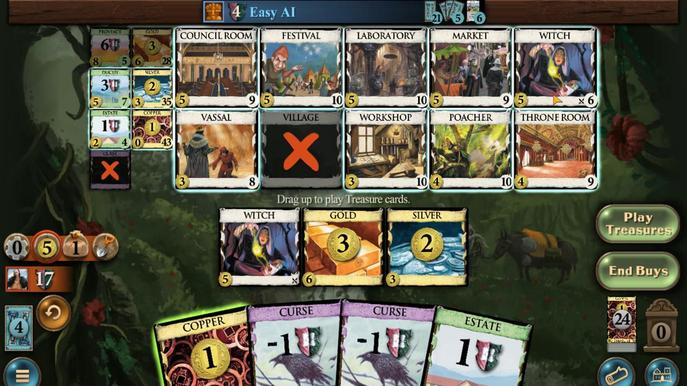 
Action: Mouse moved to (380, 250)
Screenshot: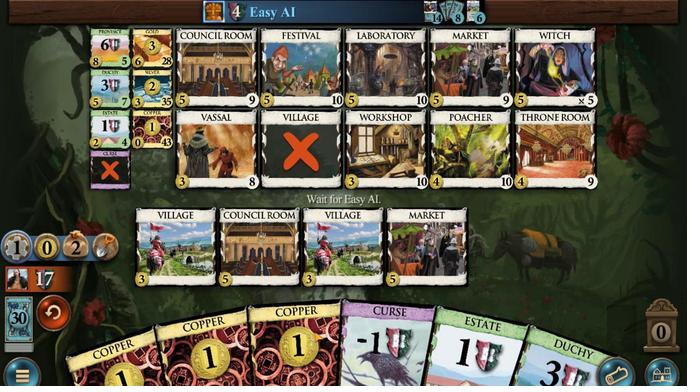 
Action: Mouse pressed left at (380, 250)
Screenshot: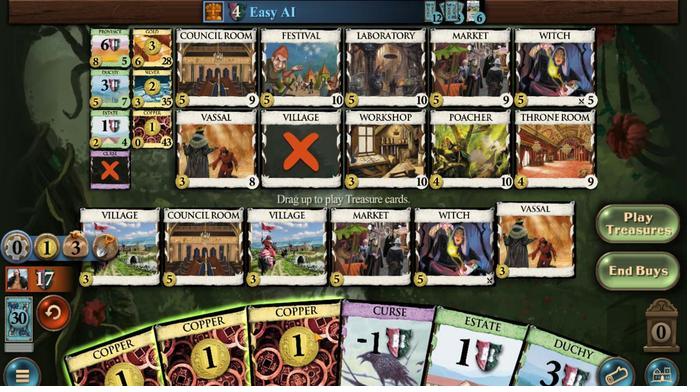 
Action: Mouse moved to (312, 268)
Screenshot: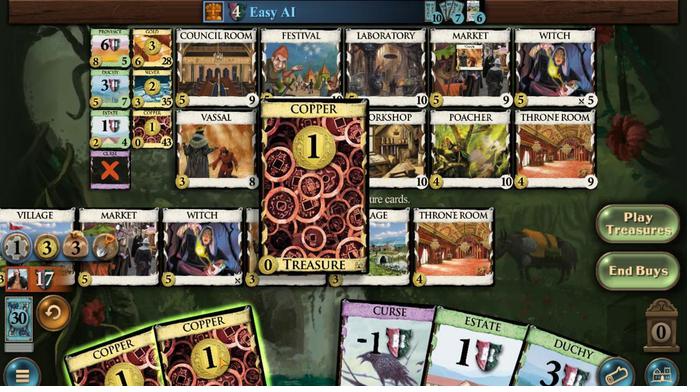 
Action: Mouse pressed left at (312, 268)
Screenshot: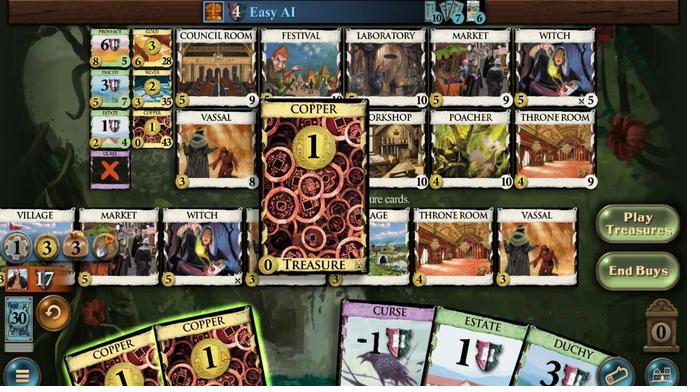
Action: Mouse moved to (231, 104)
Screenshot: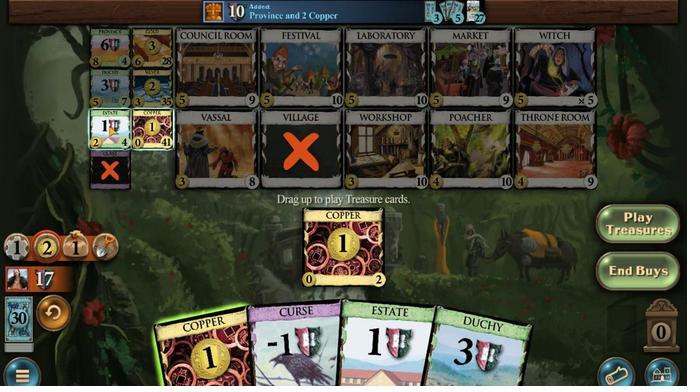 
Action: Mouse pressed left at (231, 104)
